 Task: Look for space in Güigüe, Venezuela from 12th July, 2023 to 16th July, 2023 for 8 adults in price range Rs.10000 to Rs.16000. Place can be private room with 8 bedrooms having 8 beds and 8 bathrooms. Property type can be house, flat, guest house. Amenities needed are: wifi, TV, free parkinig on premises, gym, breakfast. Booking option can be shelf check-in. Required host language is English.
Action: Mouse moved to (548, 122)
Screenshot: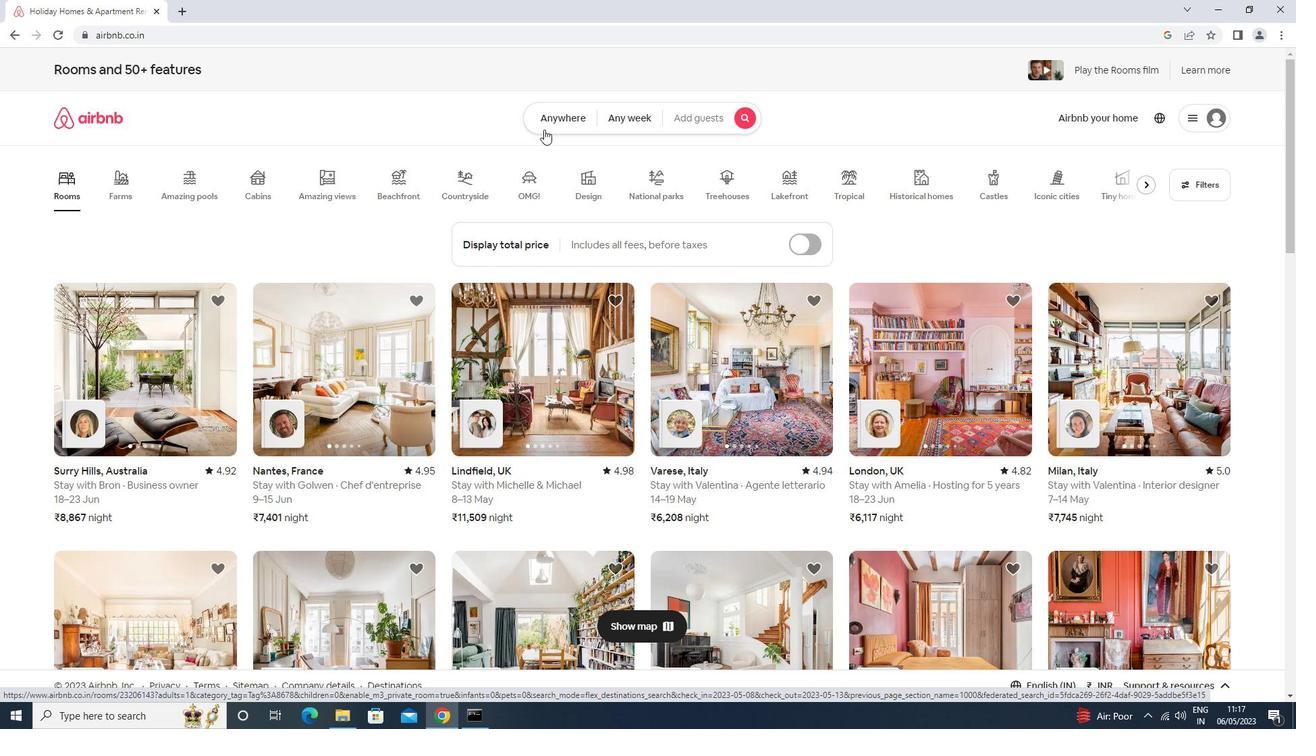 
Action: Mouse pressed left at (548, 122)
Screenshot: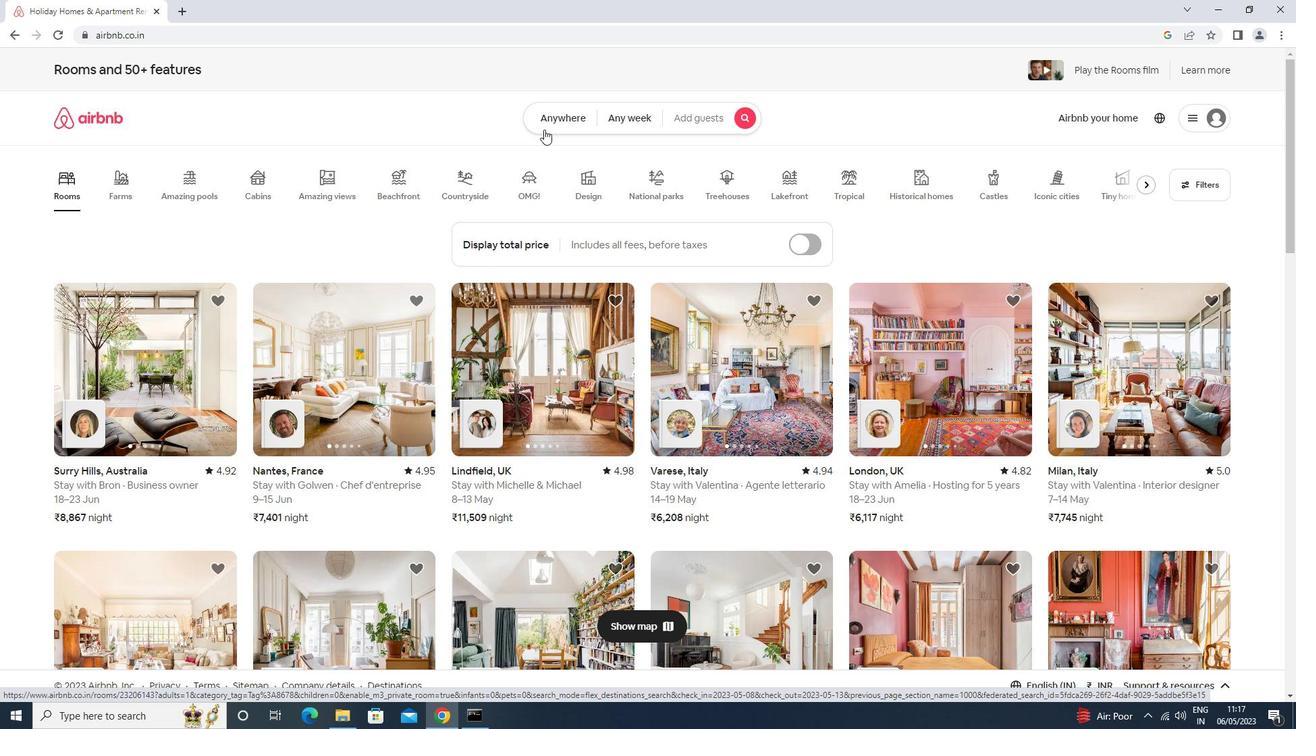 
Action: Mouse moved to (473, 170)
Screenshot: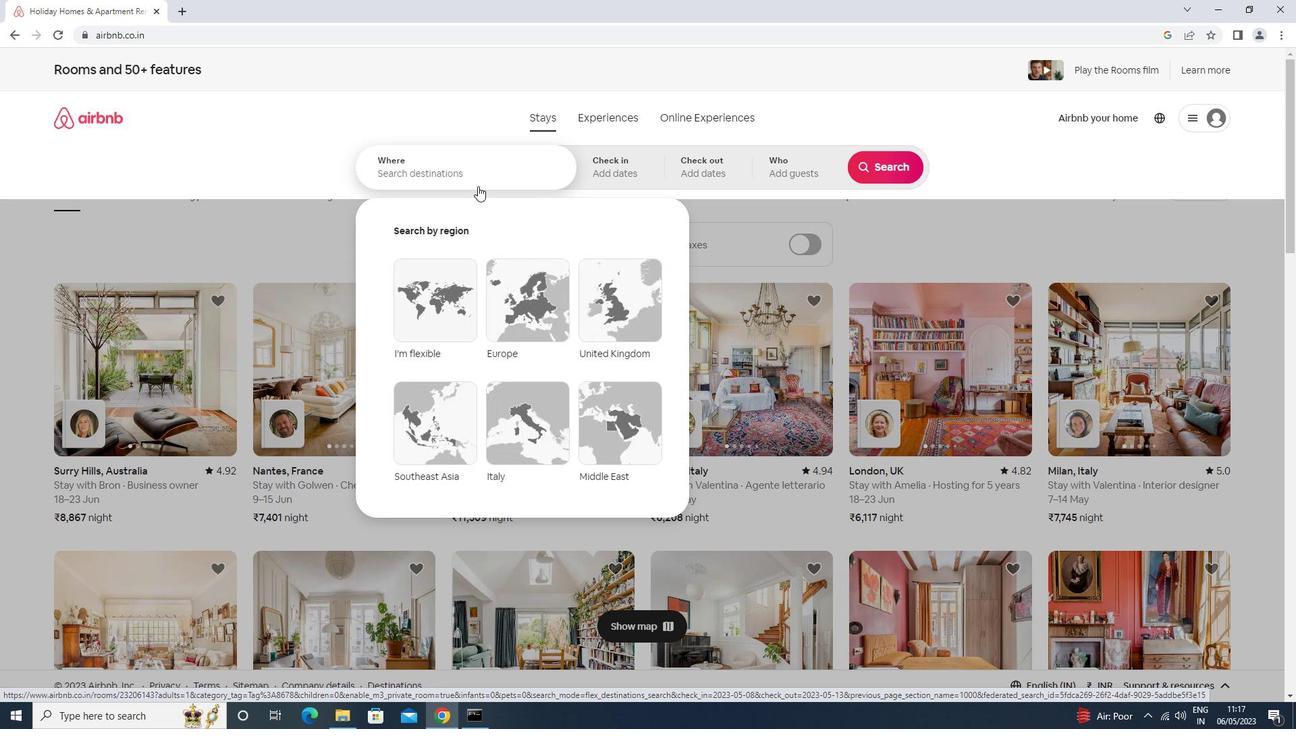 
Action: Mouse pressed left at (473, 170)
Screenshot: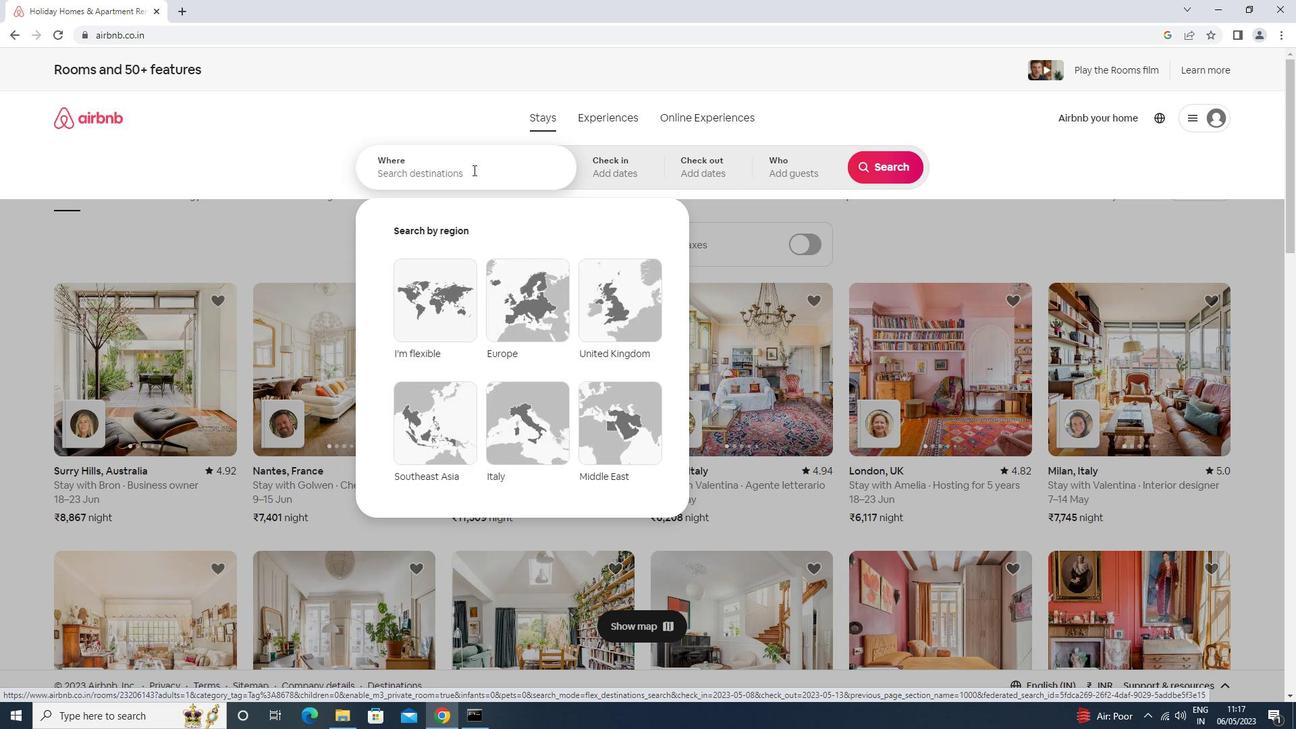 
Action: Mouse moved to (473, 170)
Screenshot: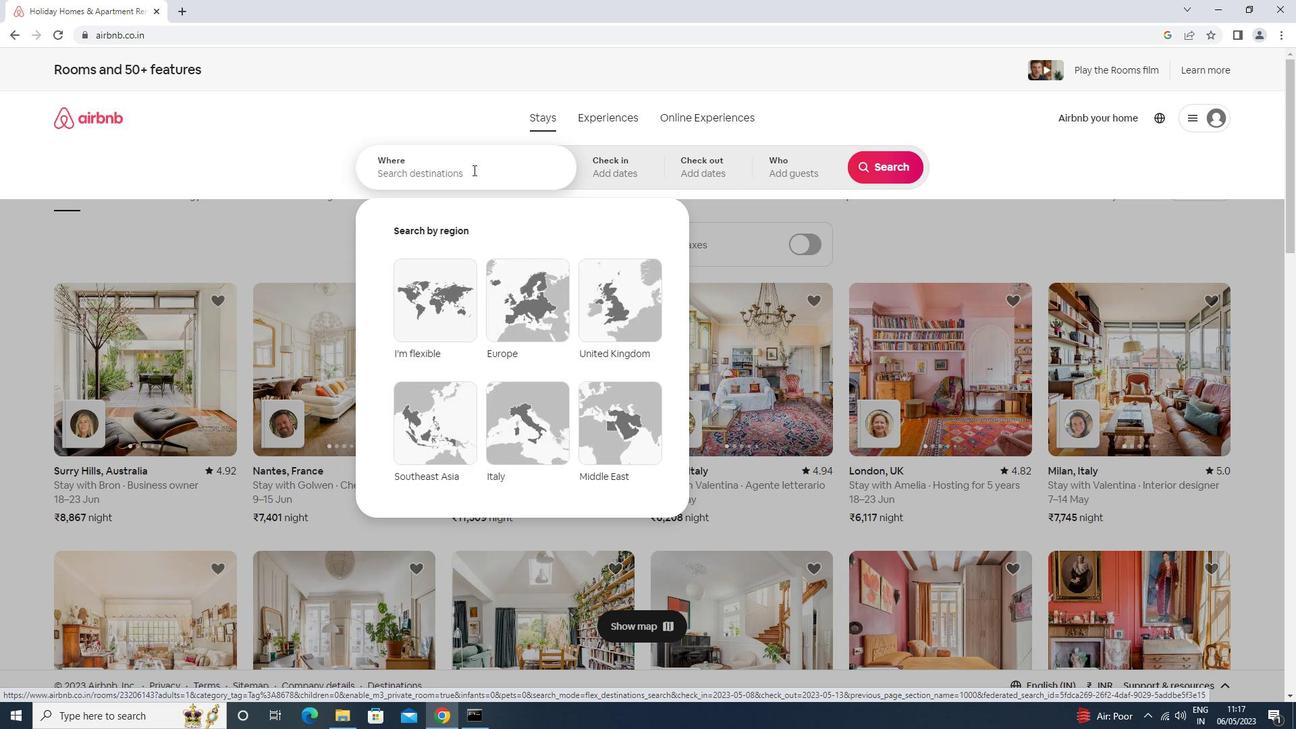 
Action: Key pressed <Key.shift><Key.shift><Key.shift><Key.shift><Key.shift><Key.shift><Key.shift><Key.shift><Key.shift>GUIGUE<Key.space>V<Key.backspace><Key.shift>B<Key.backspace>B<Key.backspace>VENEZUELA<Key.enter>
Screenshot: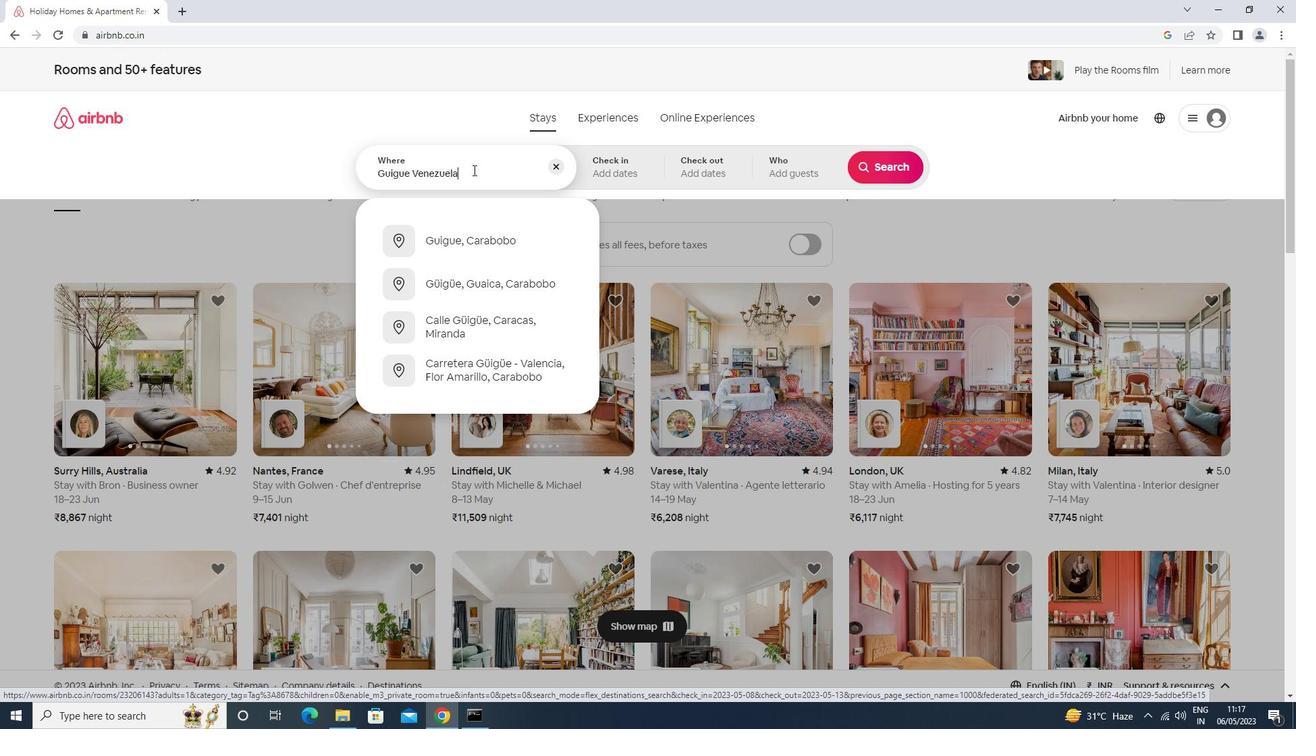
Action: Mouse moved to (883, 274)
Screenshot: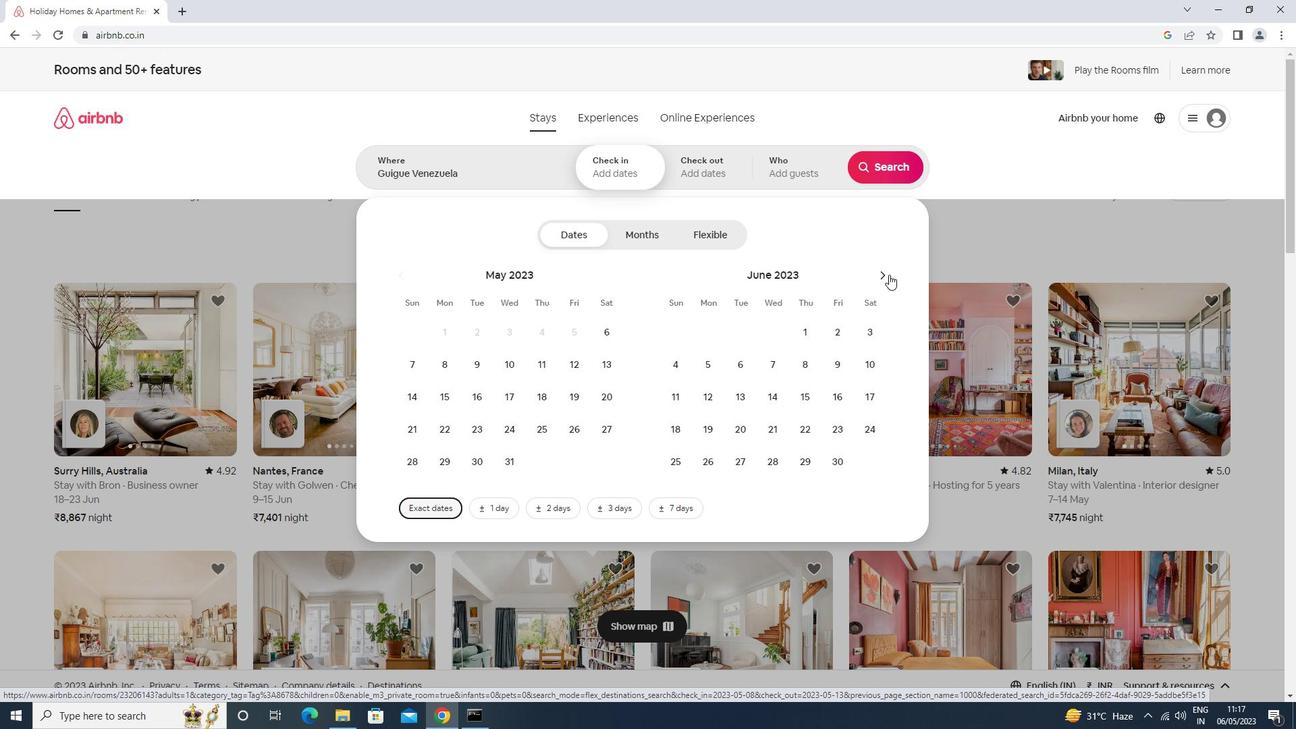 
Action: Mouse pressed left at (883, 274)
Screenshot: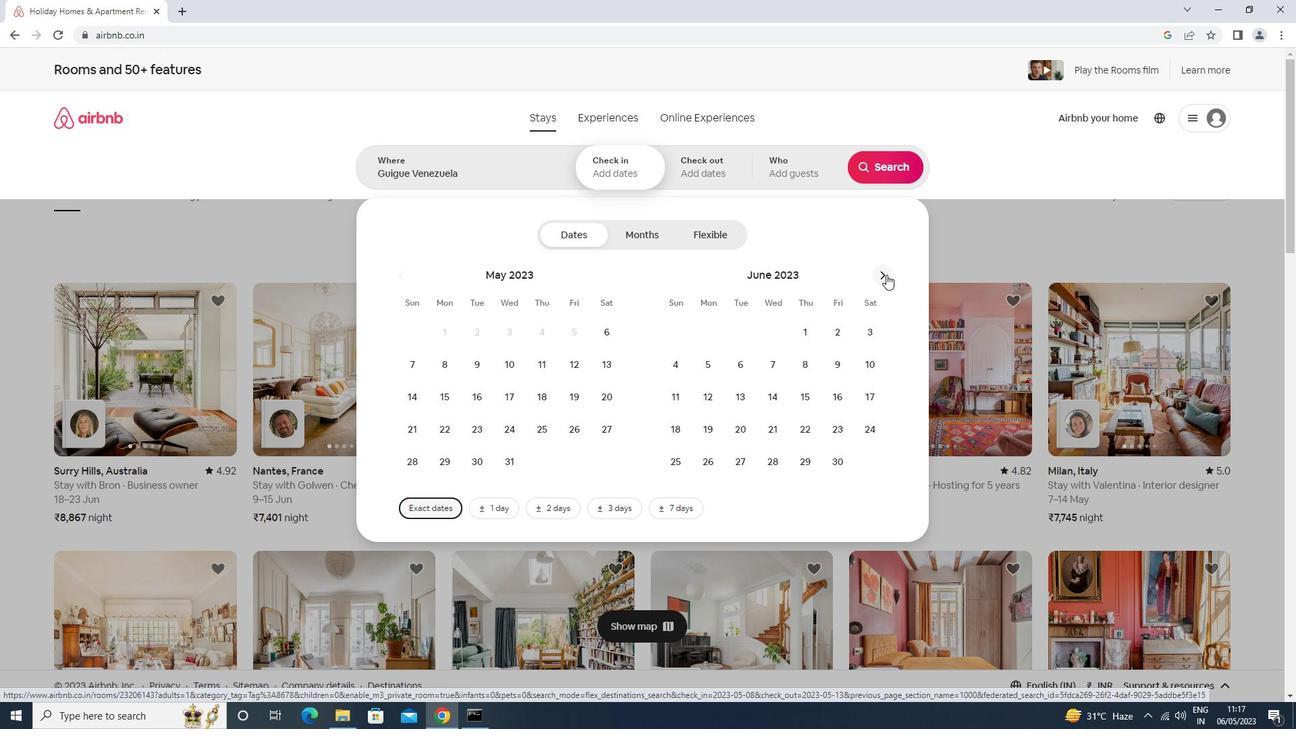 
Action: Mouse moved to (772, 393)
Screenshot: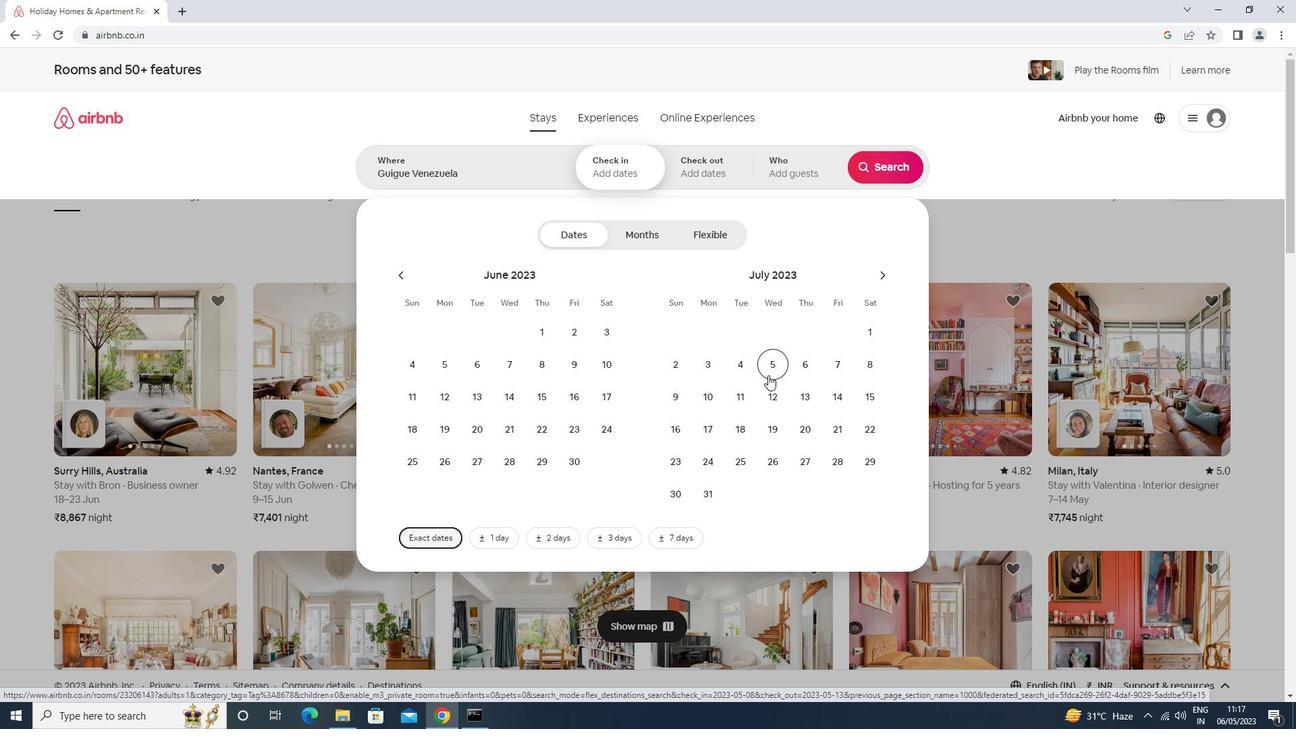 
Action: Mouse pressed left at (772, 393)
Screenshot: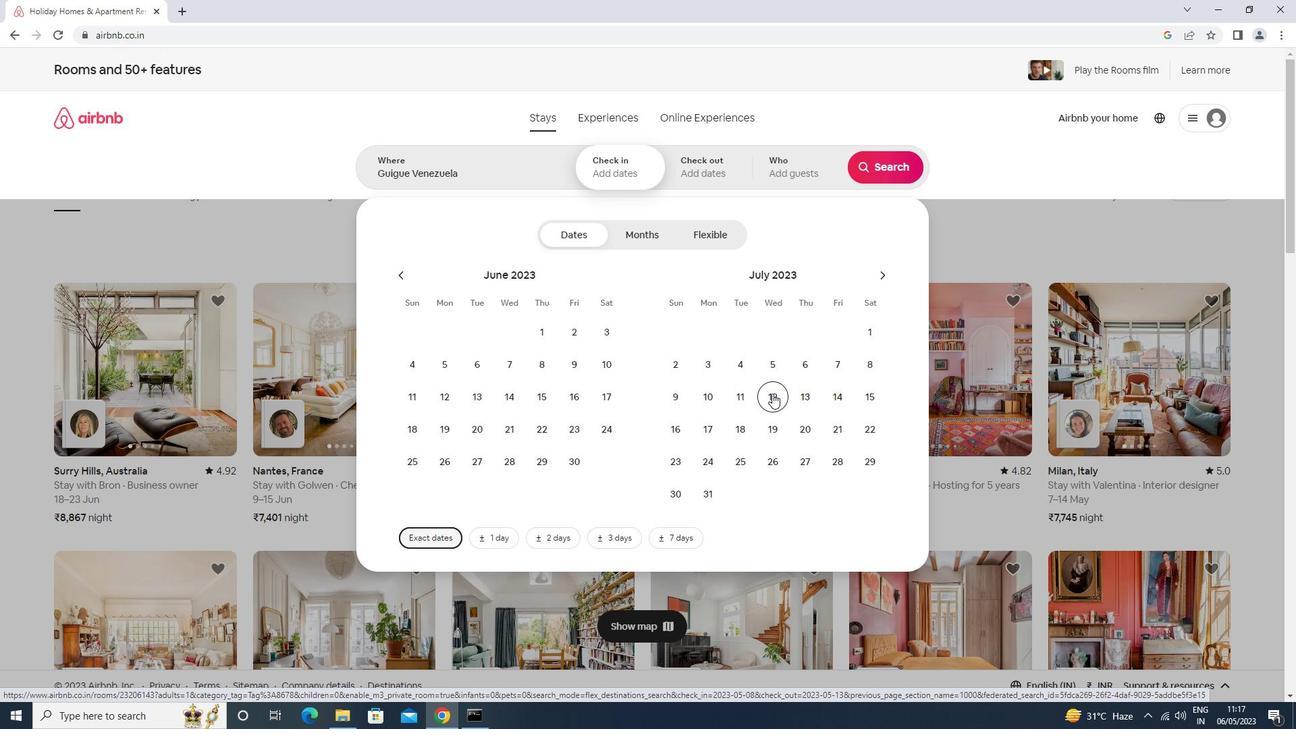 
Action: Mouse moved to (670, 415)
Screenshot: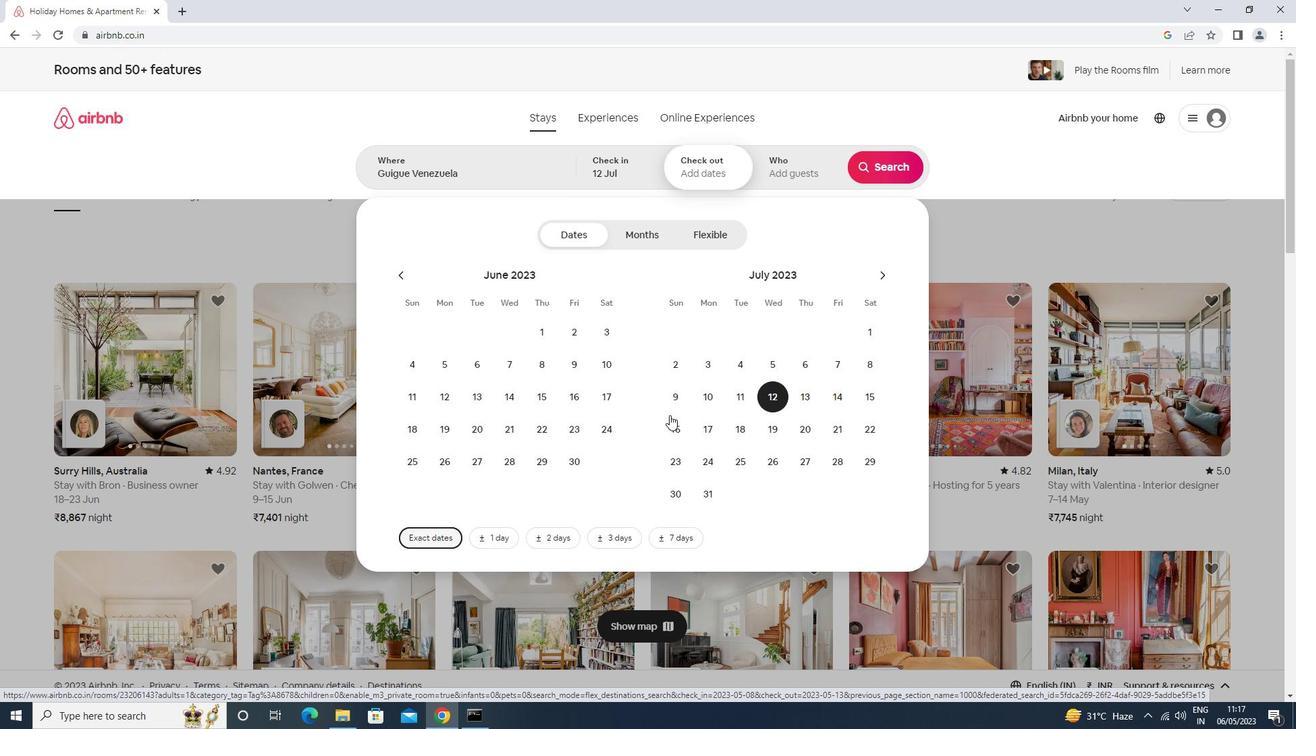 
Action: Mouse pressed left at (670, 415)
Screenshot: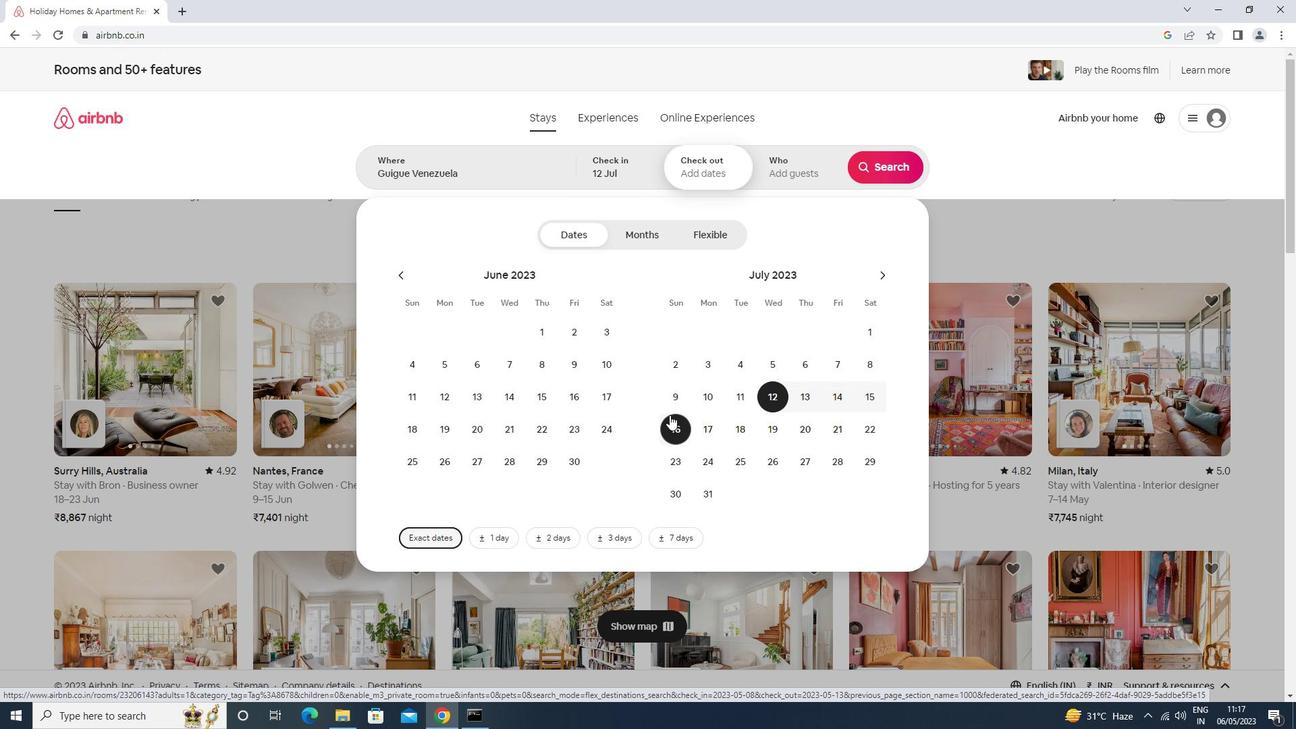 
Action: Mouse moved to (794, 167)
Screenshot: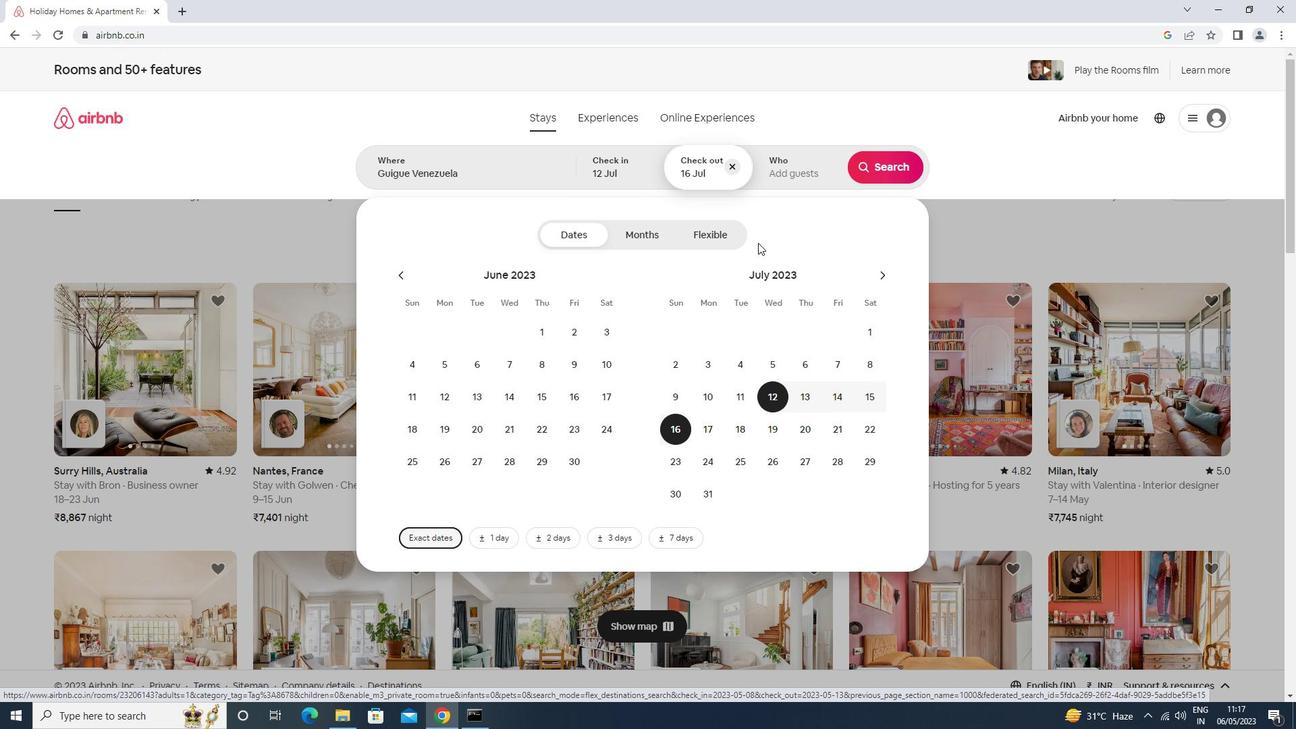 
Action: Mouse pressed left at (794, 167)
Screenshot: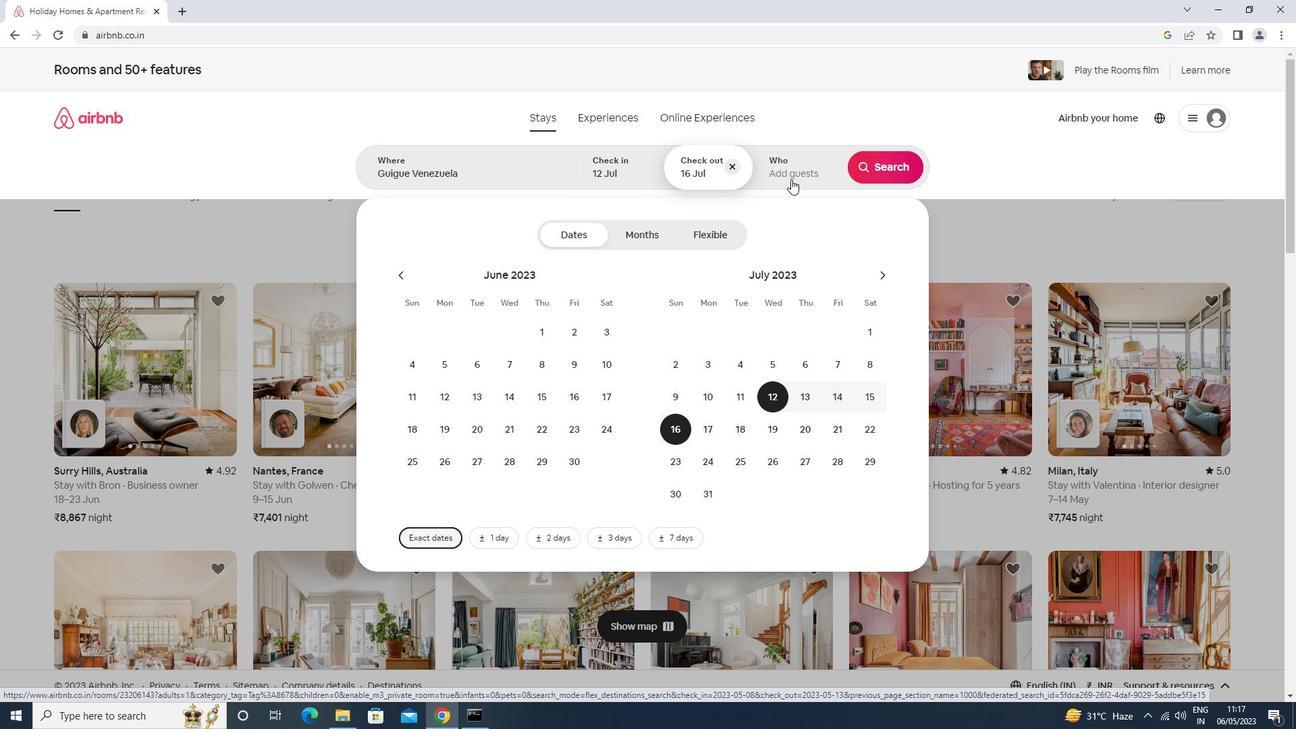 
Action: Mouse moved to (880, 237)
Screenshot: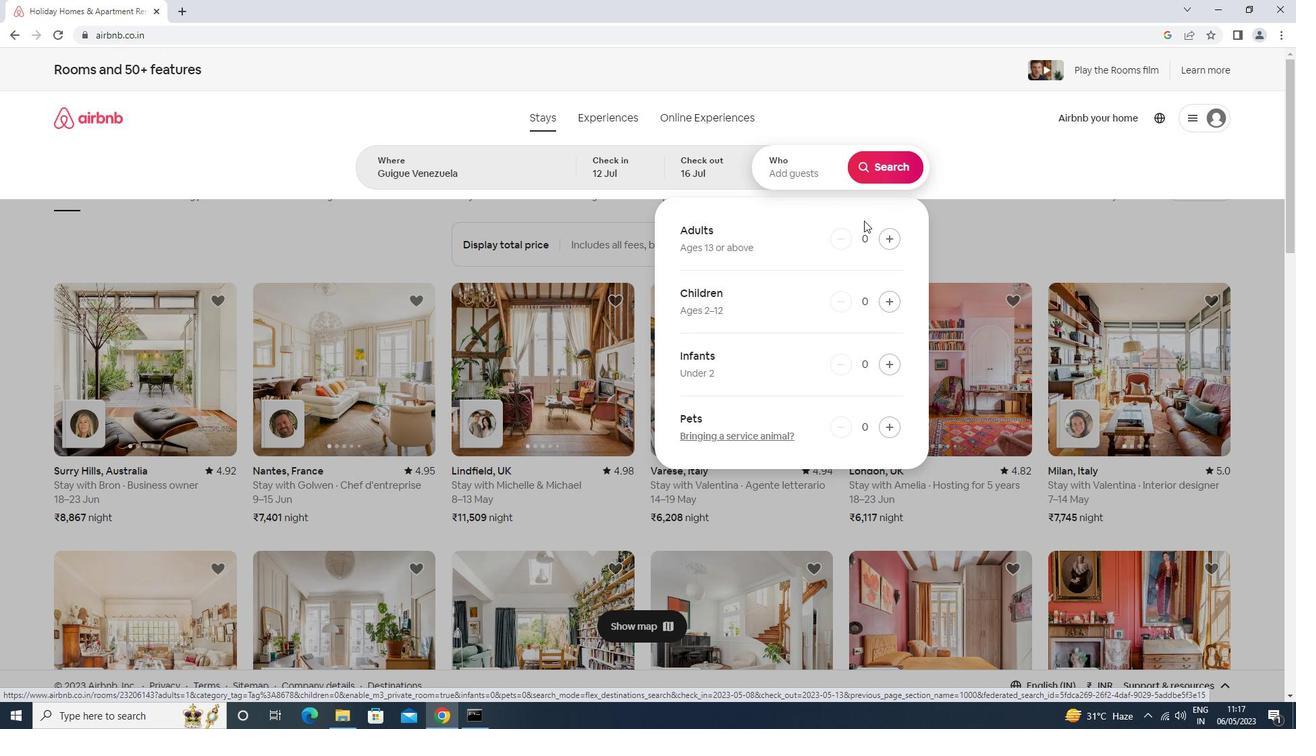 
Action: Mouse pressed left at (880, 237)
Screenshot: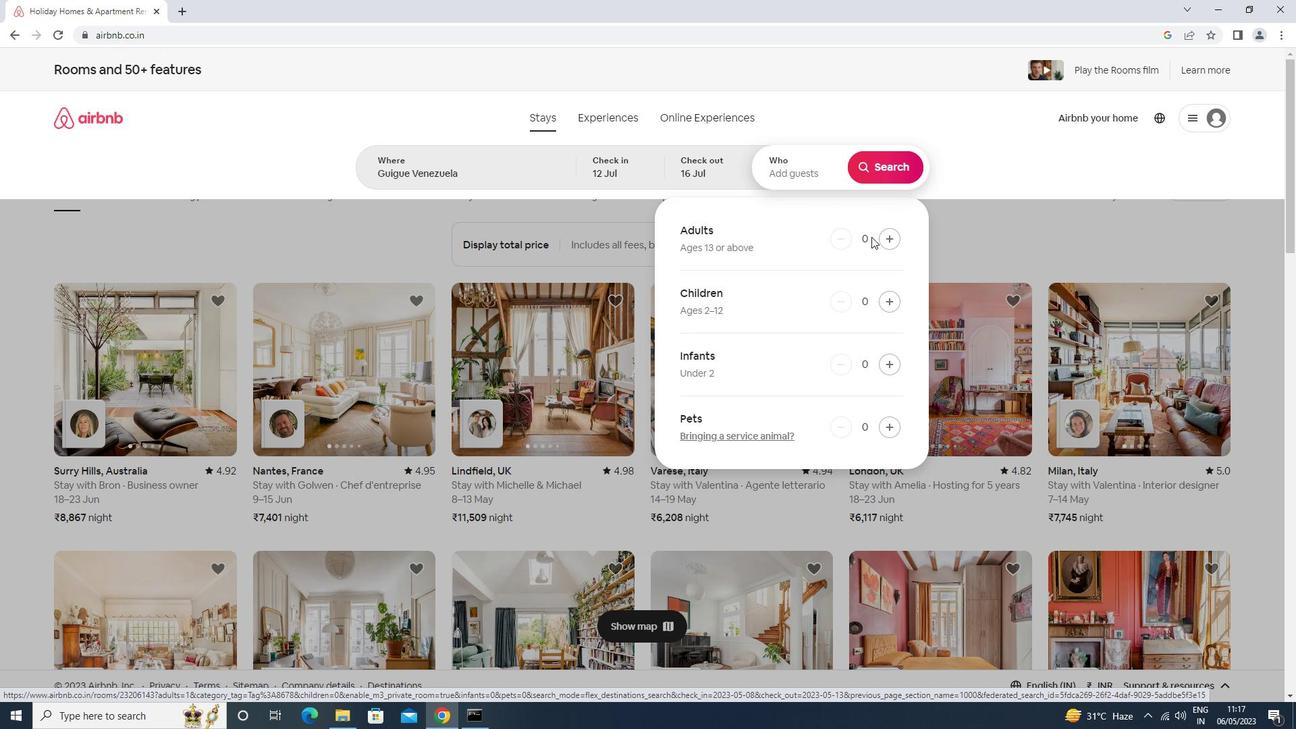 
Action: Mouse pressed left at (880, 237)
Screenshot: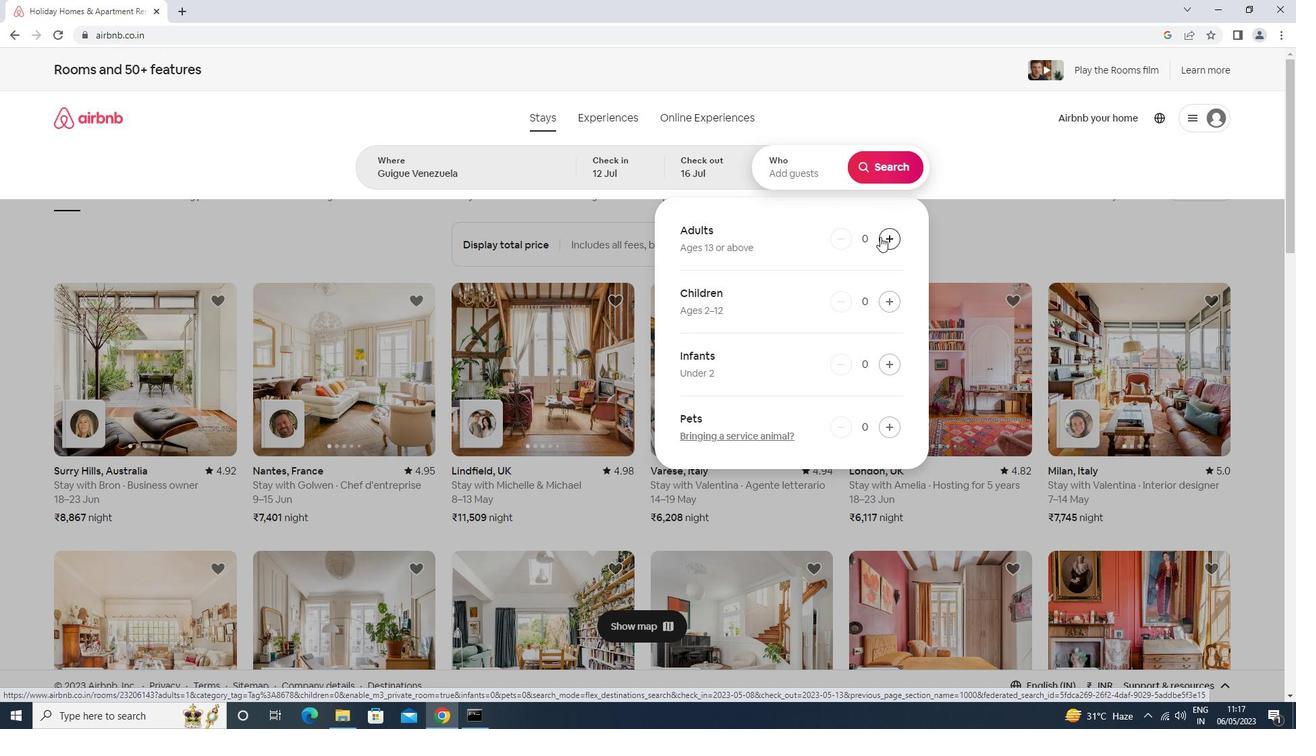 
Action: Mouse moved to (881, 237)
Screenshot: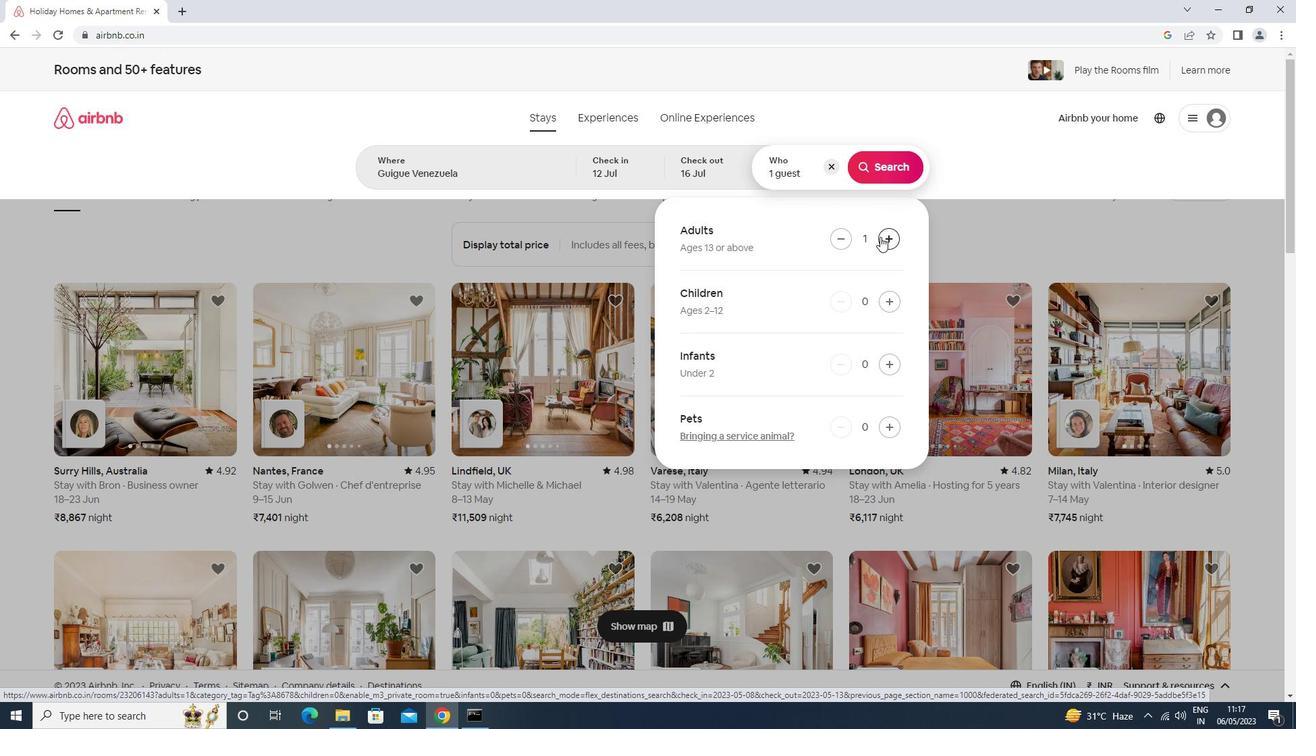 
Action: Mouse pressed left at (881, 237)
Screenshot: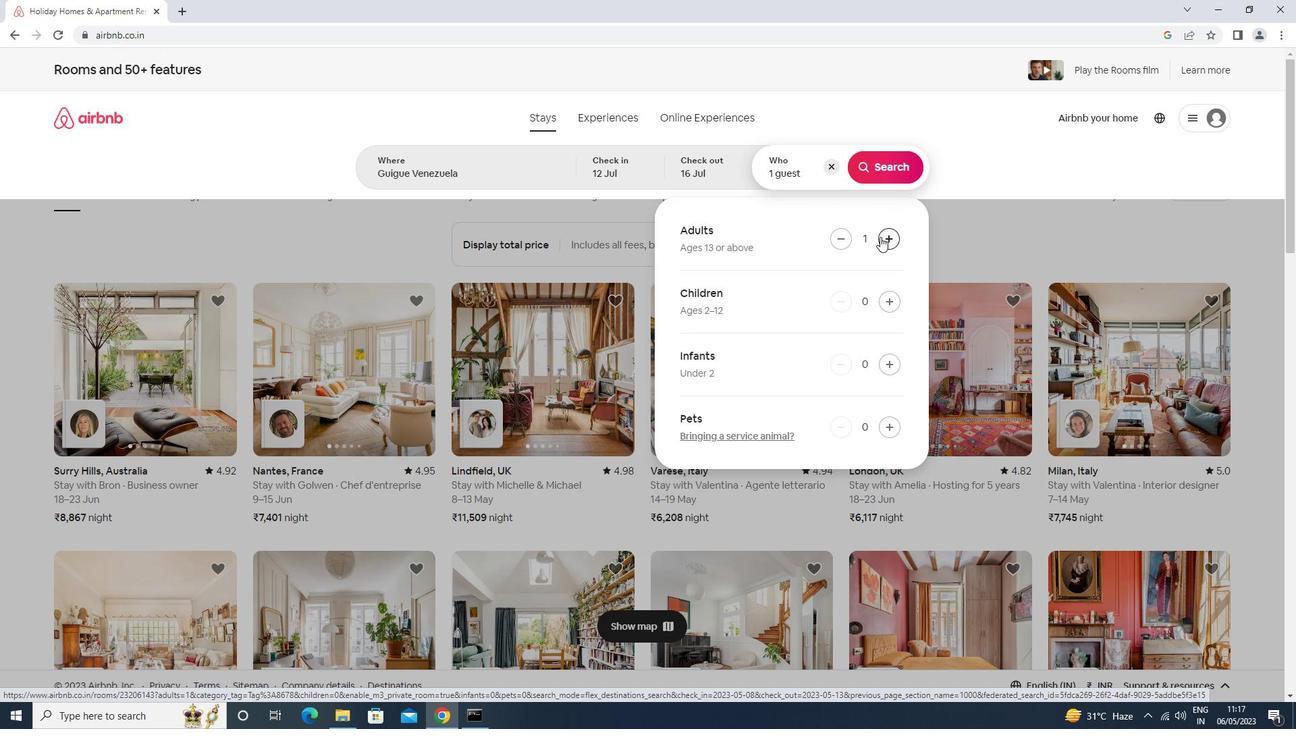 
Action: Mouse pressed left at (881, 237)
Screenshot: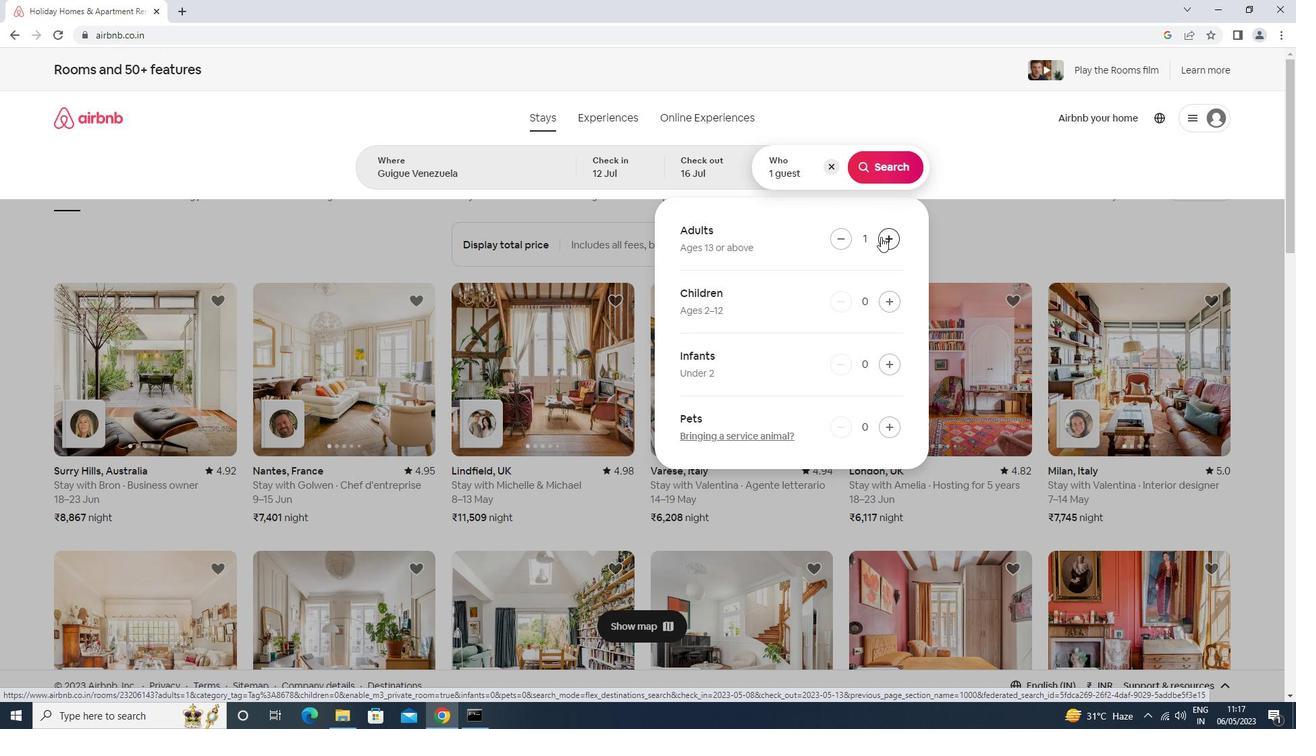 
Action: Mouse pressed left at (881, 237)
Screenshot: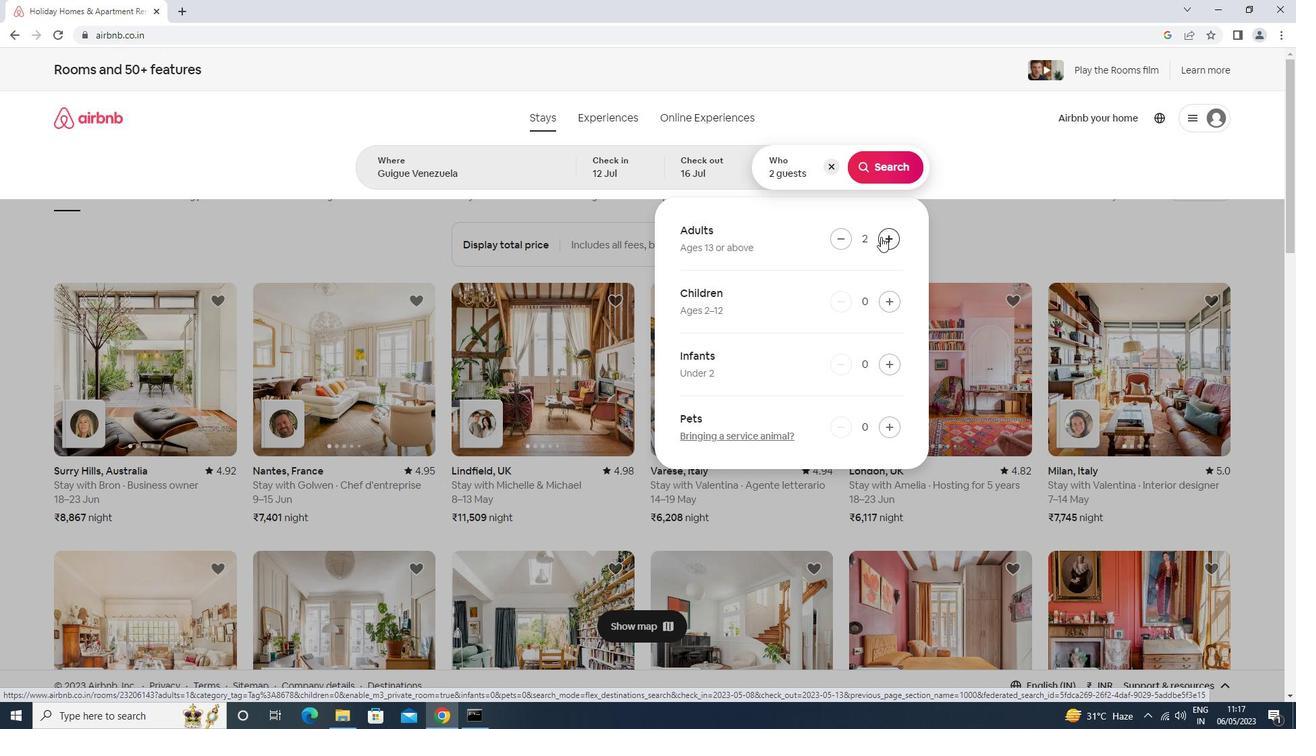 
Action: Mouse moved to (882, 237)
Screenshot: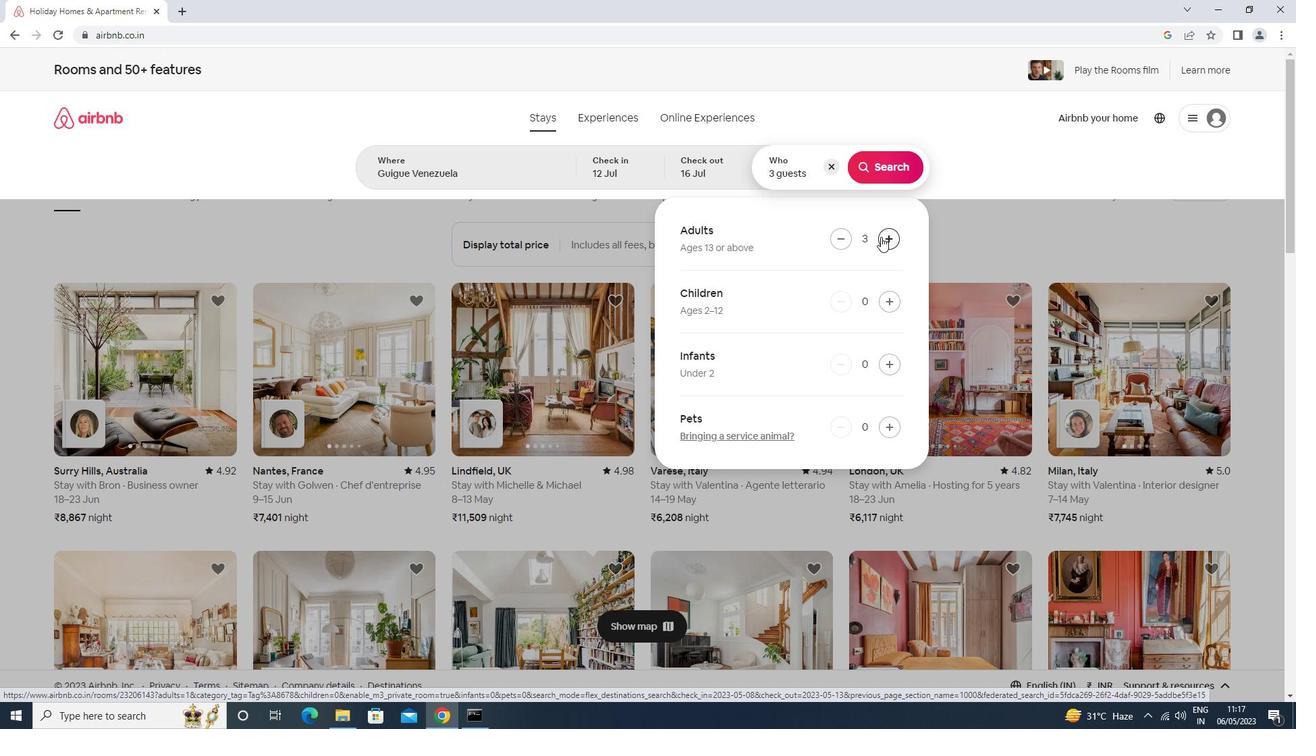 
Action: Mouse pressed left at (882, 237)
Screenshot: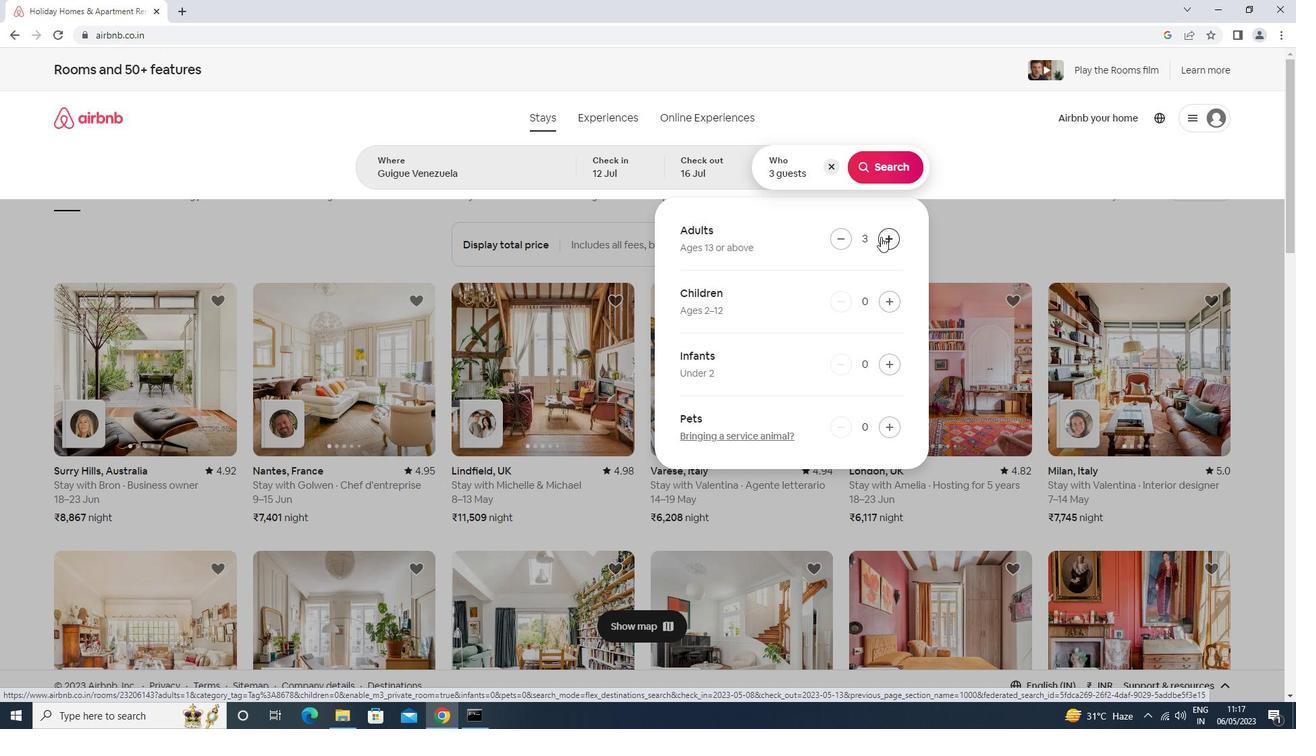 
Action: Mouse pressed left at (882, 237)
Screenshot: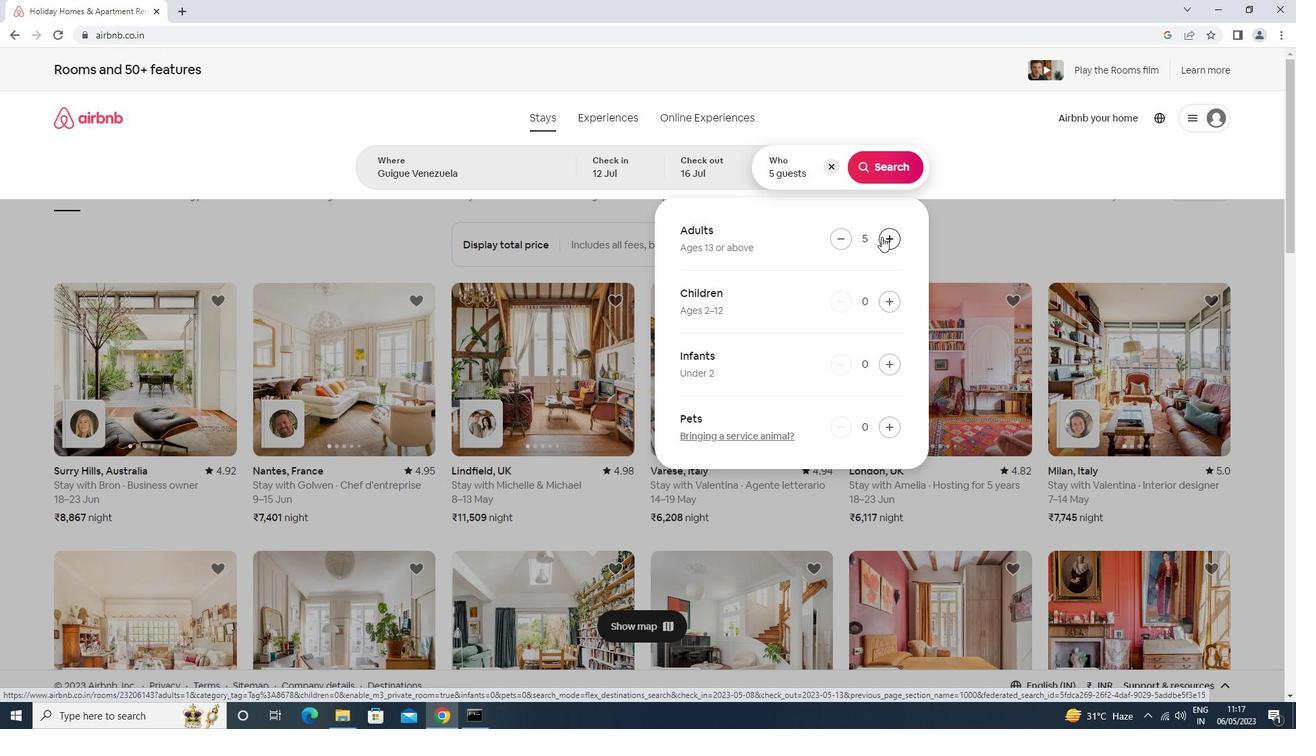 
Action: Mouse moved to (882, 235)
Screenshot: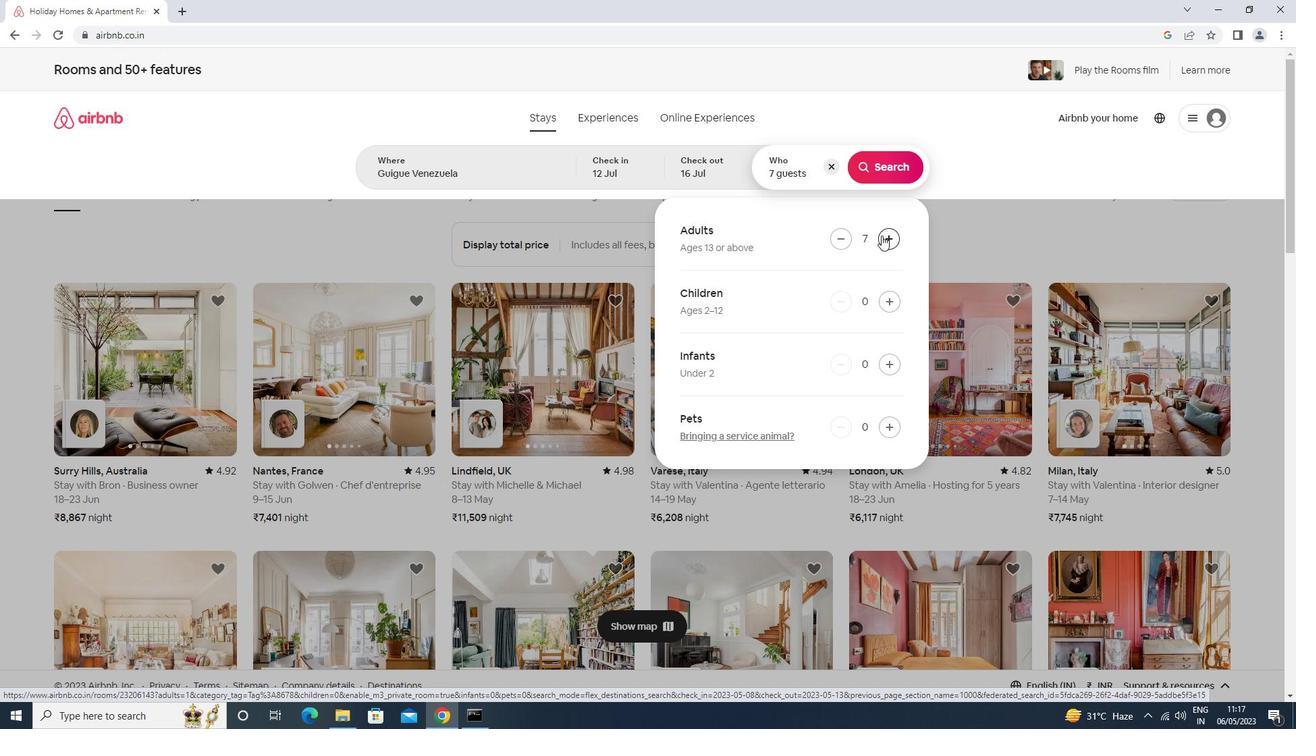 
Action: Mouse pressed left at (882, 235)
Screenshot: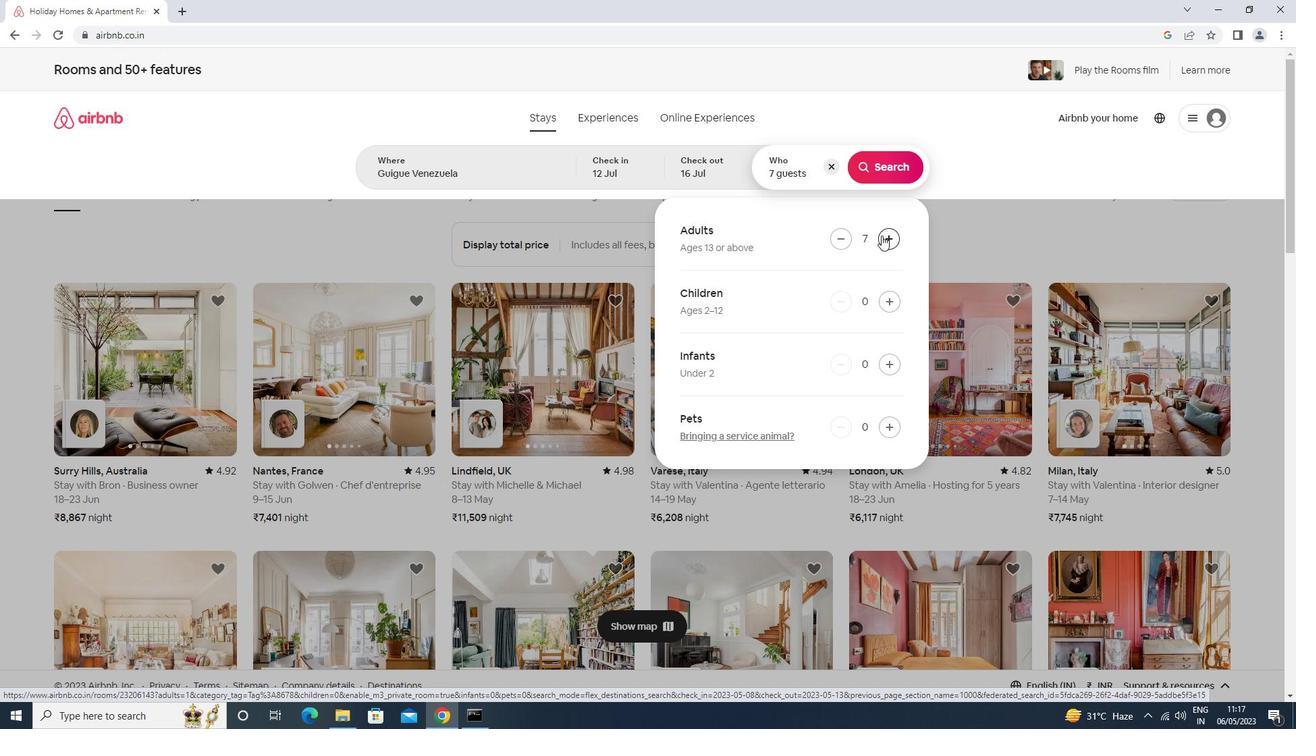 
Action: Mouse moved to (870, 168)
Screenshot: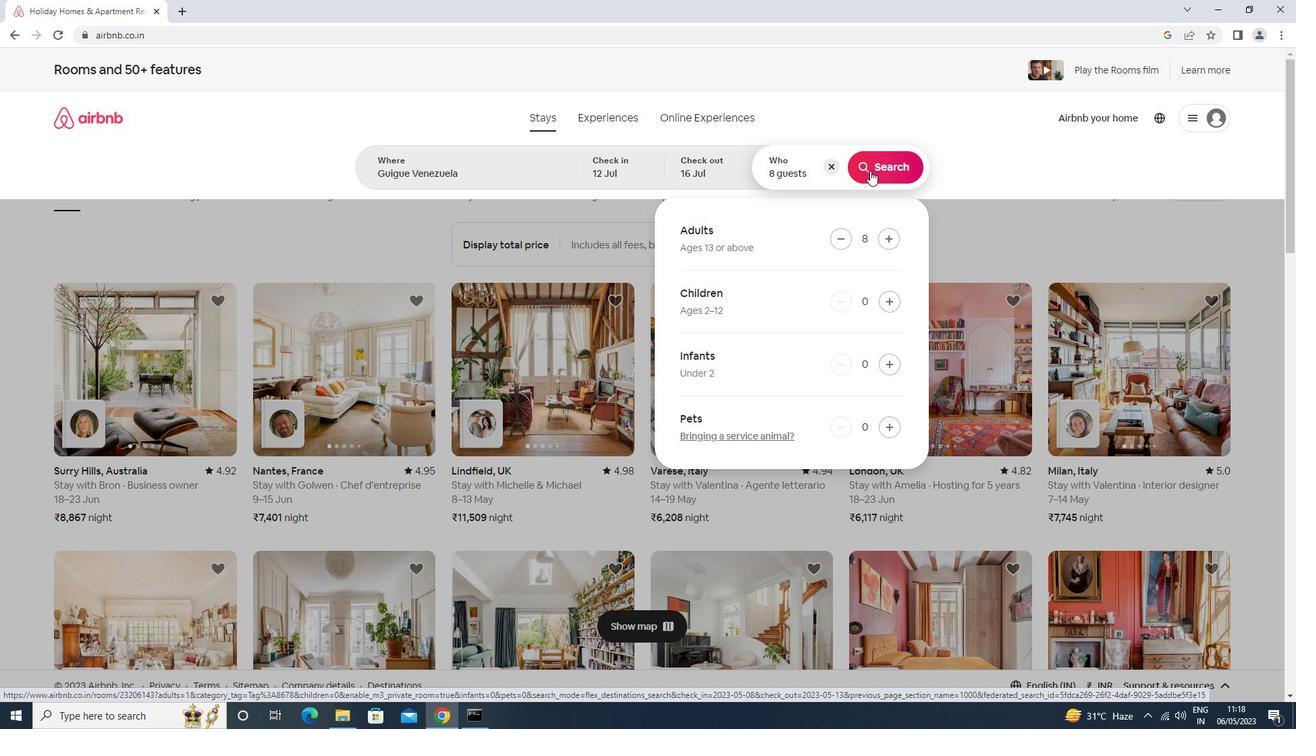 
Action: Mouse pressed left at (870, 168)
Screenshot: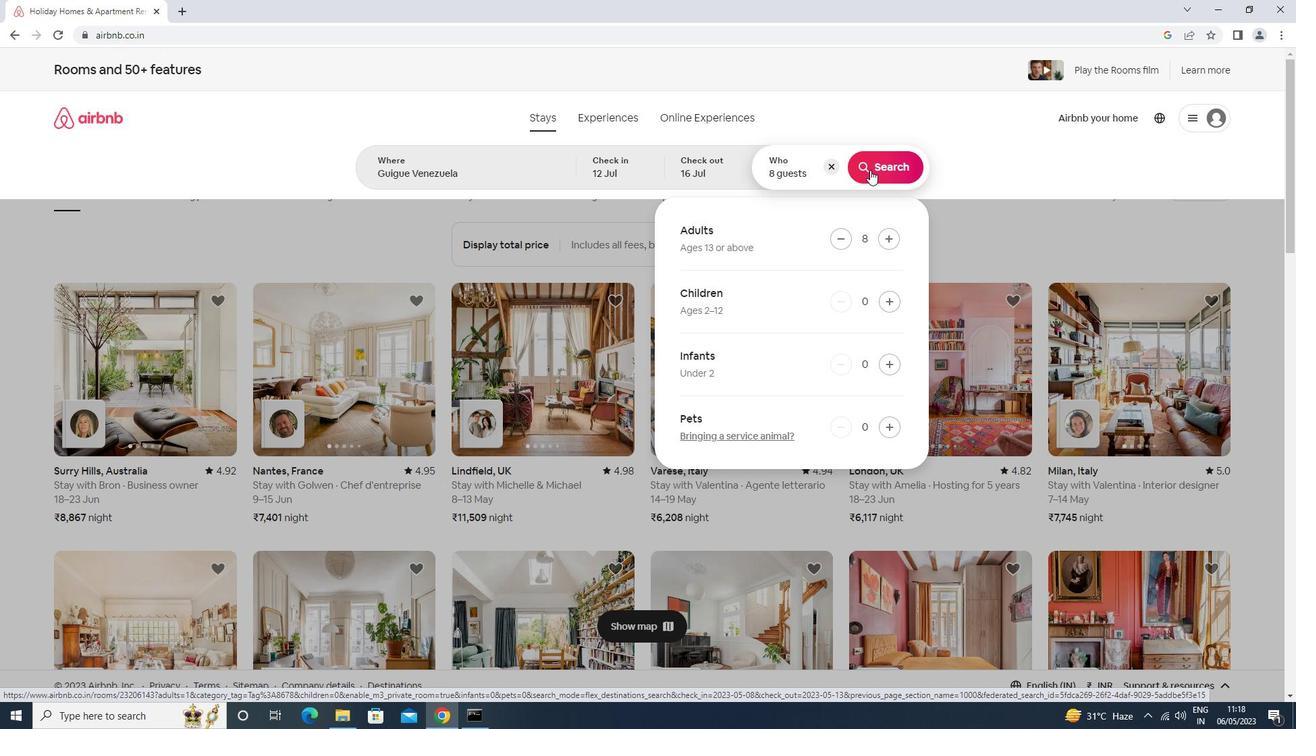 
Action: Mouse moved to (1250, 130)
Screenshot: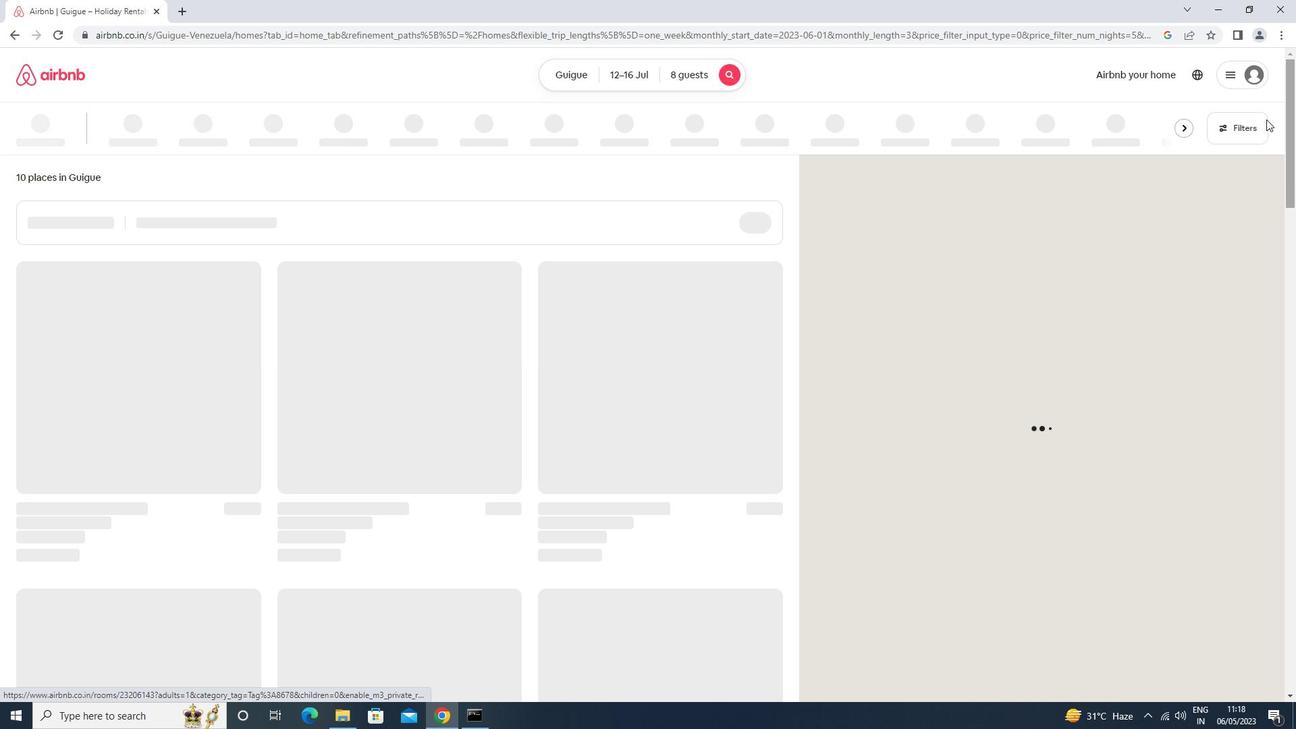 
Action: Mouse pressed left at (1250, 130)
Screenshot: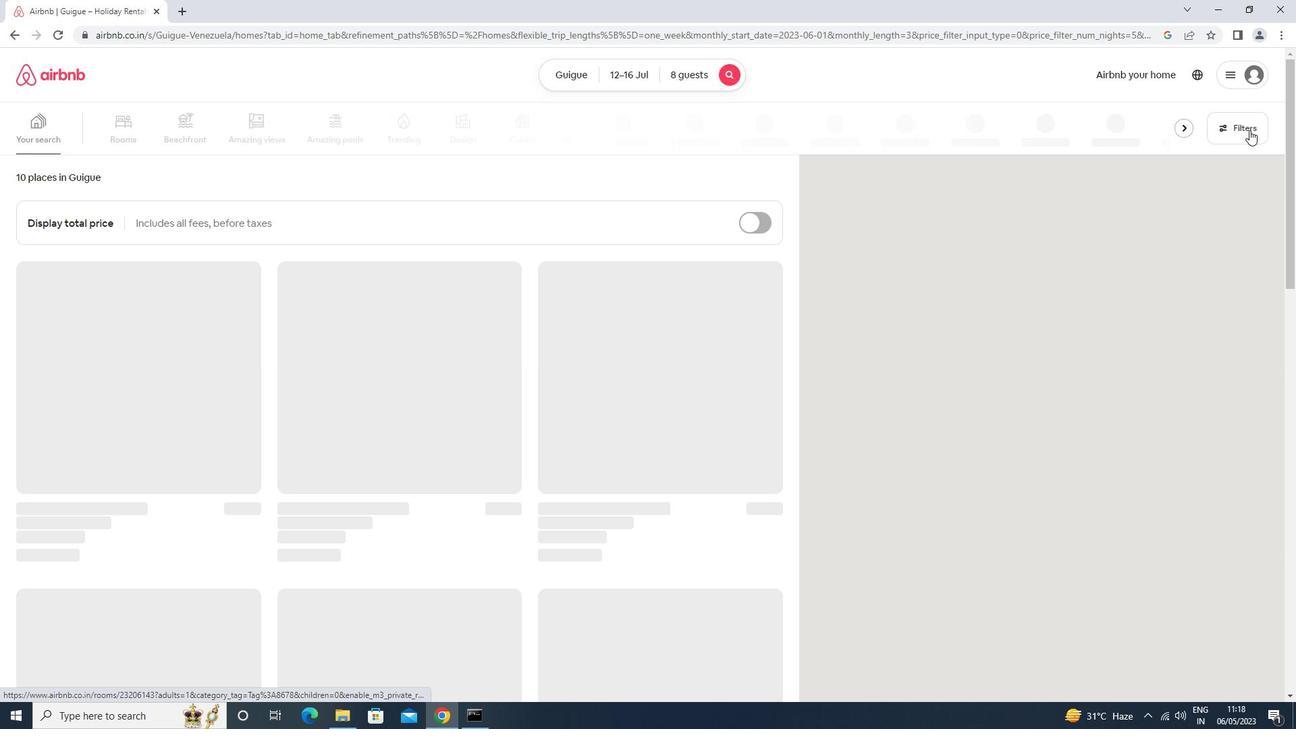 
Action: Mouse moved to (495, 453)
Screenshot: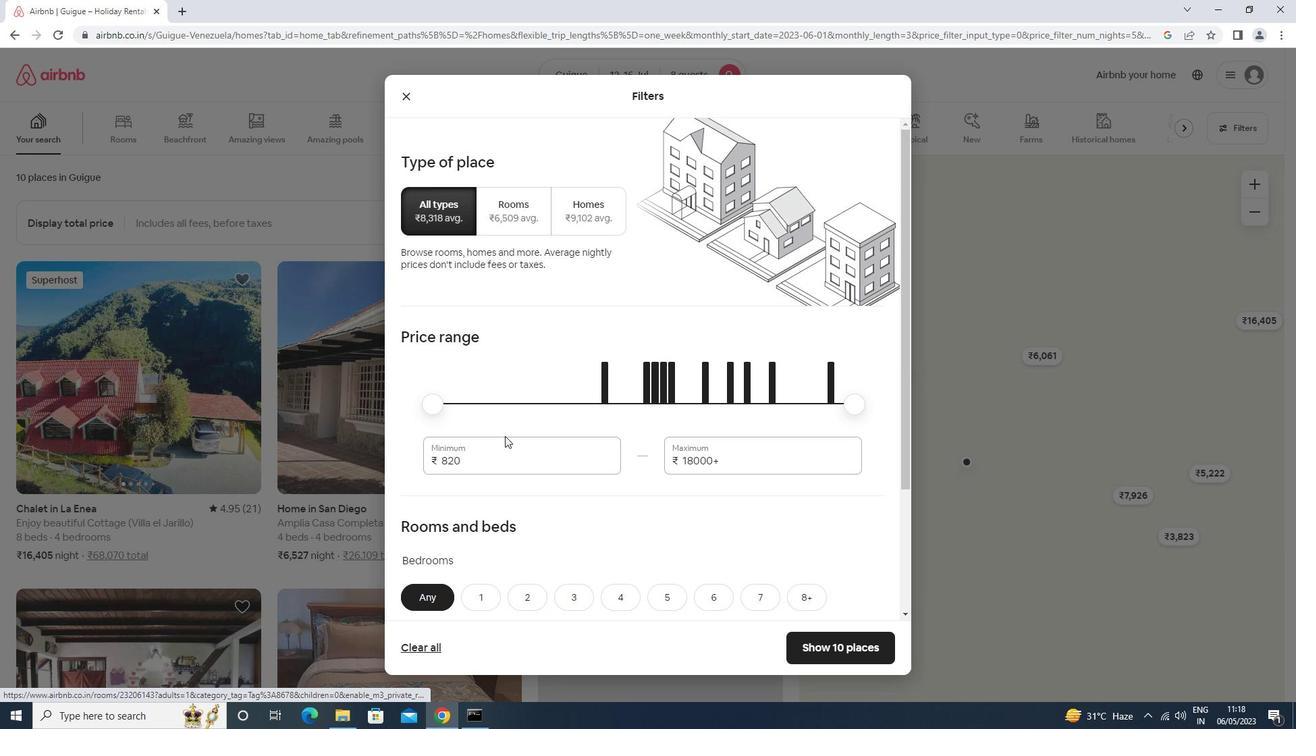 
Action: Mouse pressed left at (495, 453)
Screenshot: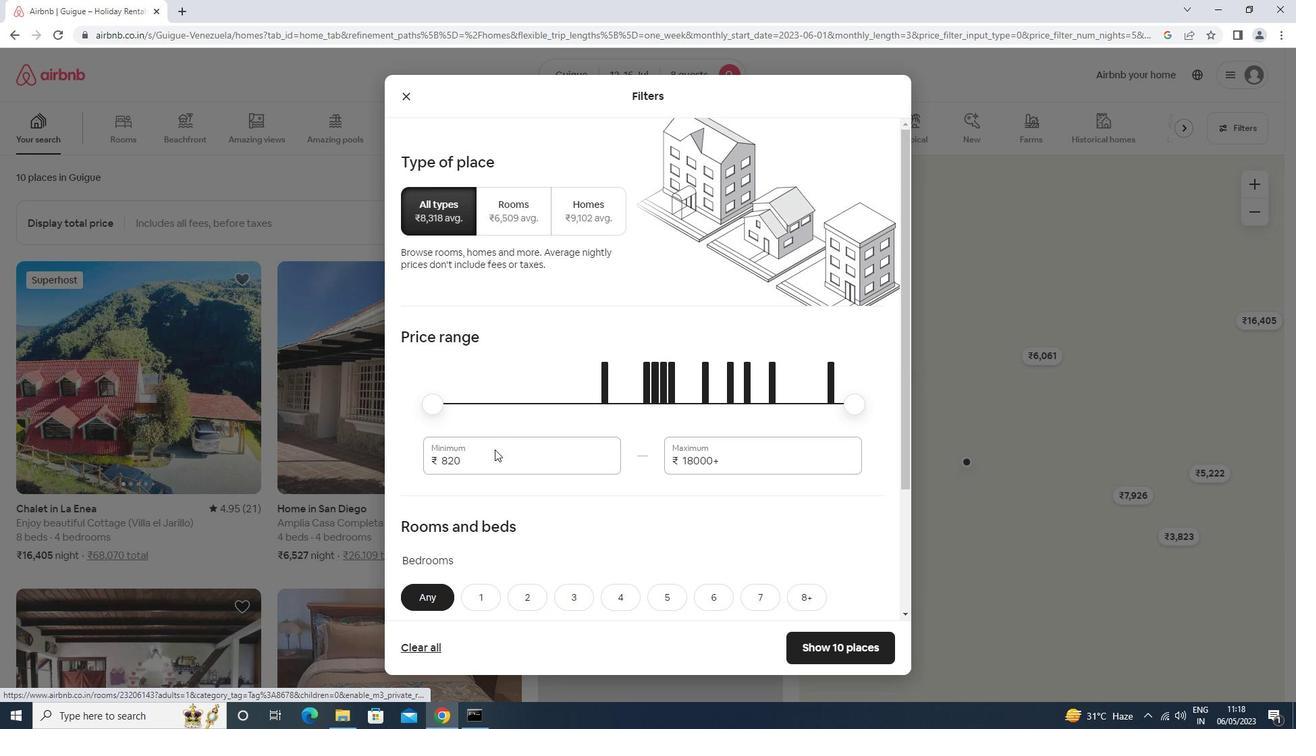 
Action: Mouse moved to (497, 449)
Screenshot: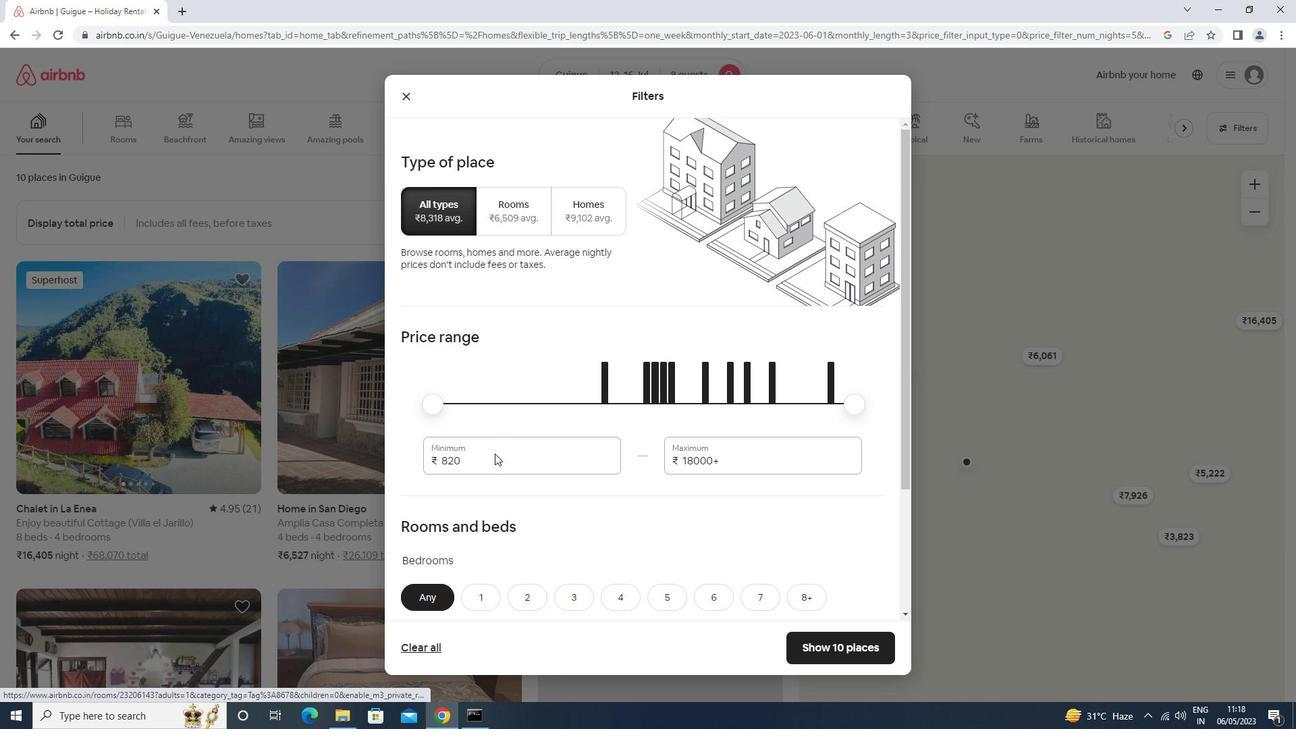 
Action: Key pressed <Key.backspace><Key.backspace><Key.backspace><Key.backspace><Key.backspace><Key.backspace>10000<Key.tab>16000
Screenshot: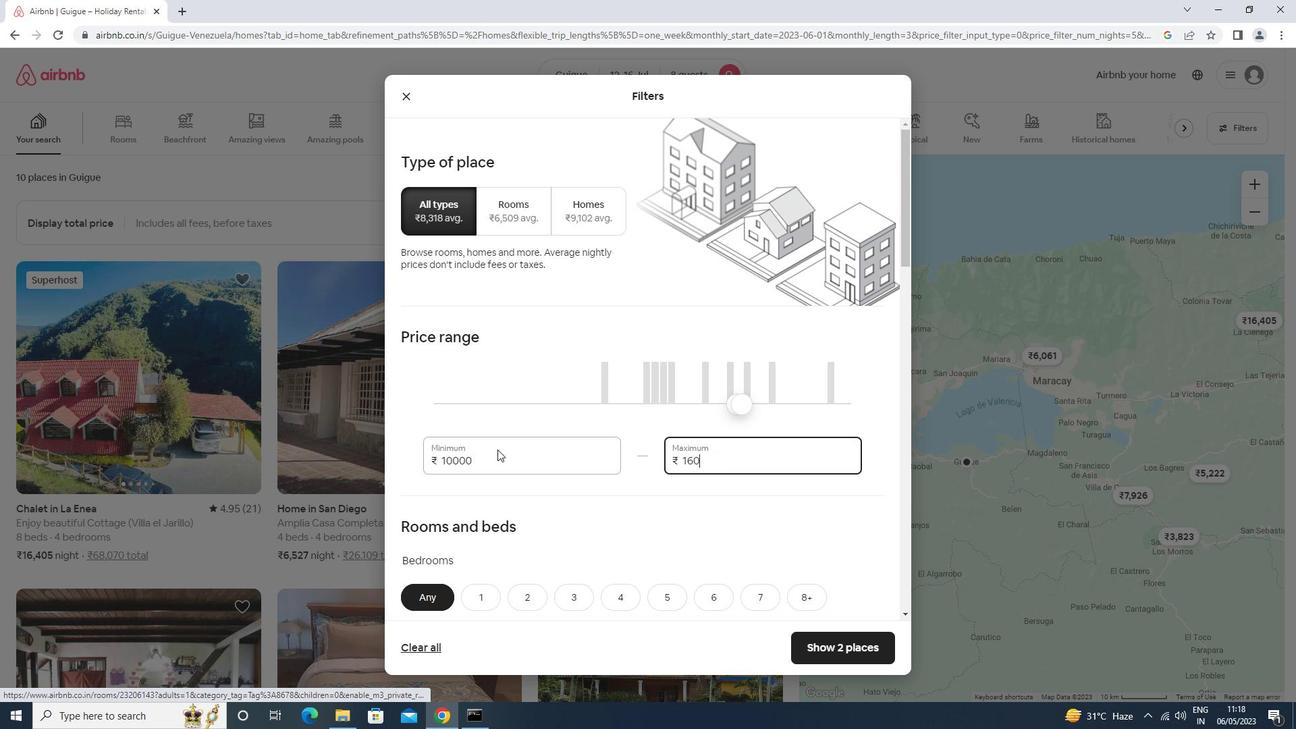 
Action: Mouse moved to (497, 449)
Screenshot: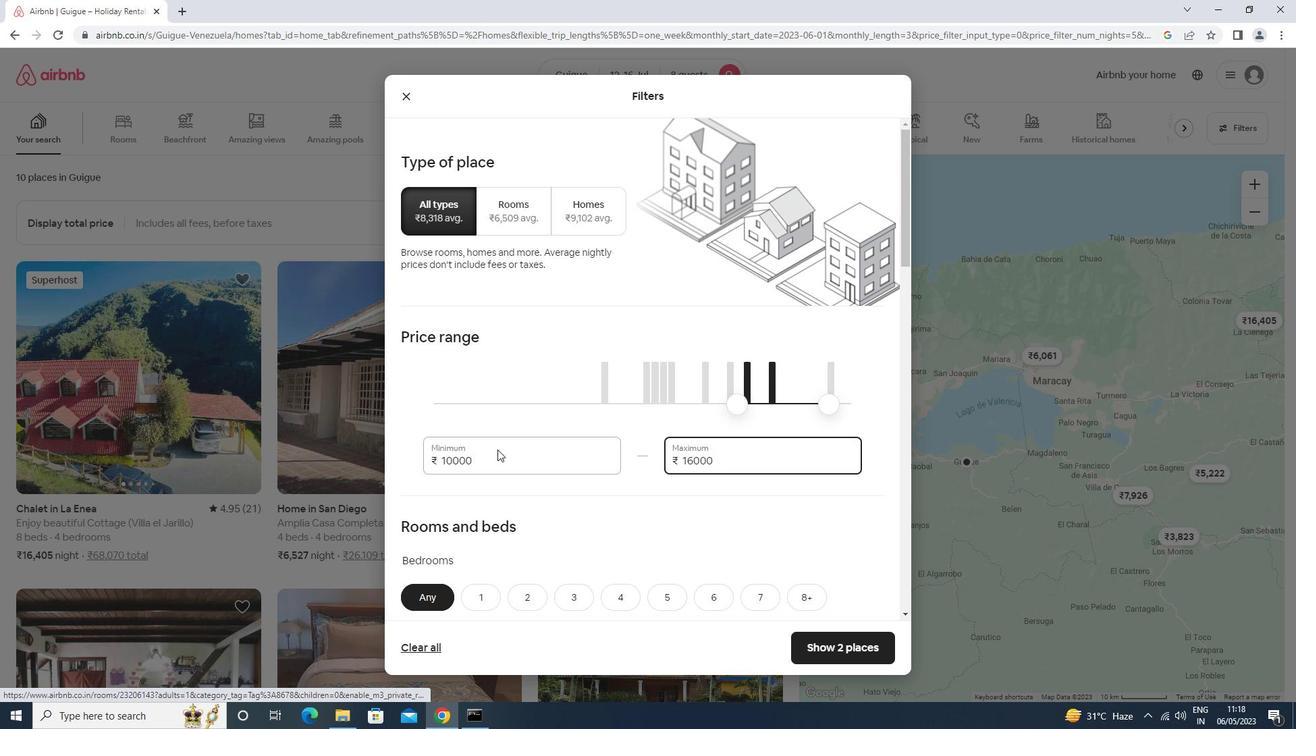 
Action: Mouse scrolled (497, 449) with delta (0, 0)
Screenshot: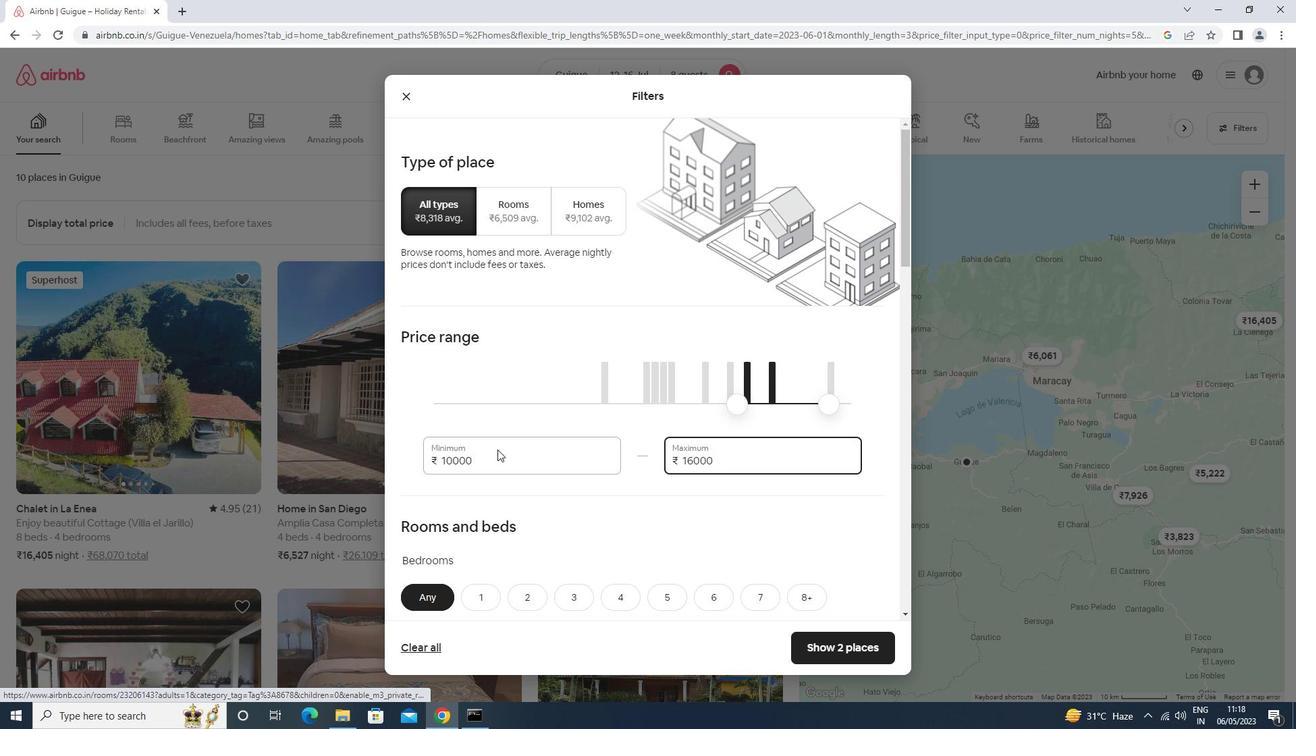 
Action: Mouse scrolled (497, 449) with delta (0, 0)
Screenshot: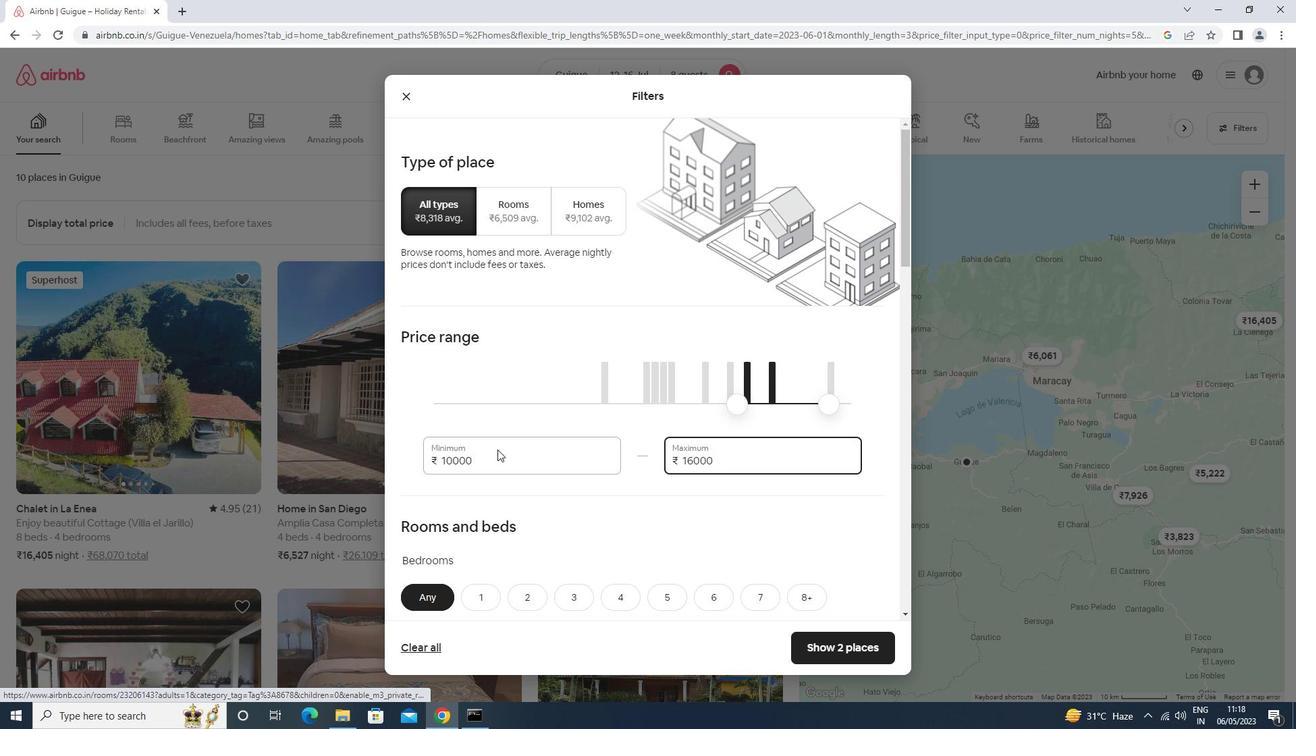 
Action: Mouse scrolled (497, 449) with delta (0, 0)
Screenshot: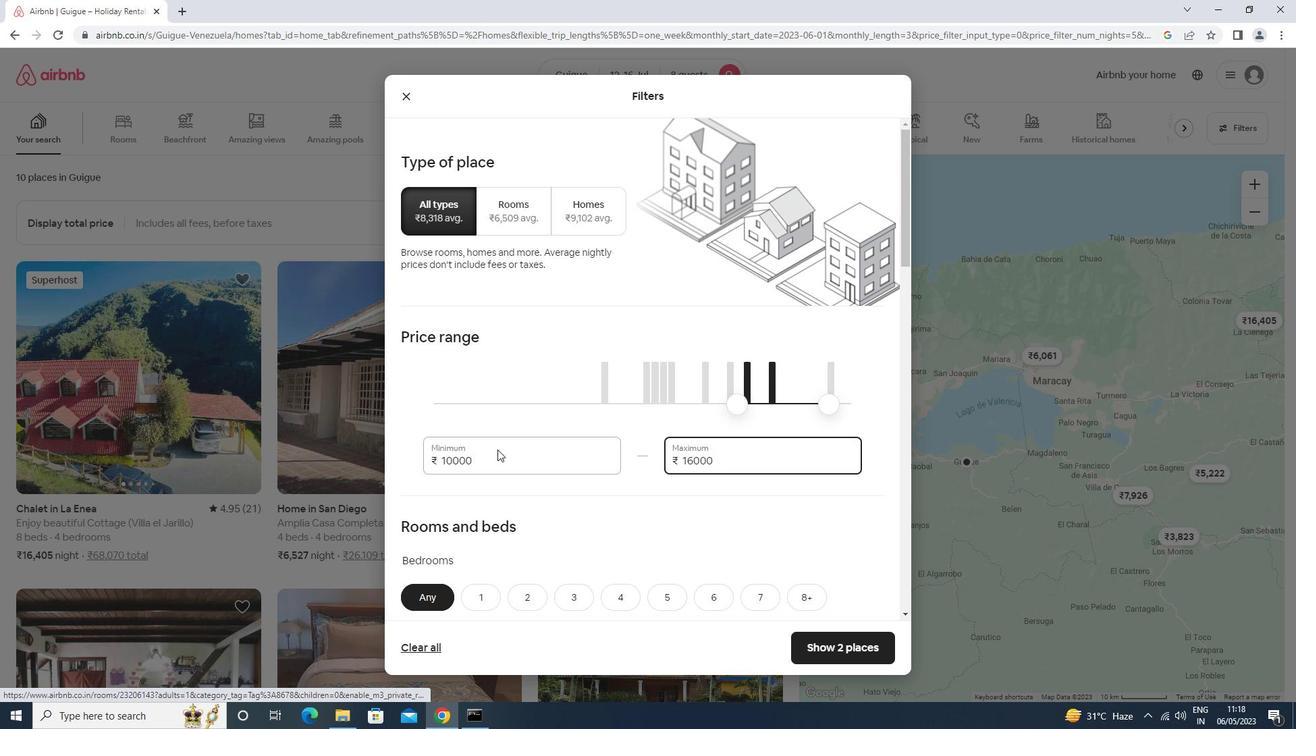 
Action: Mouse scrolled (497, 449) with delta (0, 0)
Screenshot: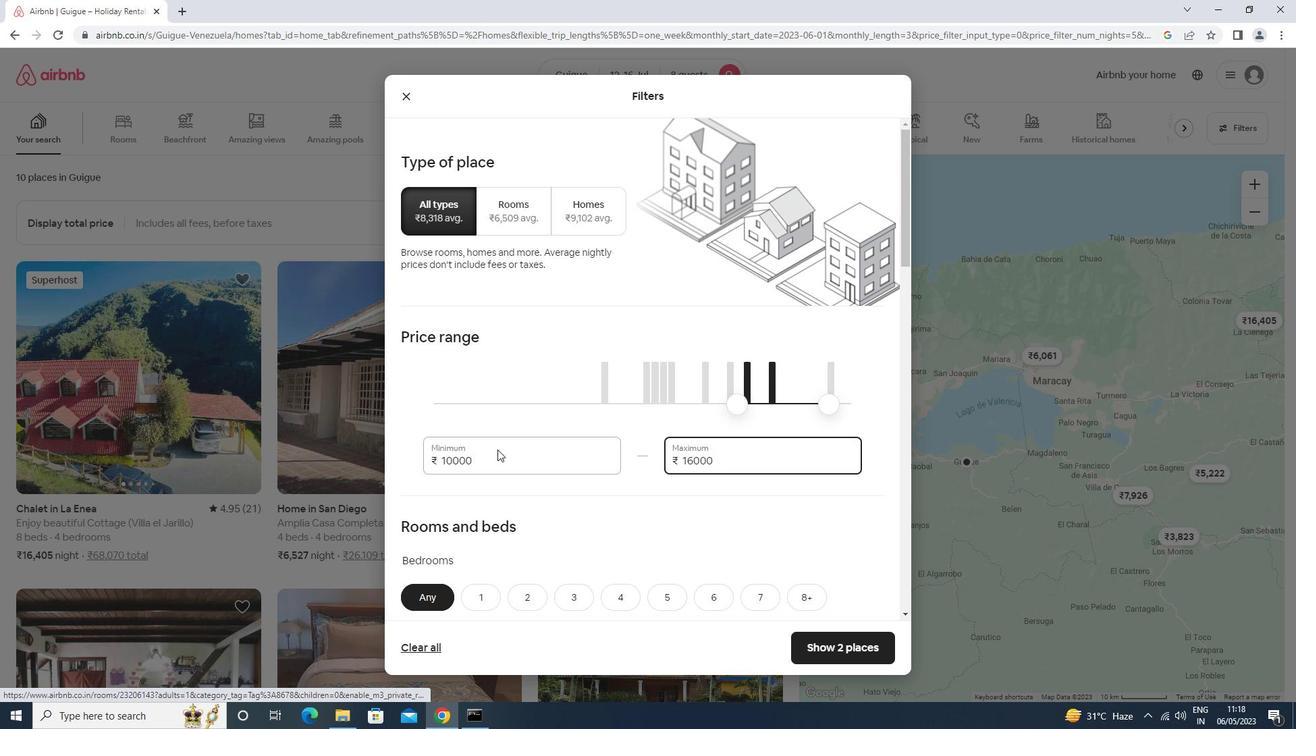 
Action: Mouse moved to (802, 322)
Screenshot: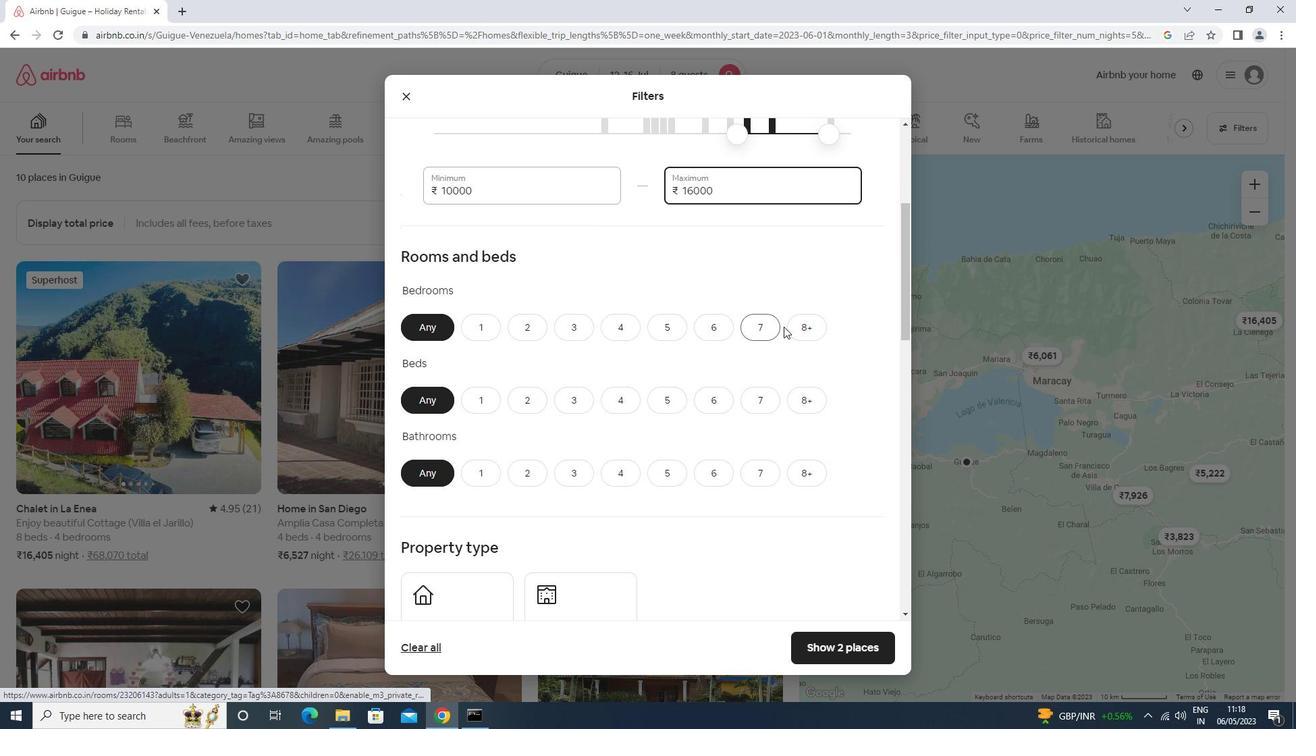 
Action: Mouse pressed left at (802, 322)
Screenshot: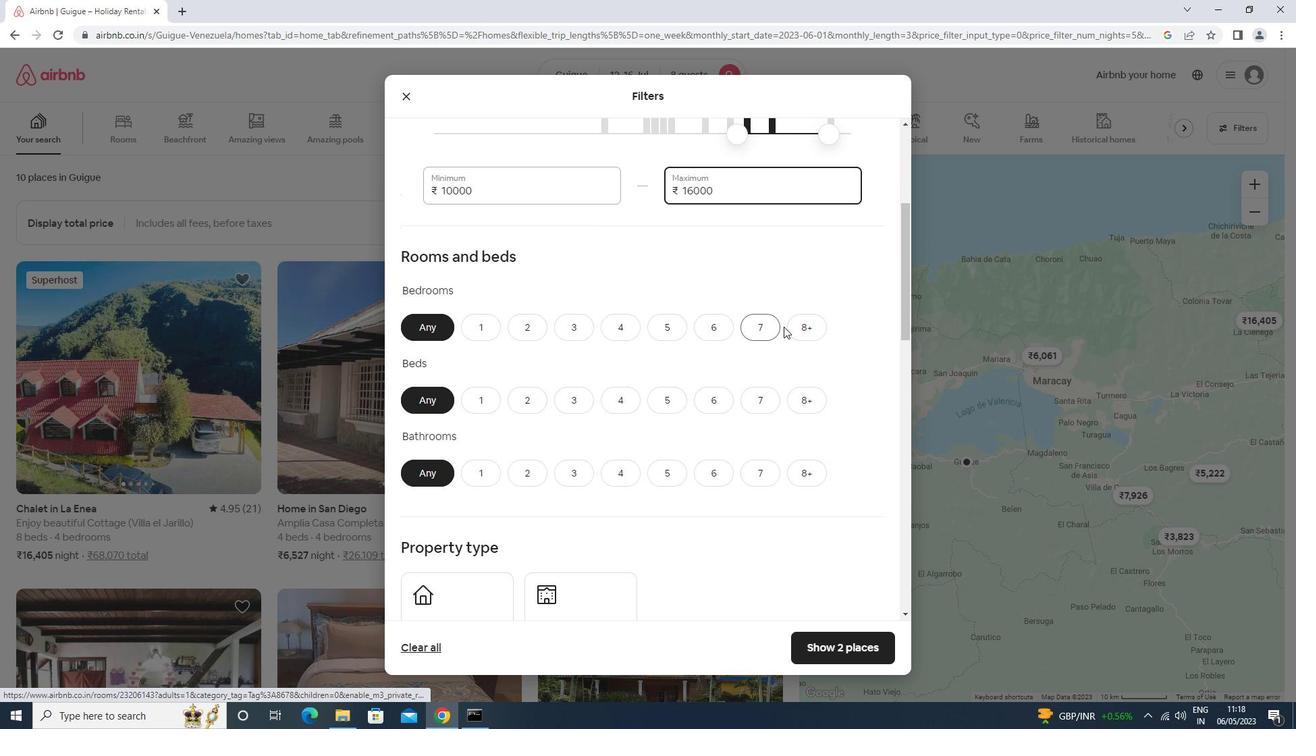 
Action: Mouse moved to (807, 404)
Screenshot: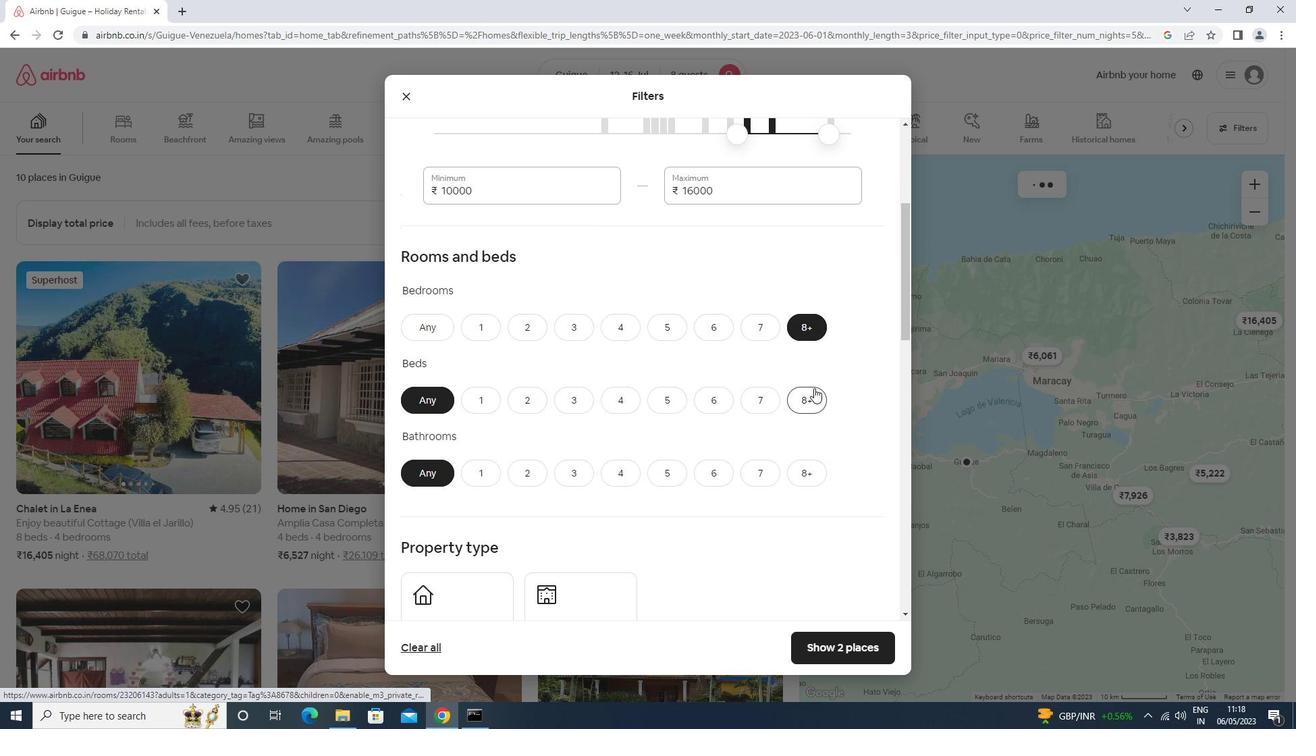 
Action: Mouse pressed left at (807, 404)
Screenshot: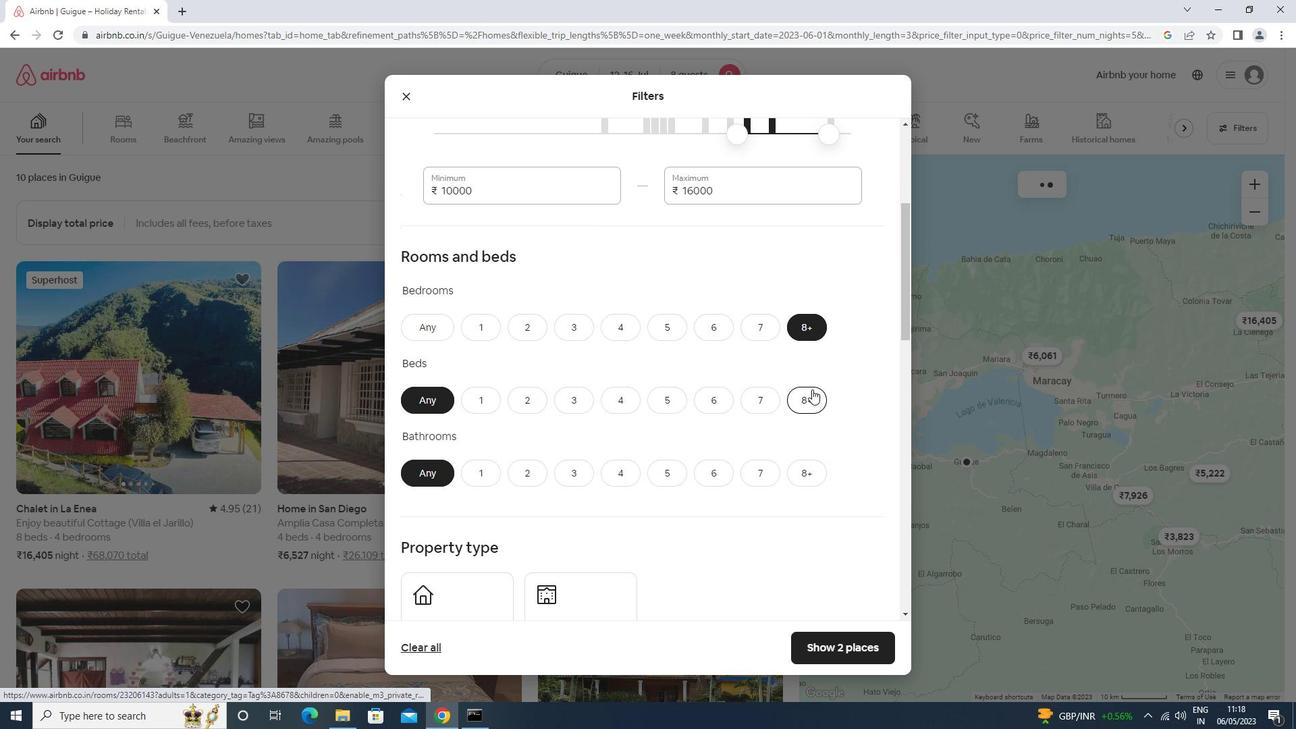 
Action: Mouse moved to (807, 476)
Screenshot: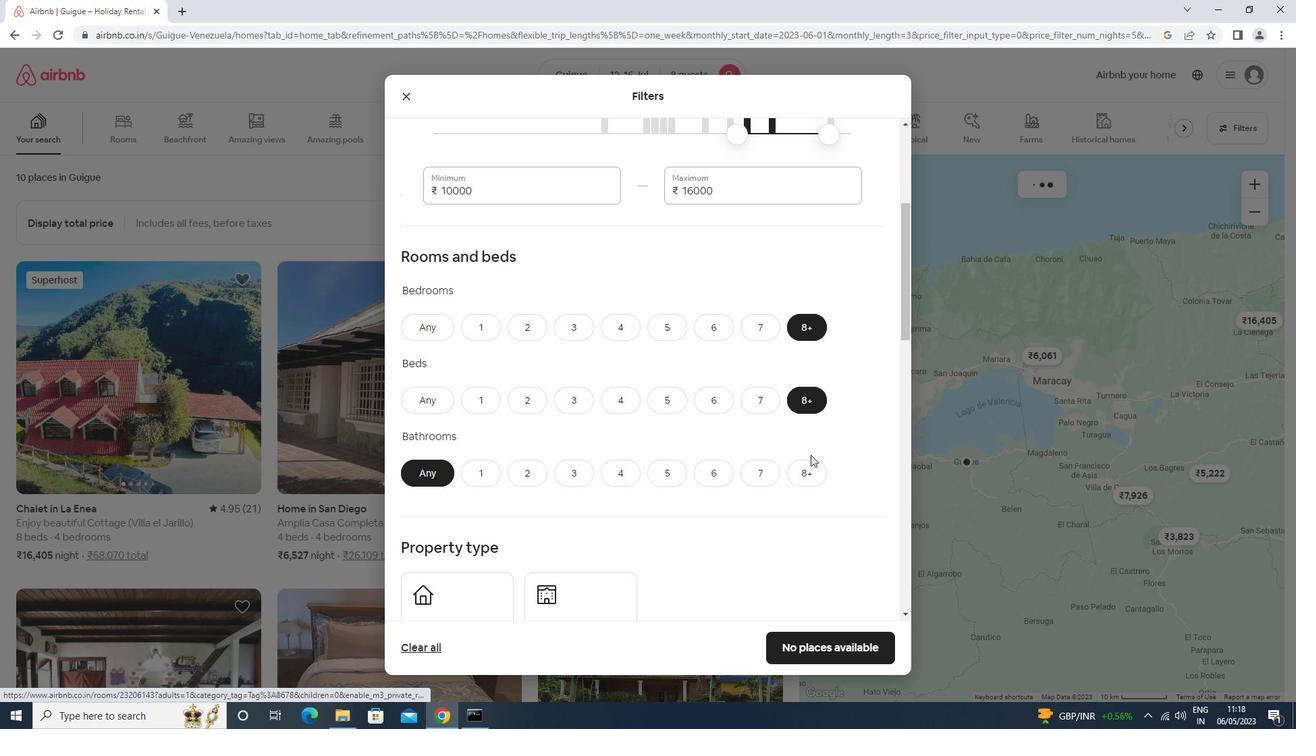 
Action: Mouse pressed left at (807, 476)
Screenshot: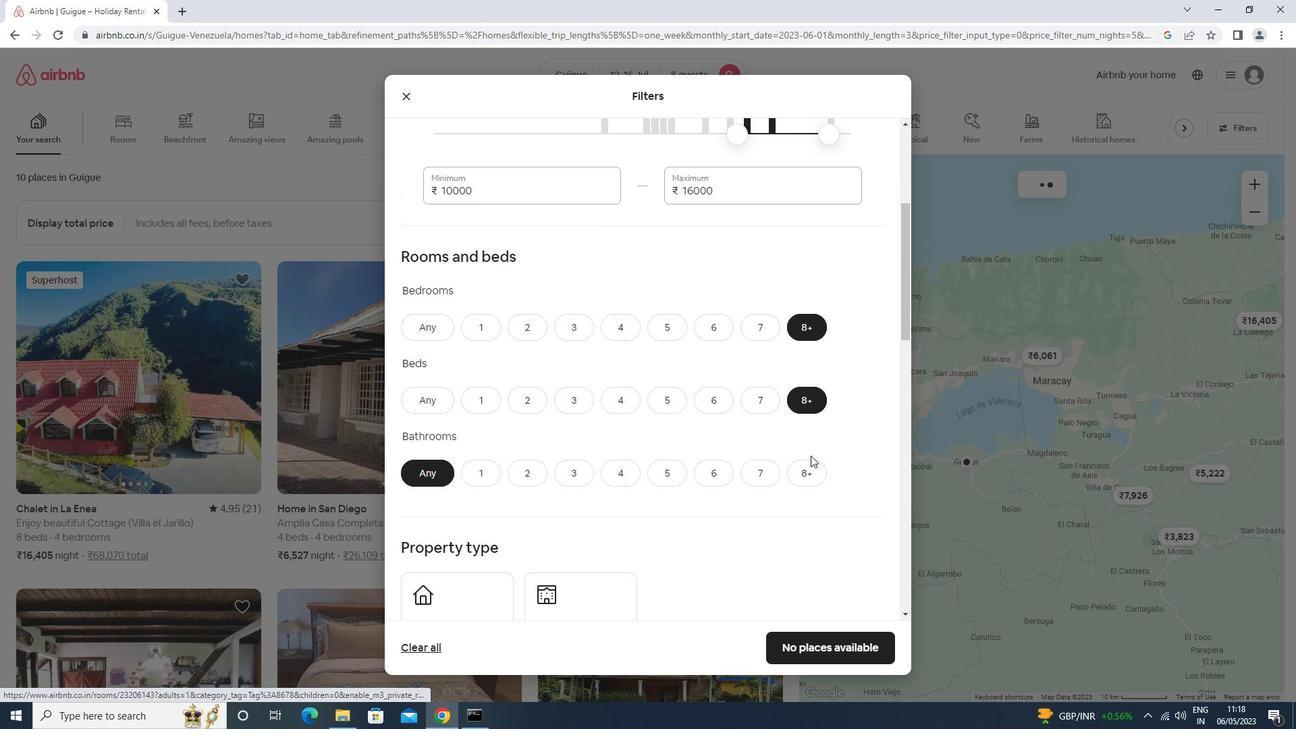 
Action: Mouse scrolled (807, 476) with delta (0, 0)
Screenshot: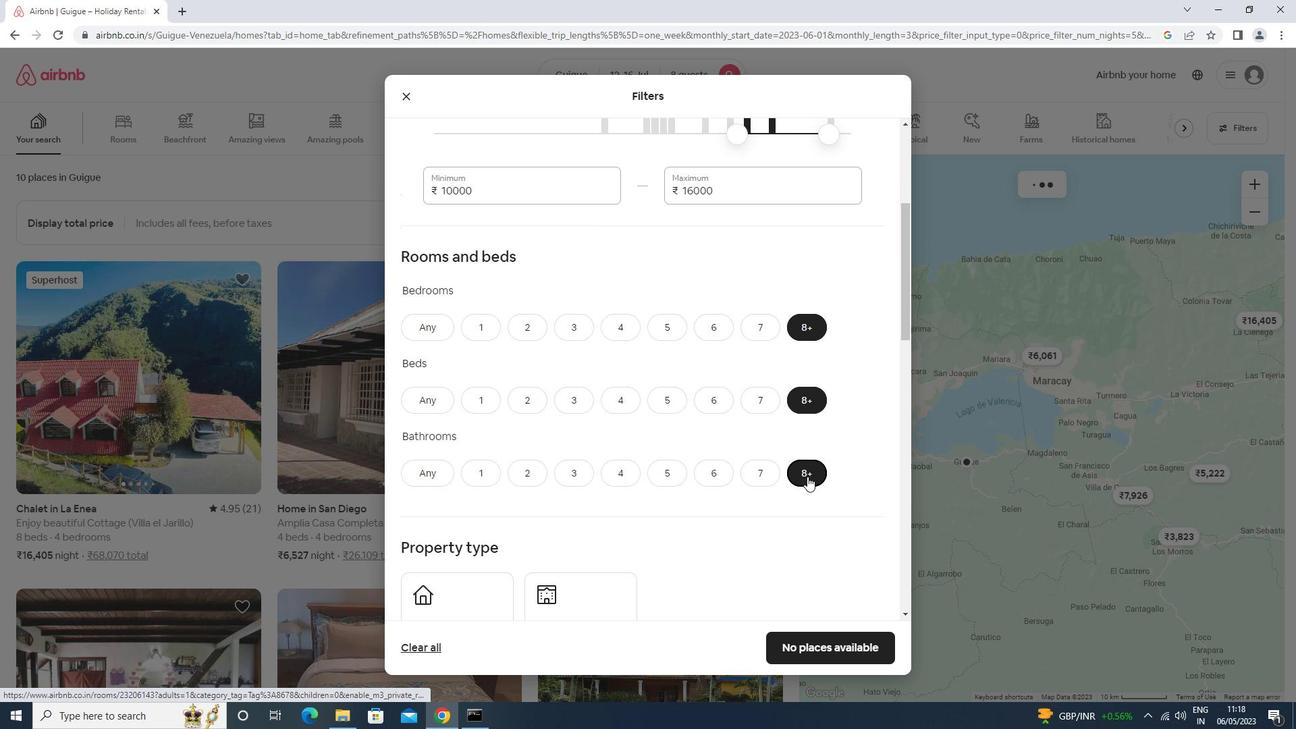 
Action: Mouse scrolled (807, 476) with delta (0, 0)
Screenshot: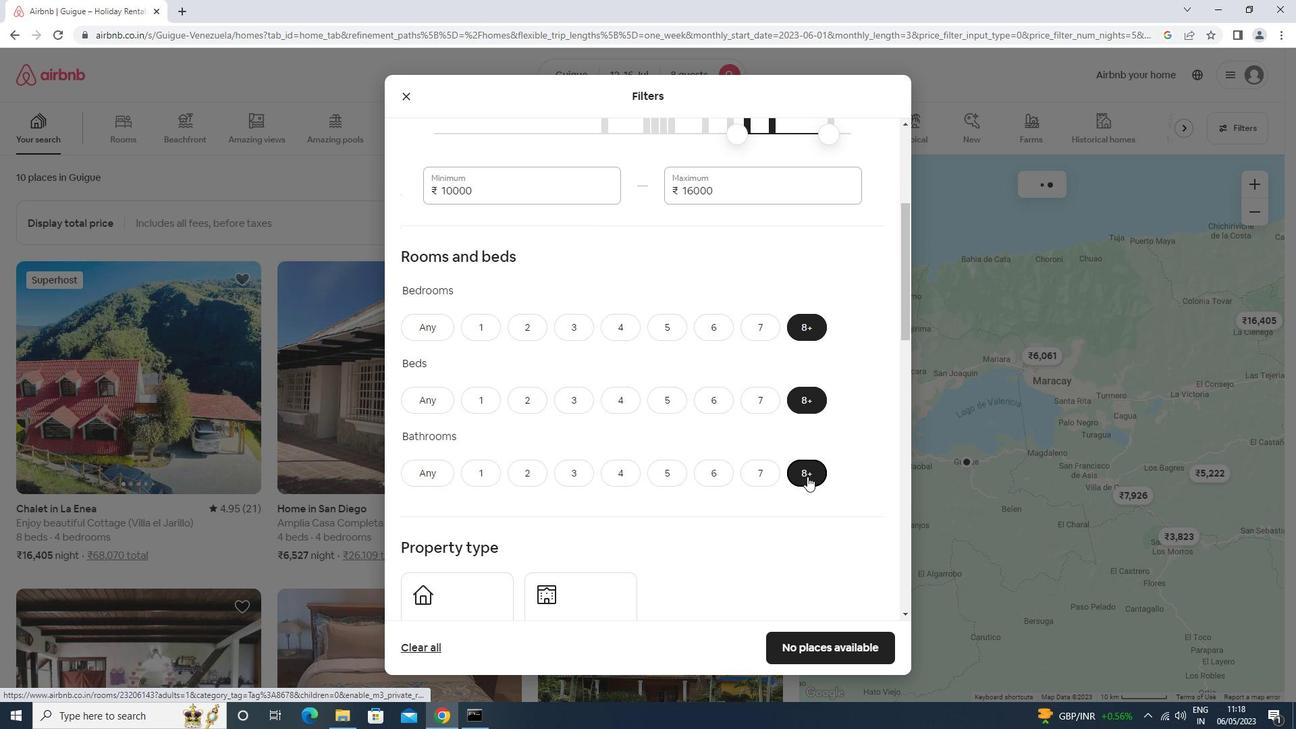 
Action: Mouse moved to (495, 482)
Screenshot: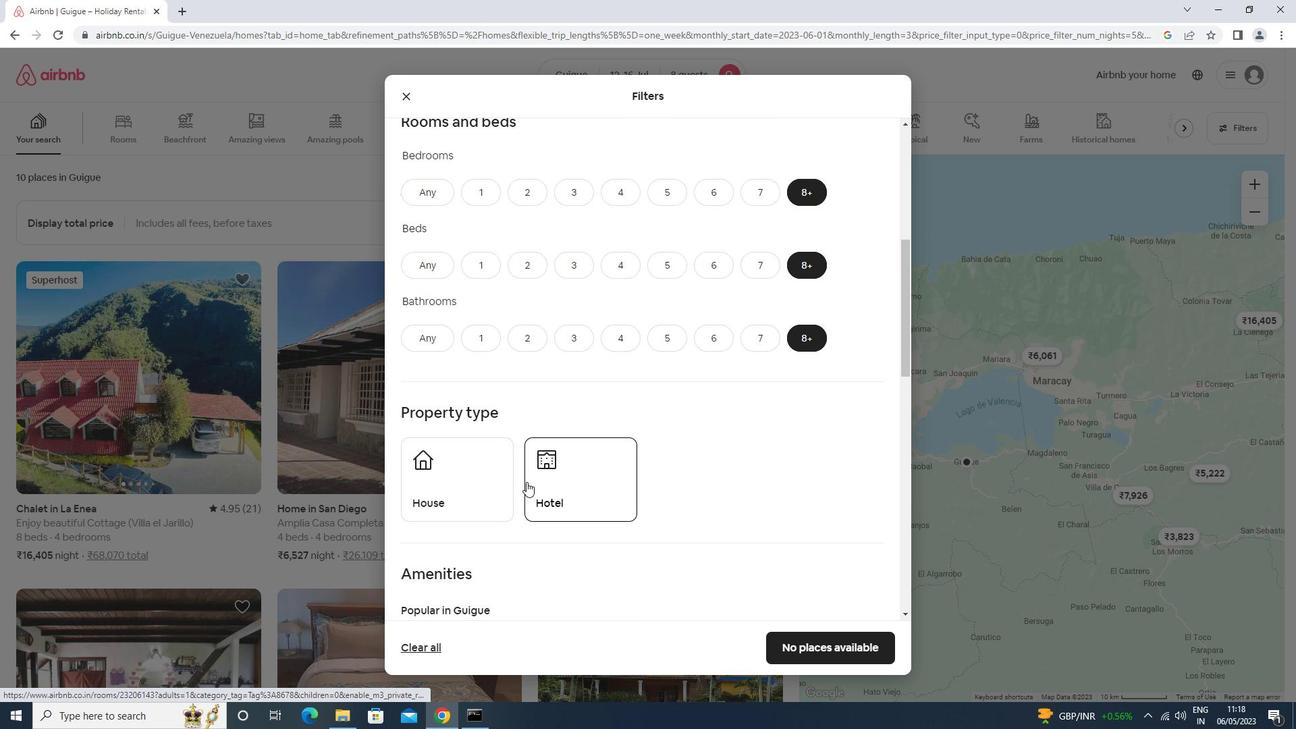 
Action: Mouse pressed left at (495, 482)
Screenshot: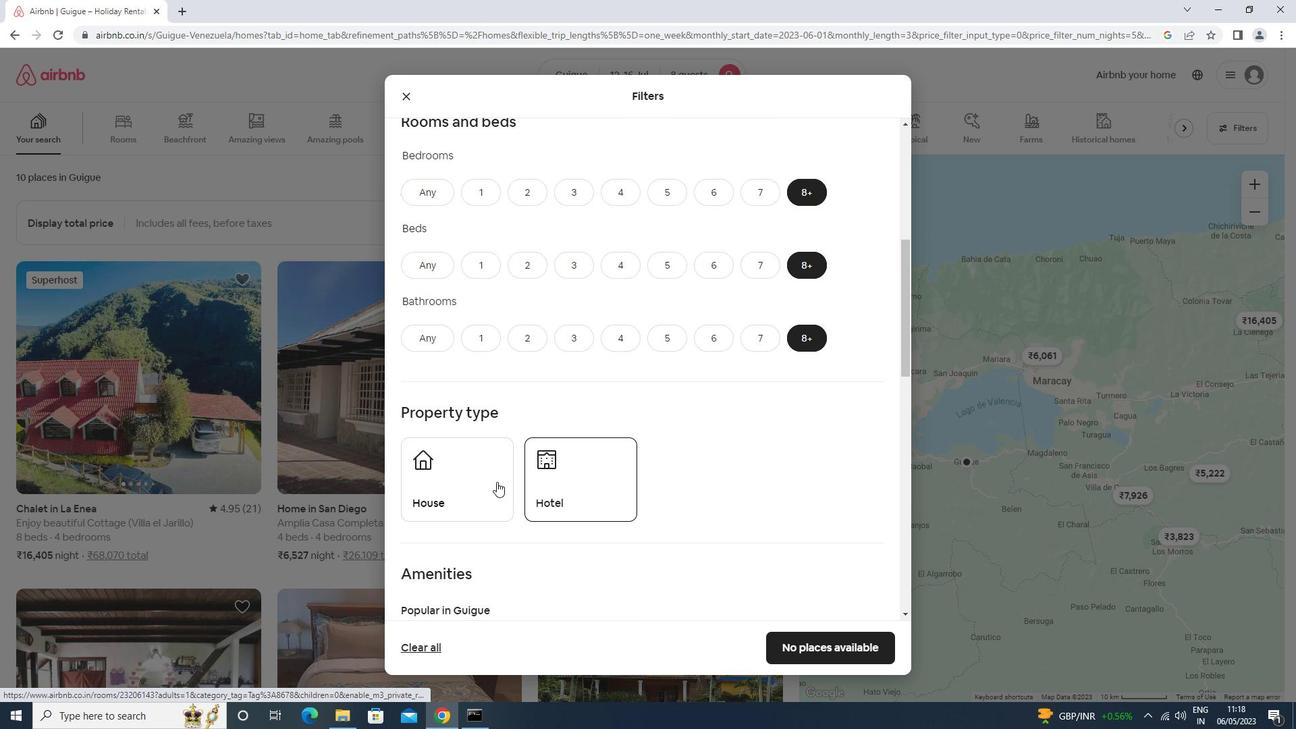 
Action: Mouse moved to (562, 475)
Screenshot: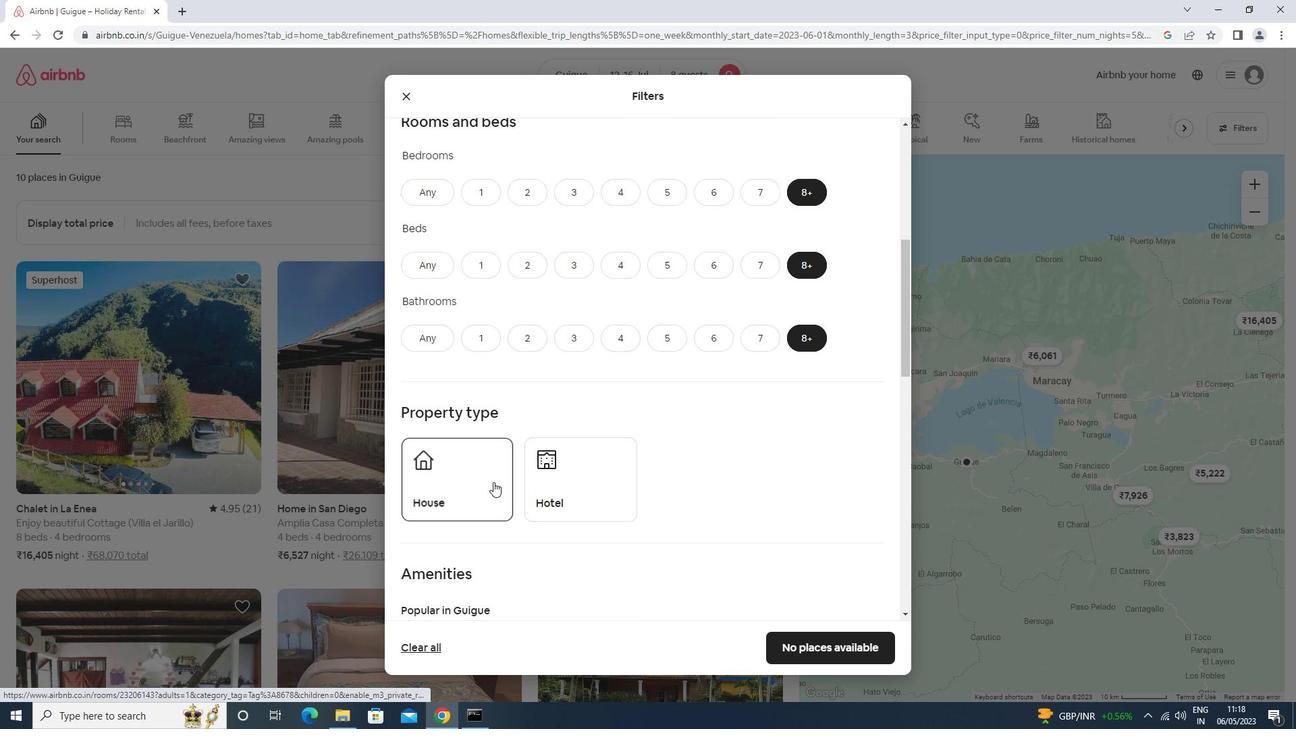 
Action: Mouse scrolled (562, 474) with delta (0, 0)
Screenshot: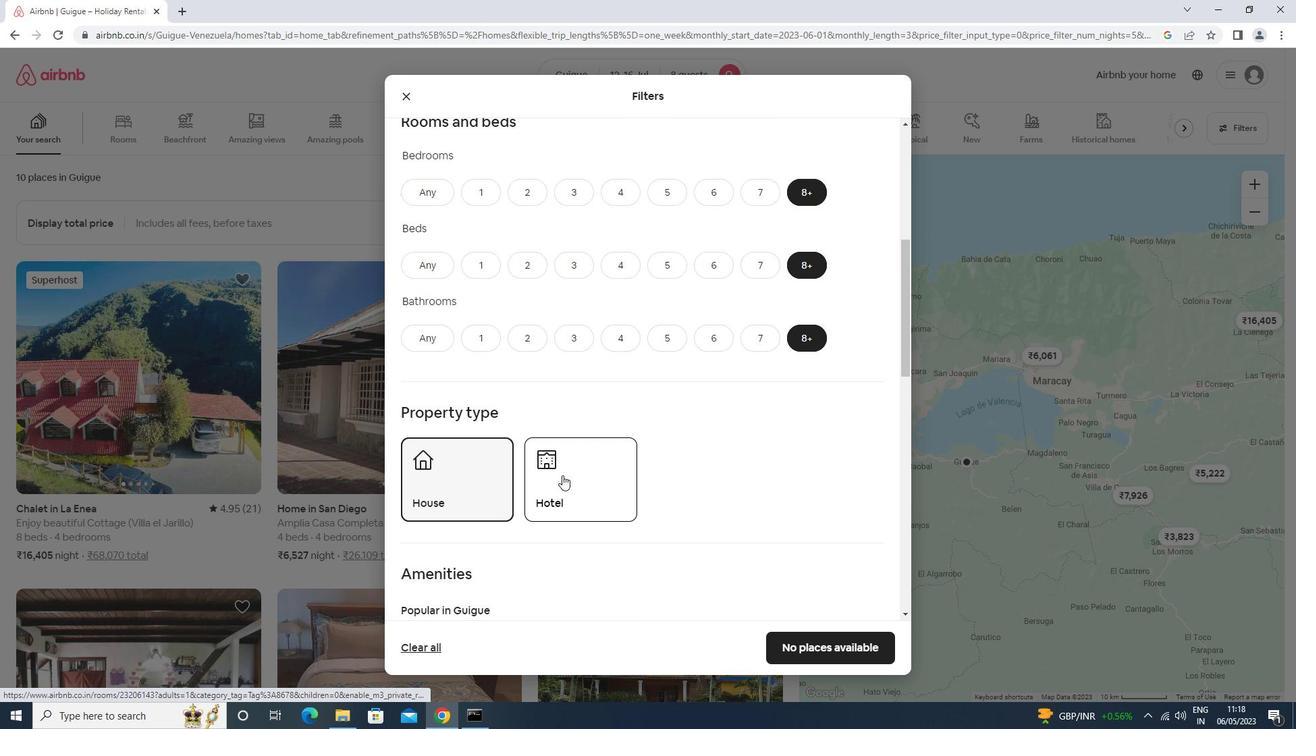 
Action: Mouse scrolled (562, 474) with delta (0, 0)
Screenshot: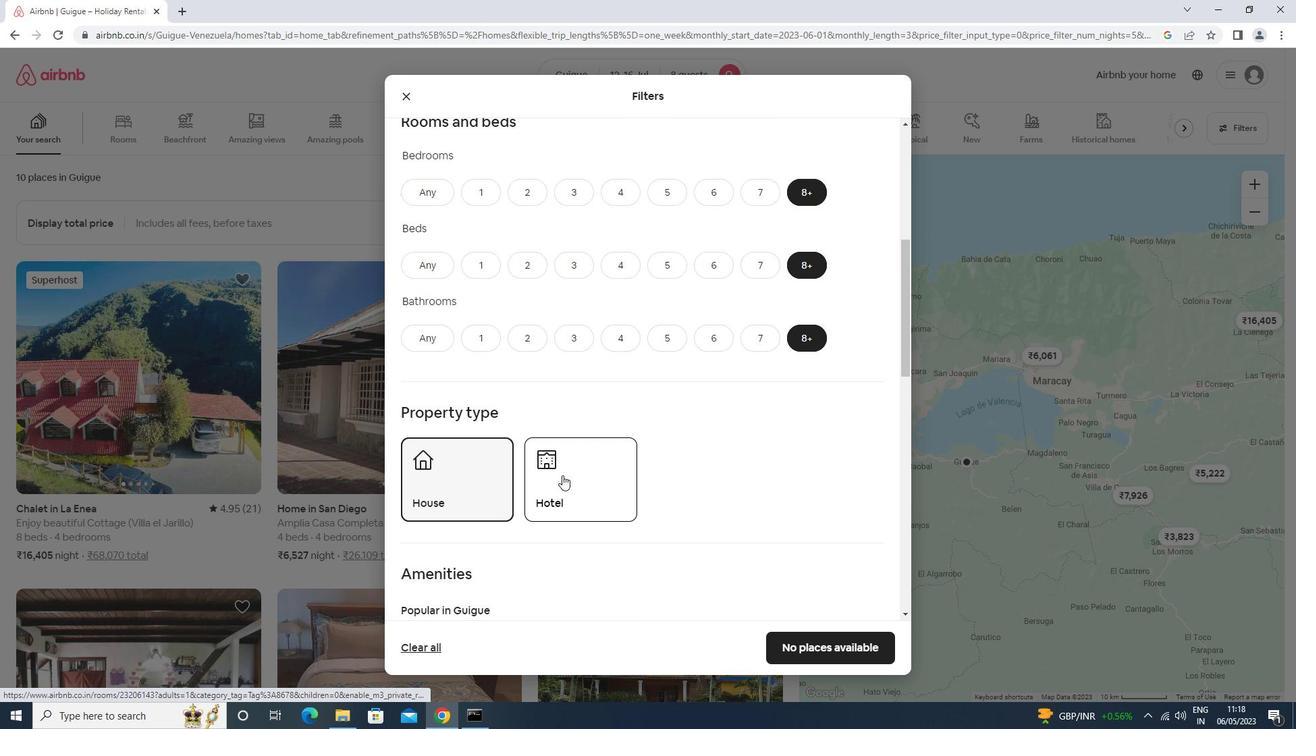 
Action: Mouse moved to (562, 475)
Screenshot: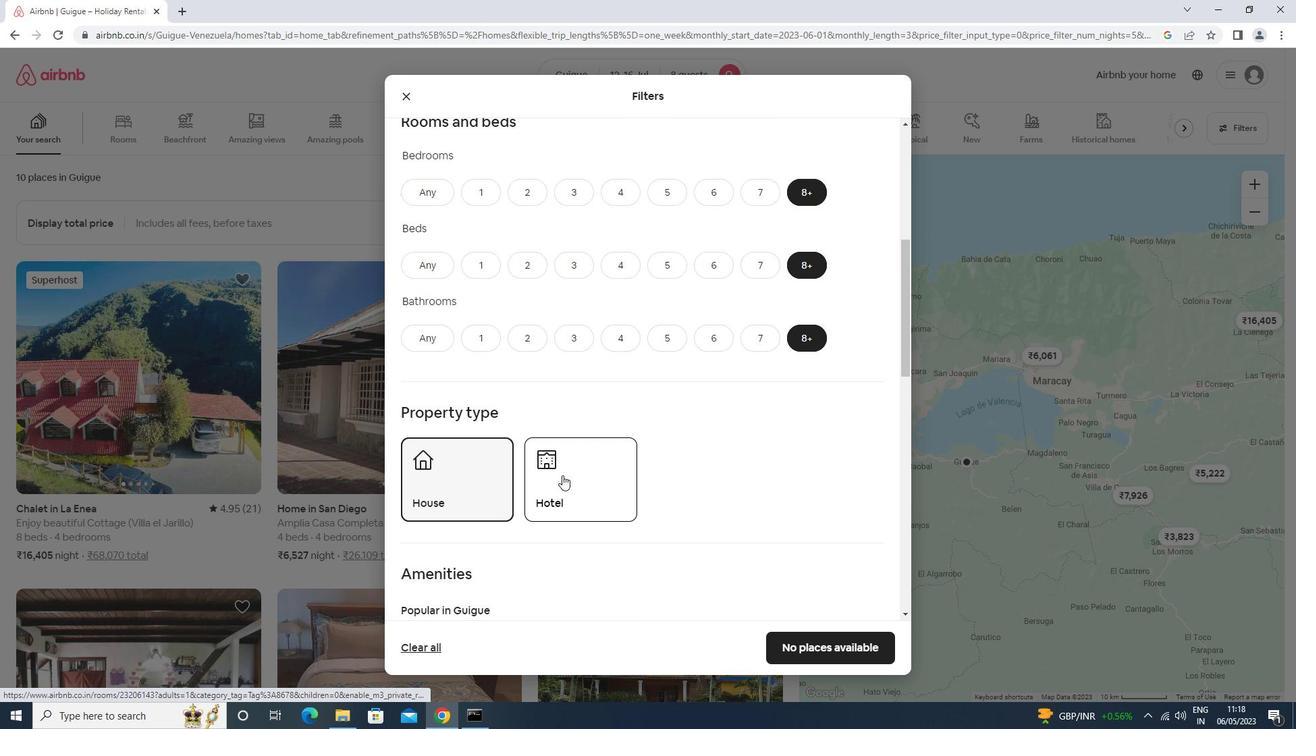 
Action: Mouse scrolled (562, 474) with delta (0, 0)
Screenshot: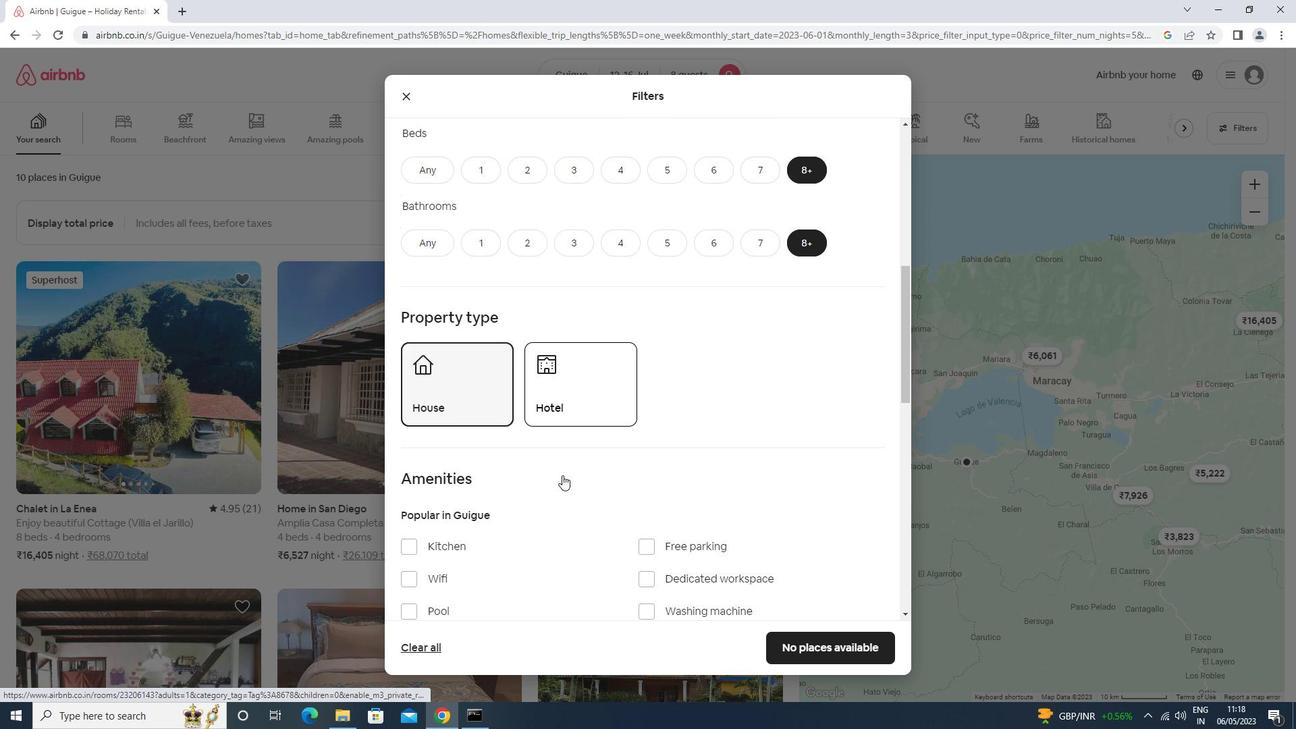 
Action: Mouse scrolled (562, 474) with delta (0, 0)
Screenshot: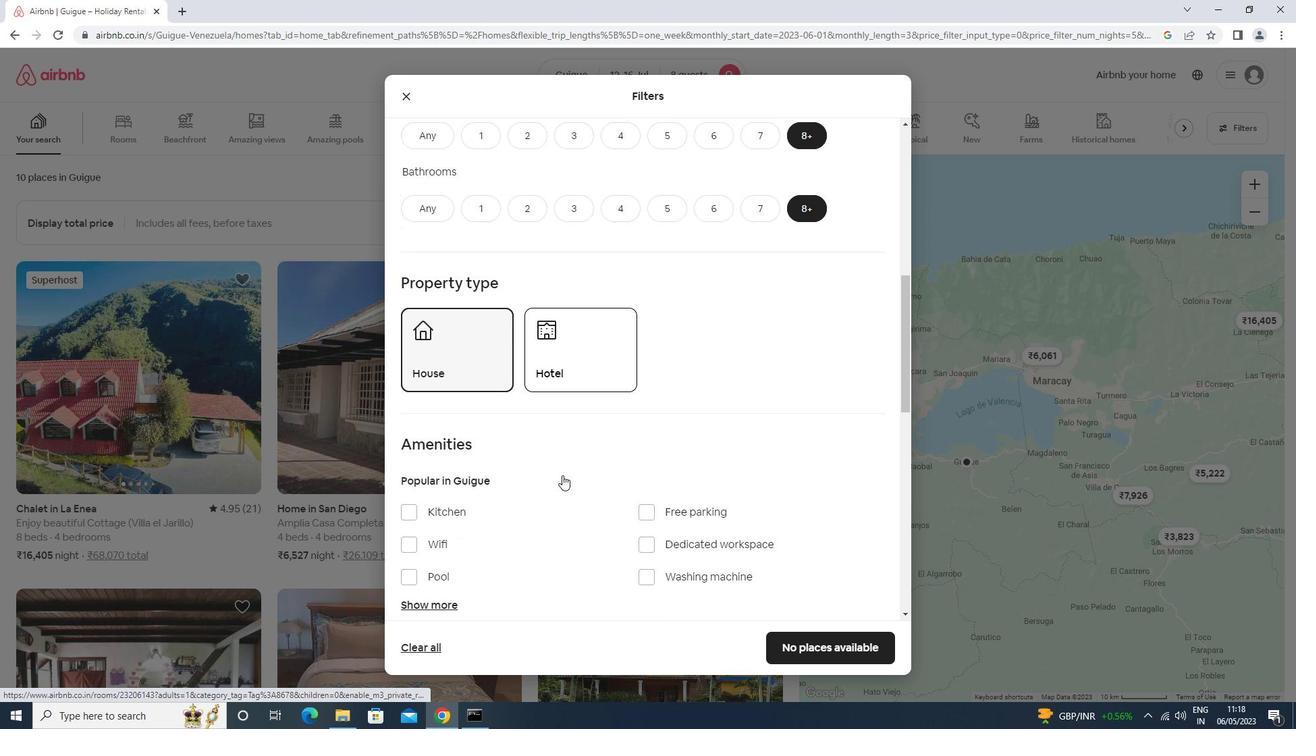 
Action: Mouse moved to (449, 399)
Screenshot: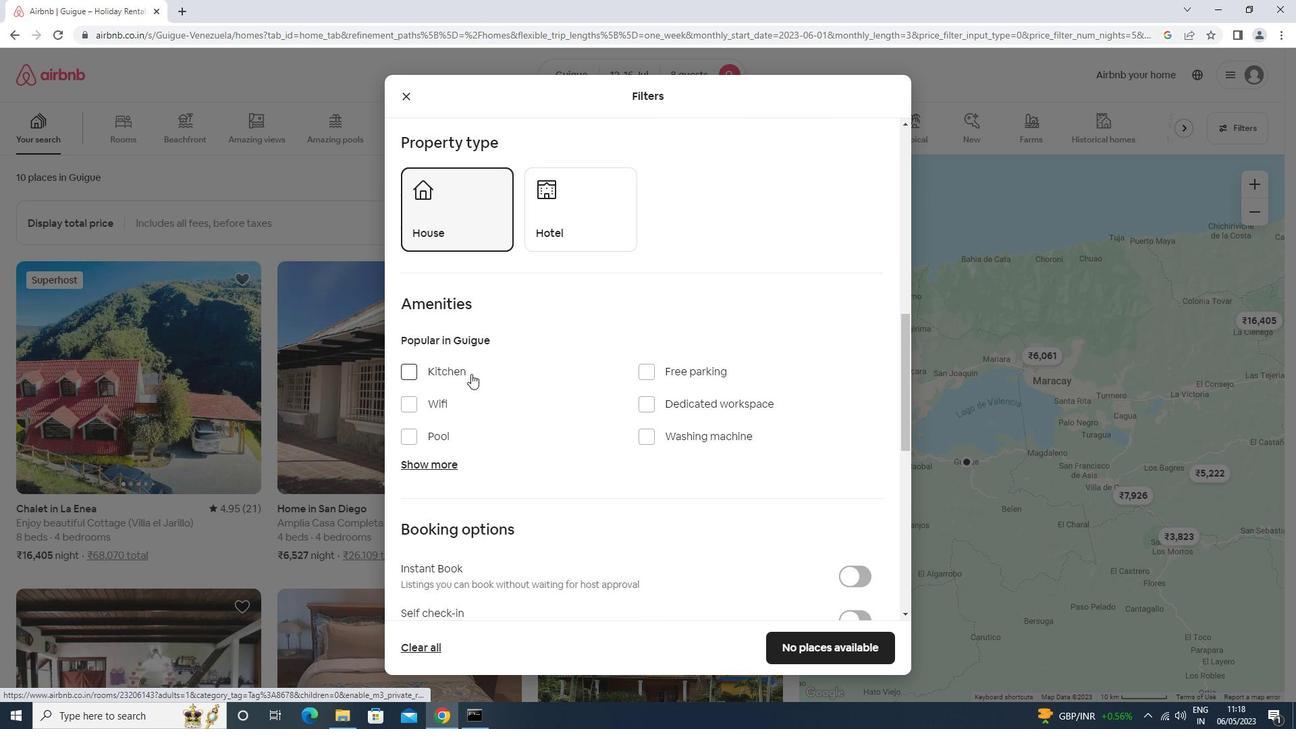 
Action: Mouse pressed left at (449, 399)
Screenshot: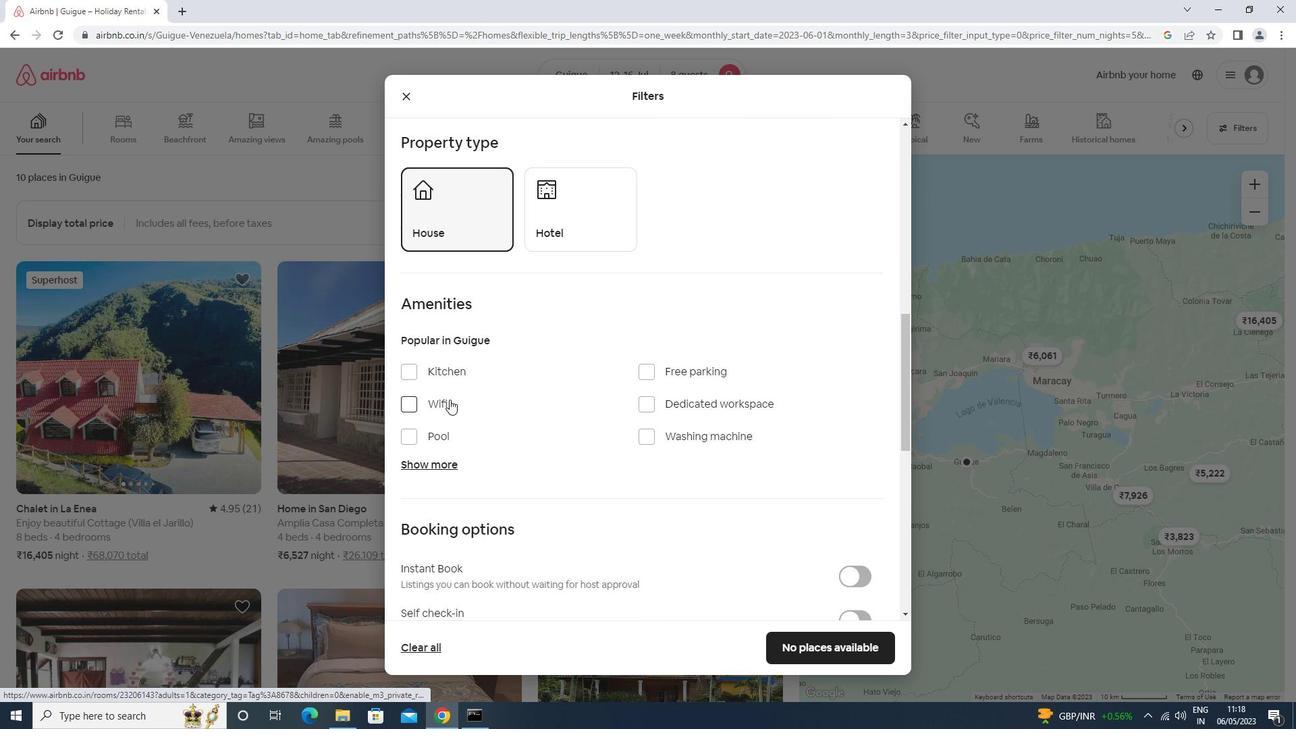 
Action: Mouse moved to (691, 376)
Screenshot: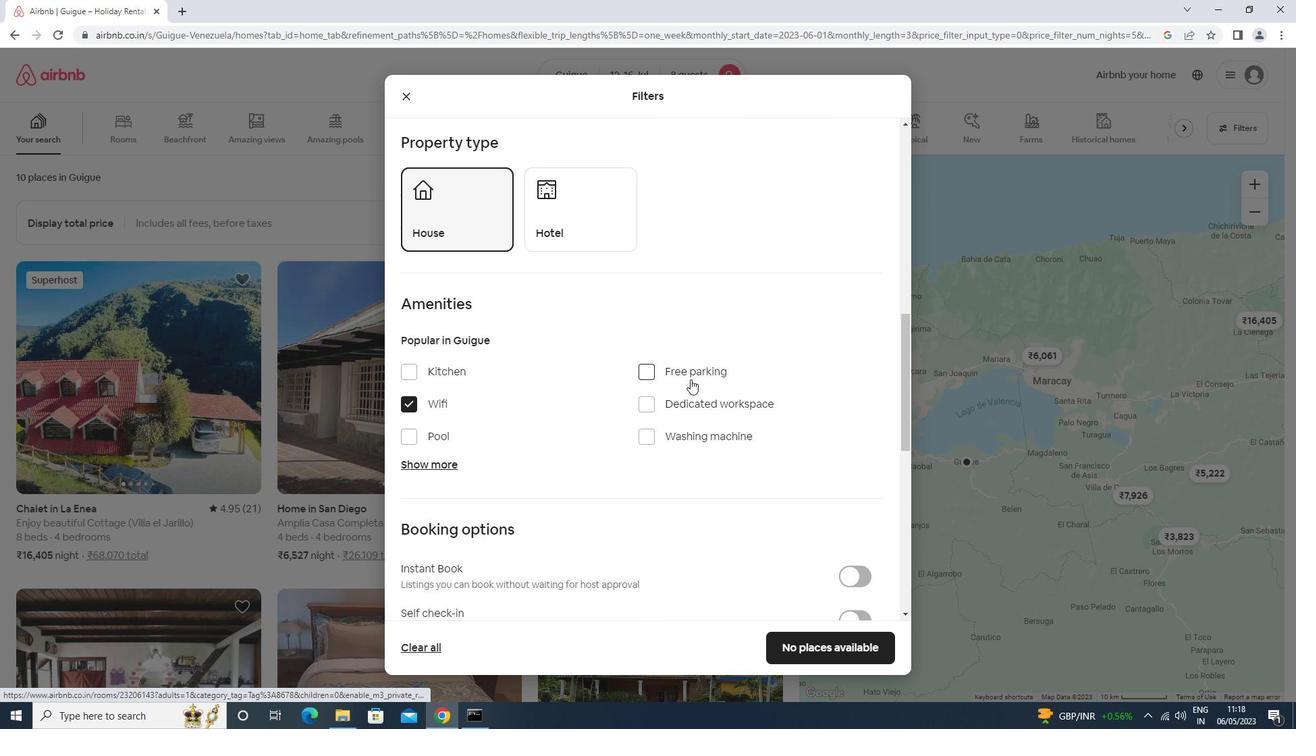 
Action: Mouse pressed left at (691, 376)
Screenshot: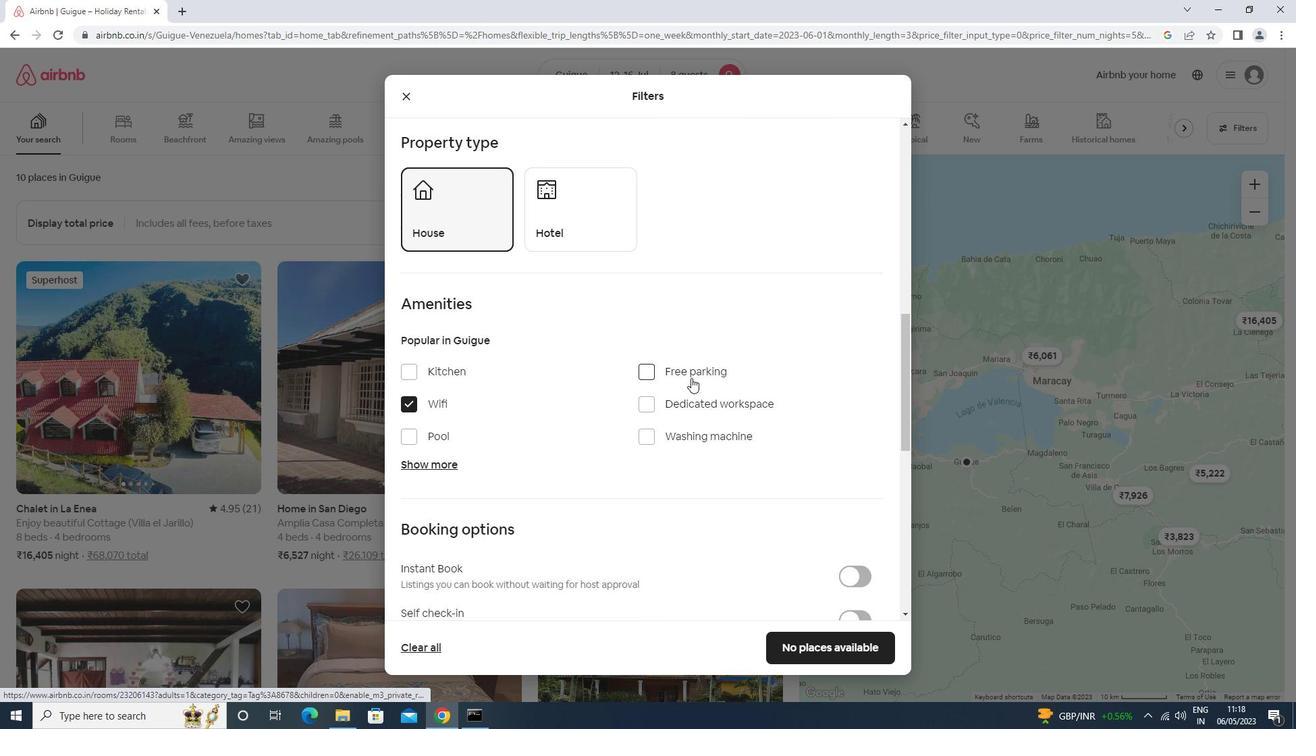 
Action: Mouse moved to (443, 460)
Screenshot: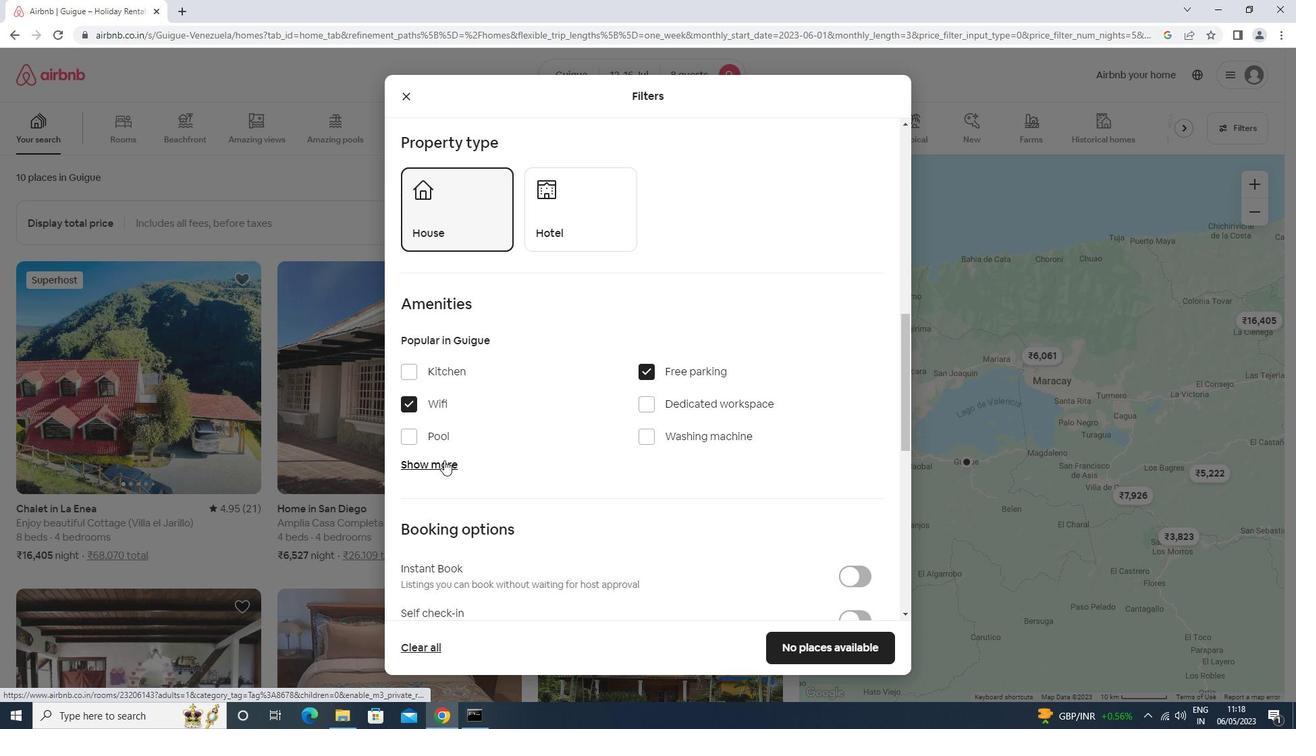 
Action: Mouse pressed left at (443, 460)
Screenshot: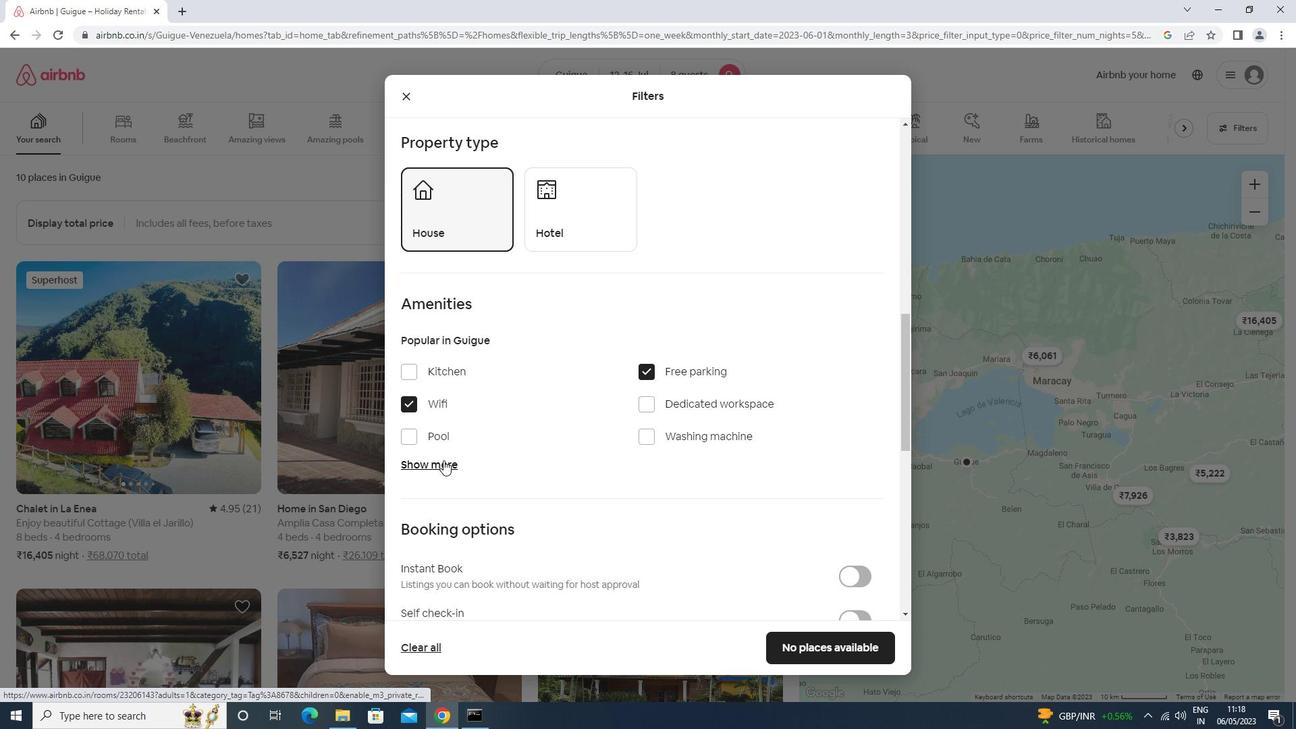 
Action: Mouse moved to (668, 543)
Screenshot: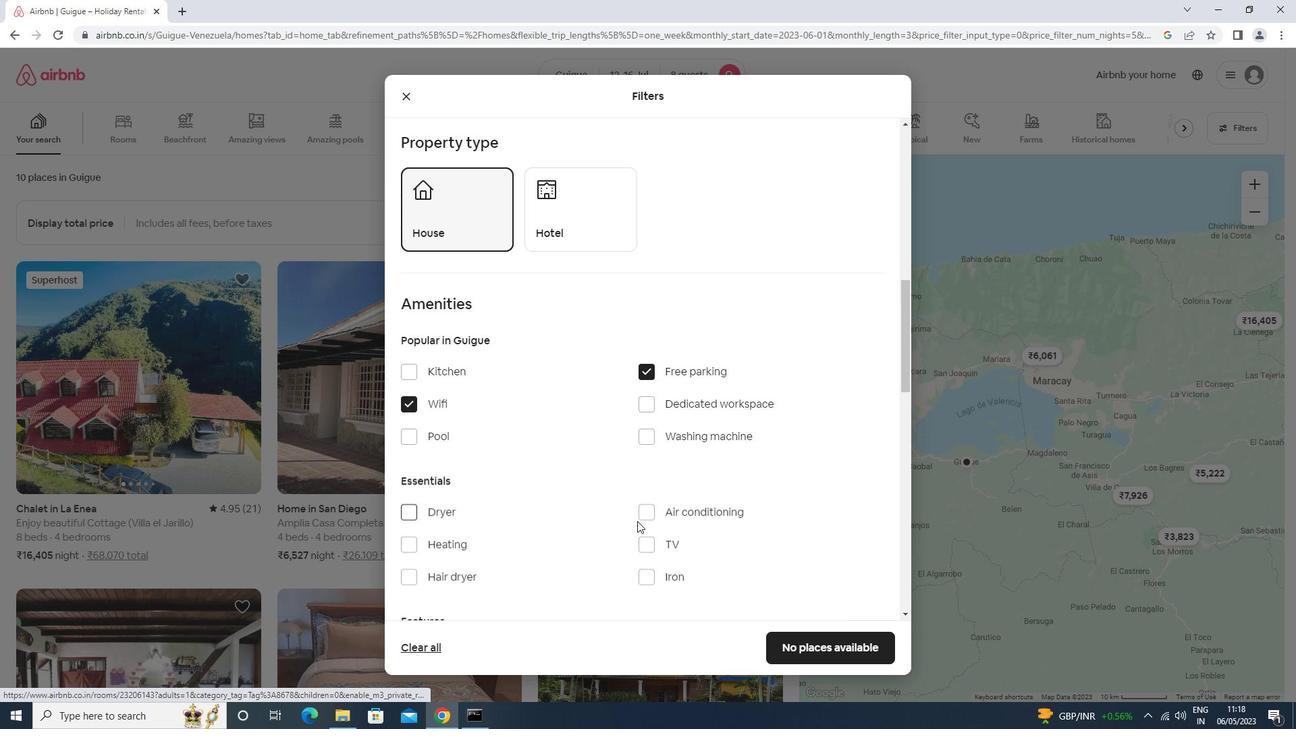 
Action: Mouse pressed left at (668, 543)
Screenshot: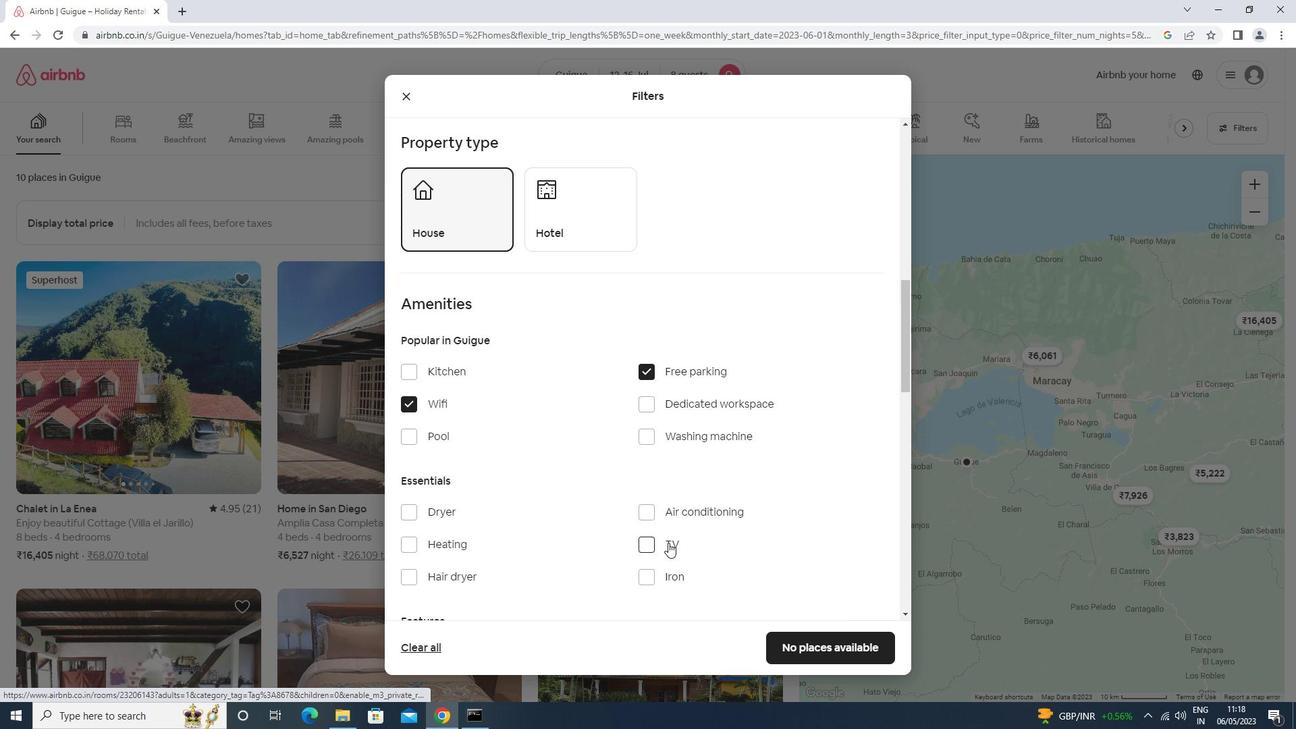 
Action: Mouse moved to (623, 480)
Screenshot: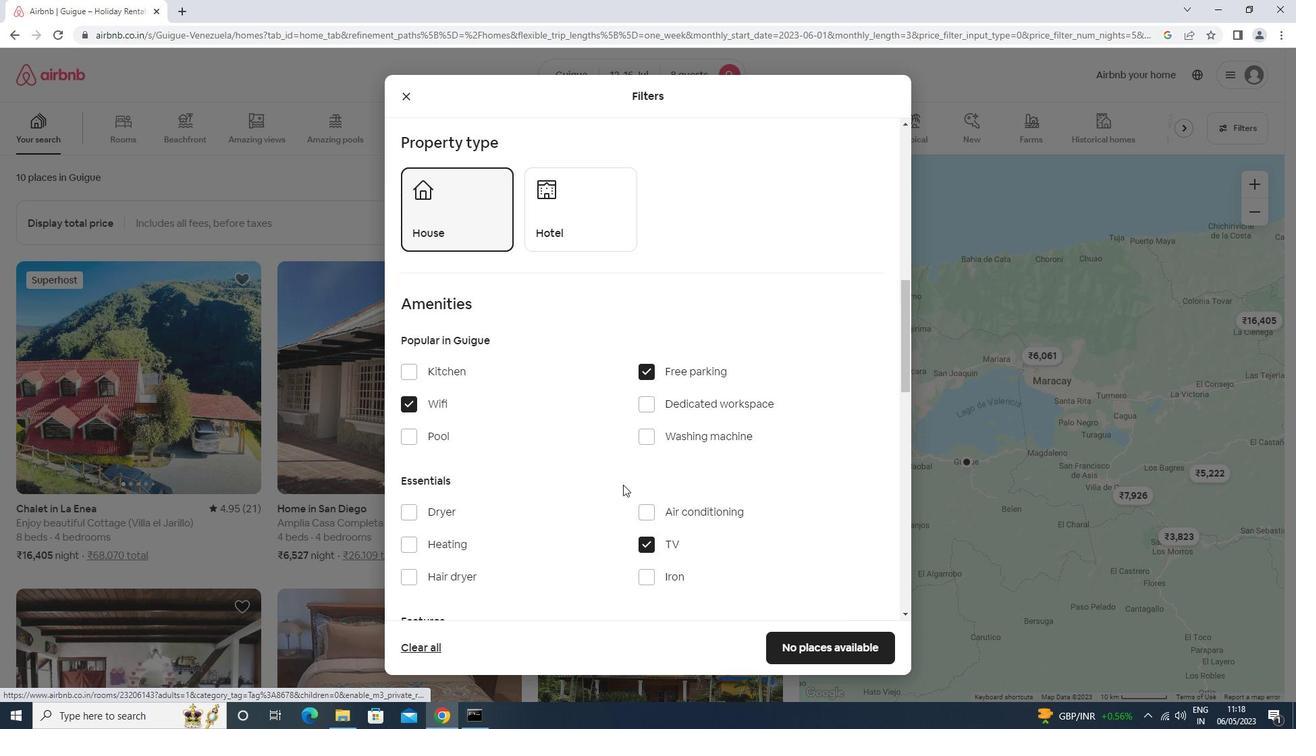 
Action: Mouse scrolled (623, 480) with delta (0, 0)
Screenshot: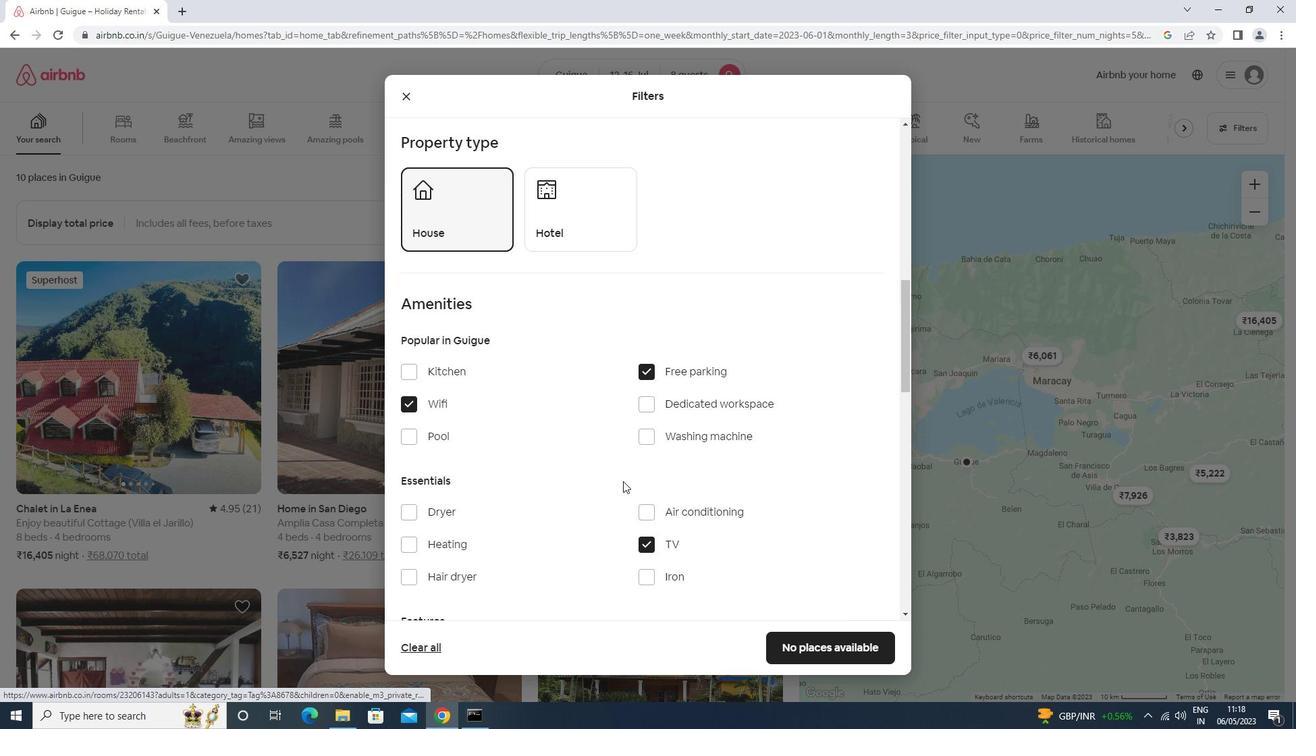 
Action: Mouse scrolled (623, 480) with delta (0, 0)
Screenshot: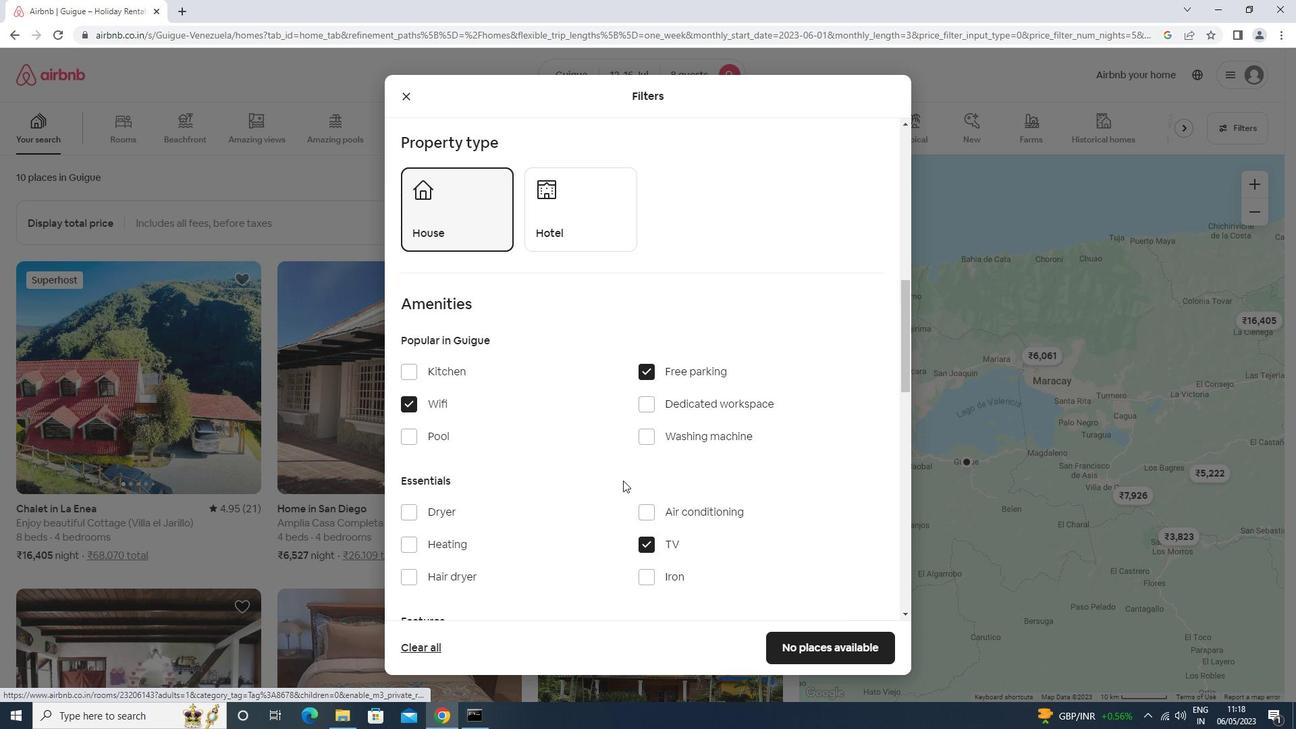 
Action: Mouse scrolled (623, 480) with delta (0, 0)
Screenshot: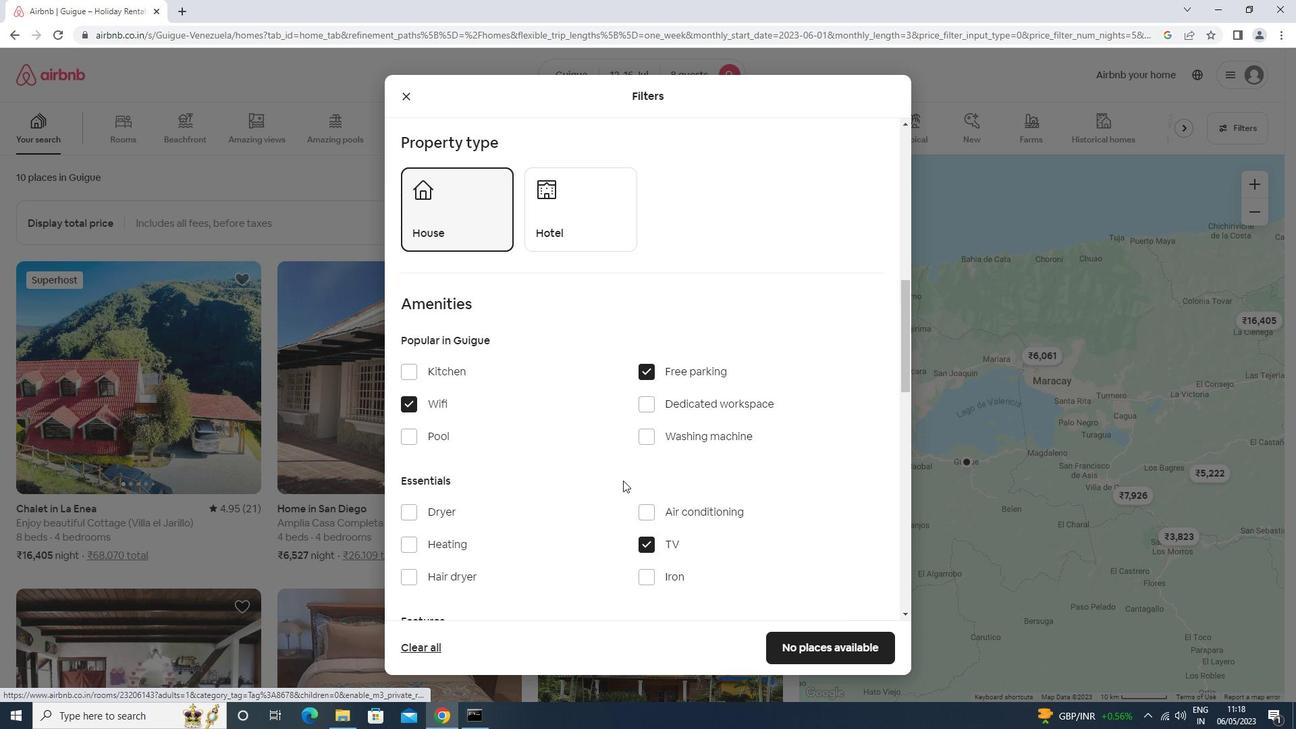 
Action: Mouse scrolled (623, 480) with delta (0, 0)
Screenshot: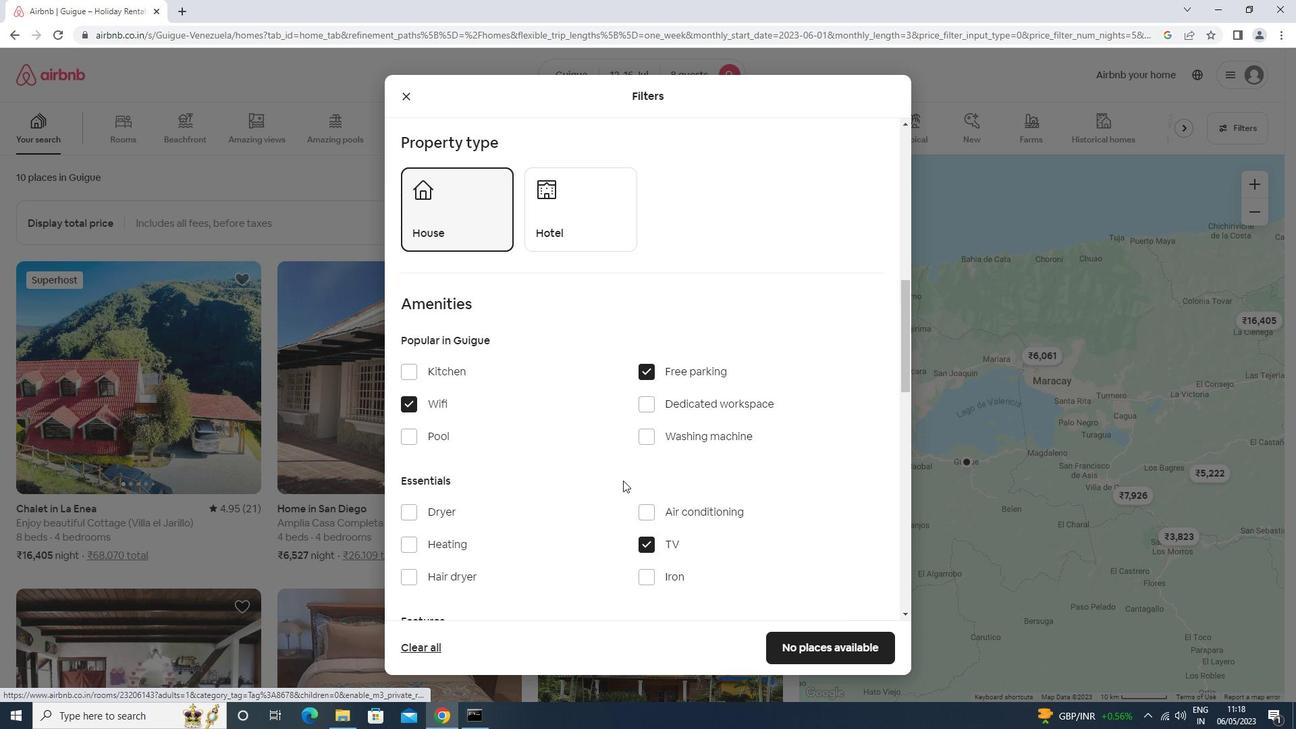
Action: Mouse scrolled (623, 480) with delta (0, 0)
Screenshot: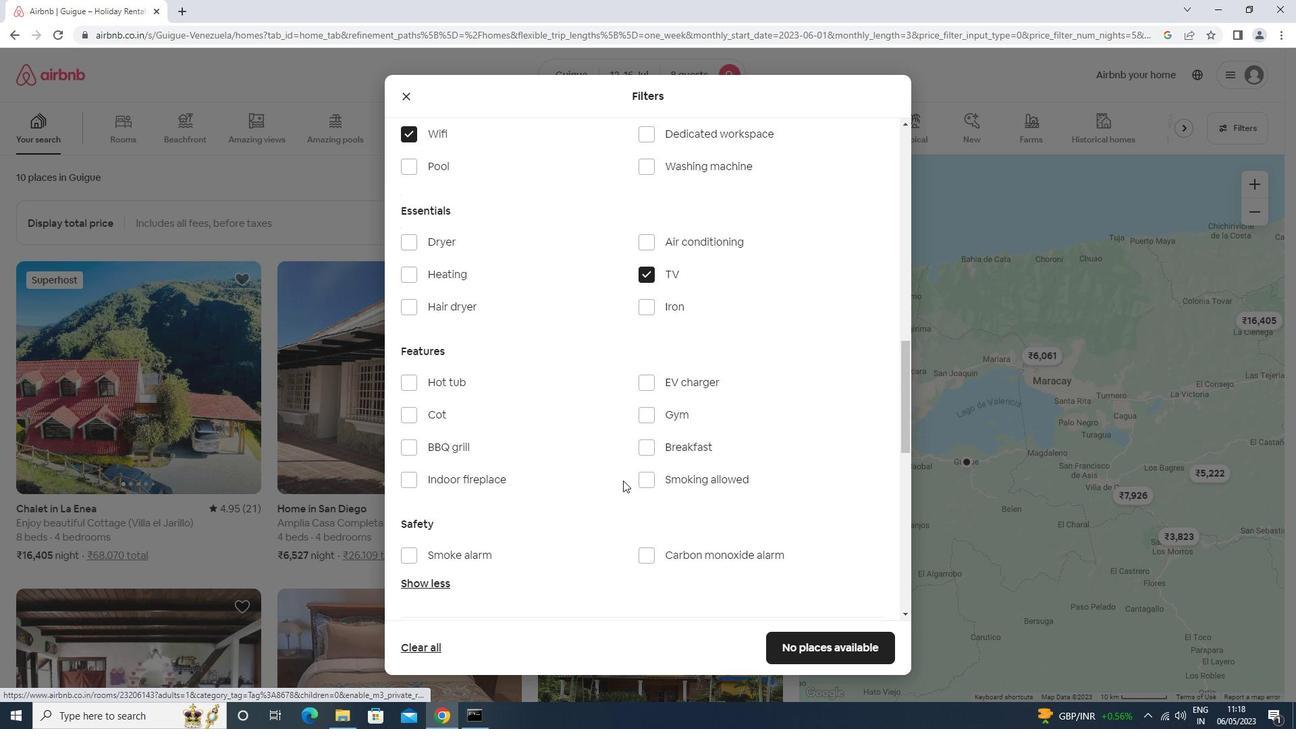 
Action: Mouse scrolled (623, 480) with delta (0, 0)
Screenshot: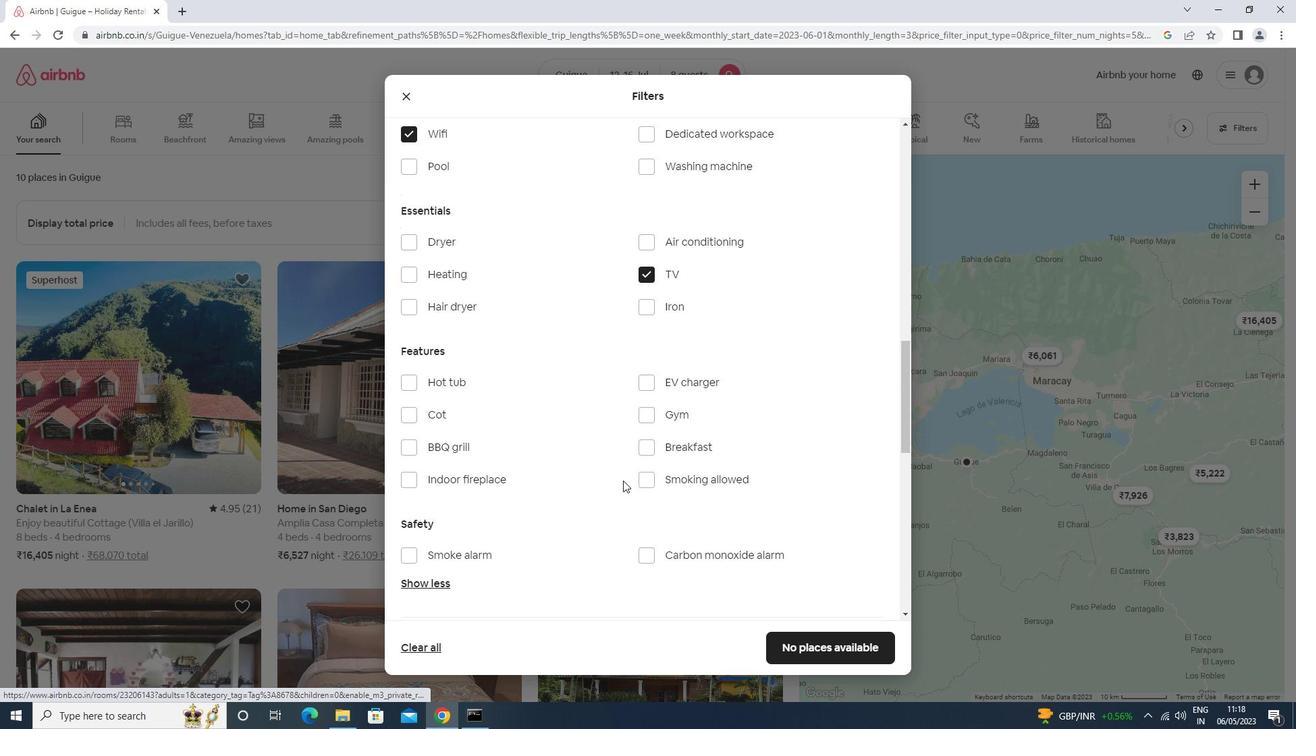 
Action: Mouse moved to (623, 480)
Screenshot: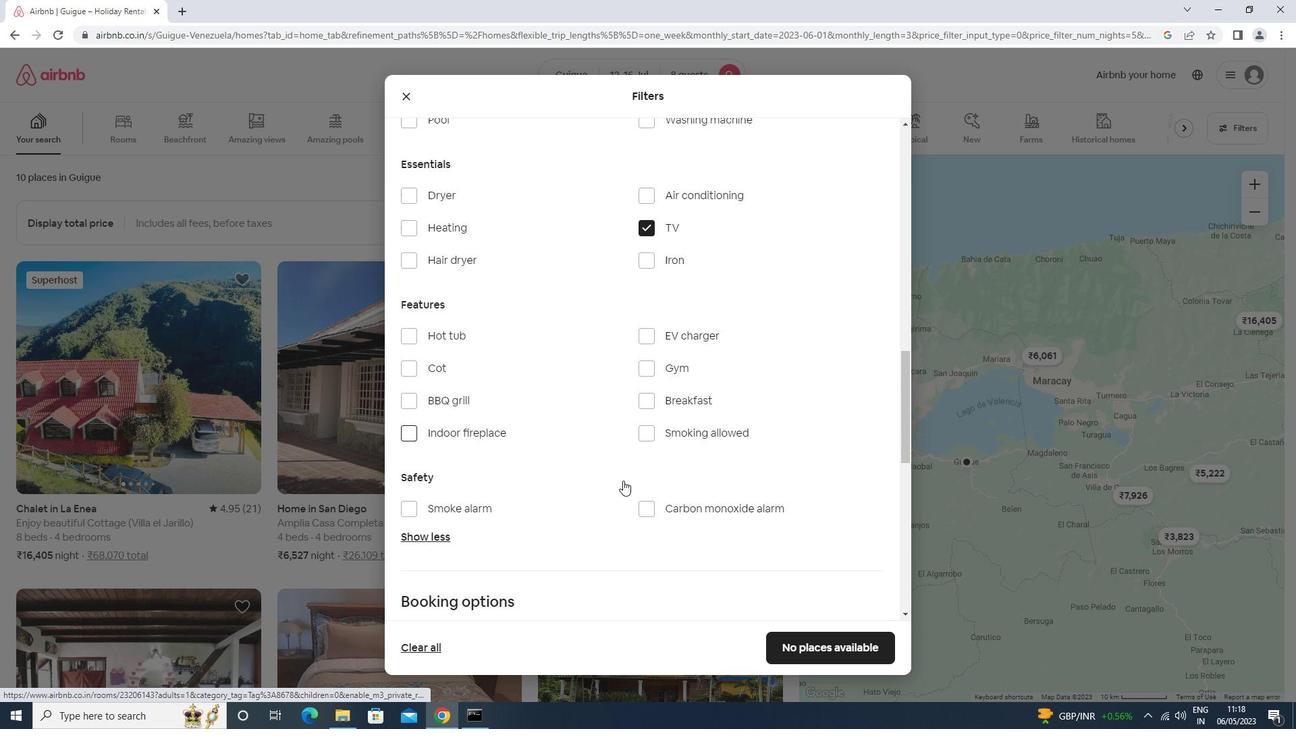 
Action: Mouse scrolled (623, 480) with delta (0, 0)
Screenshot: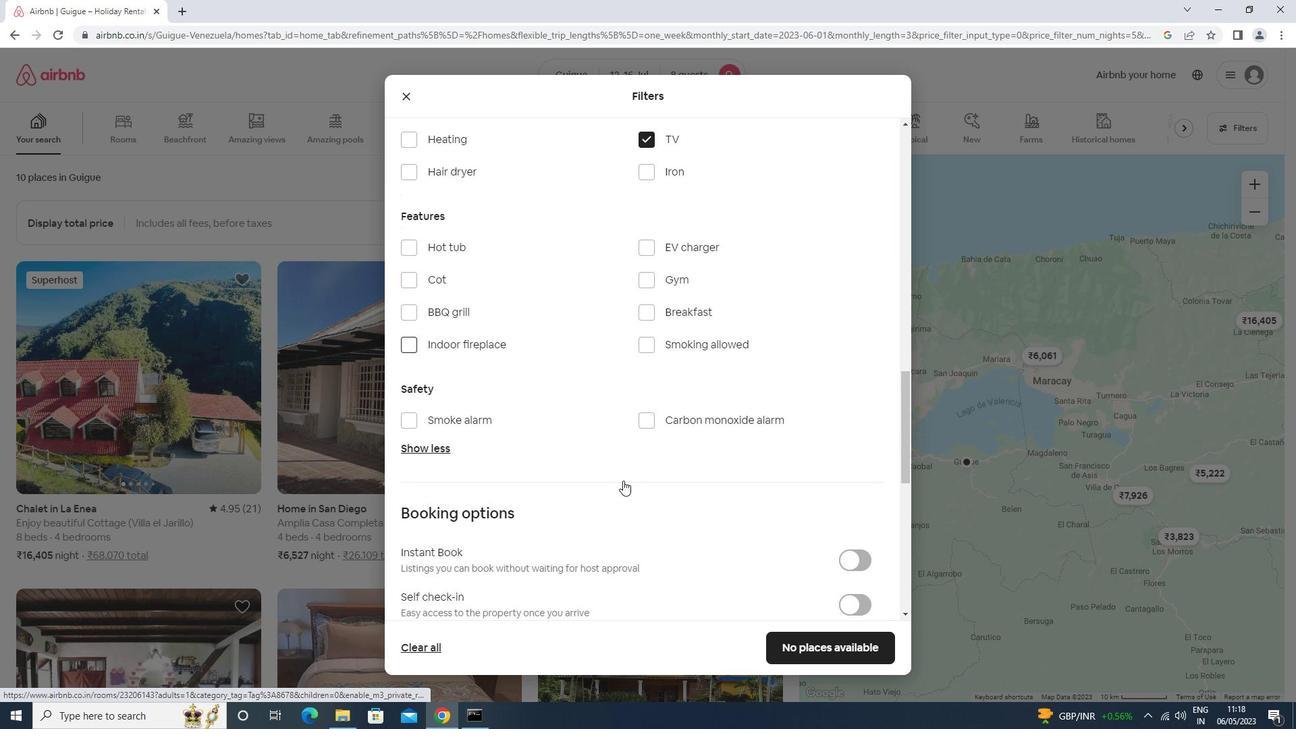 
Action: Mouse scrolled (623, 480) with delta (0, 0)
Screenshot: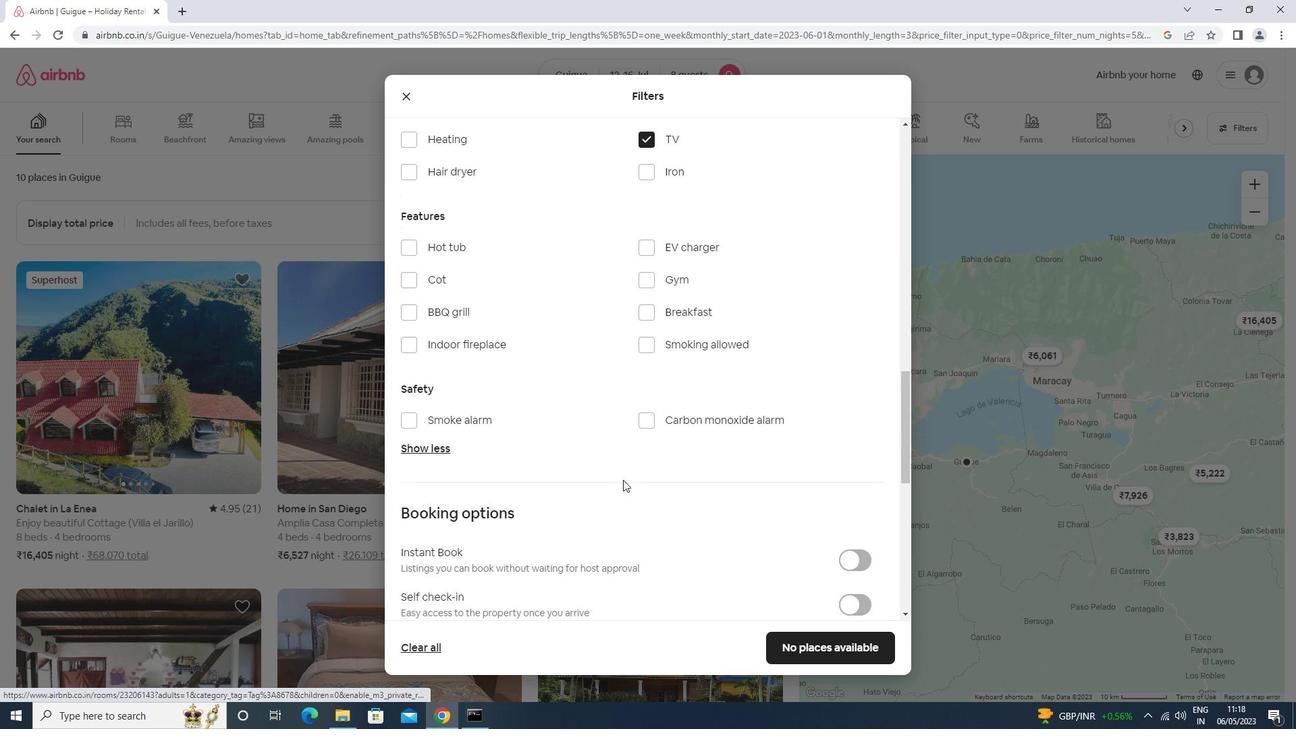 
Action: Mouse moved to (597, 450)
Screenshot: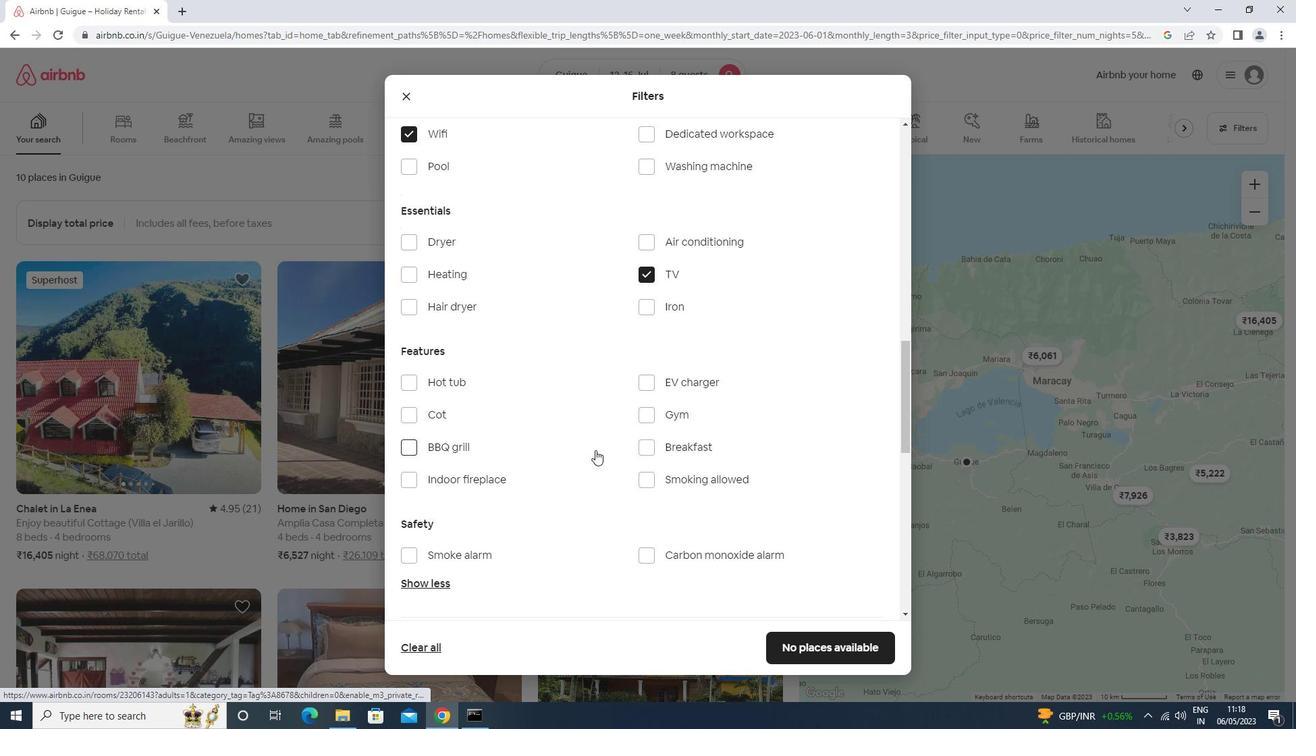 
Action: Mouse scrolled (597, 451) with delta (0, 0)
Screenshot: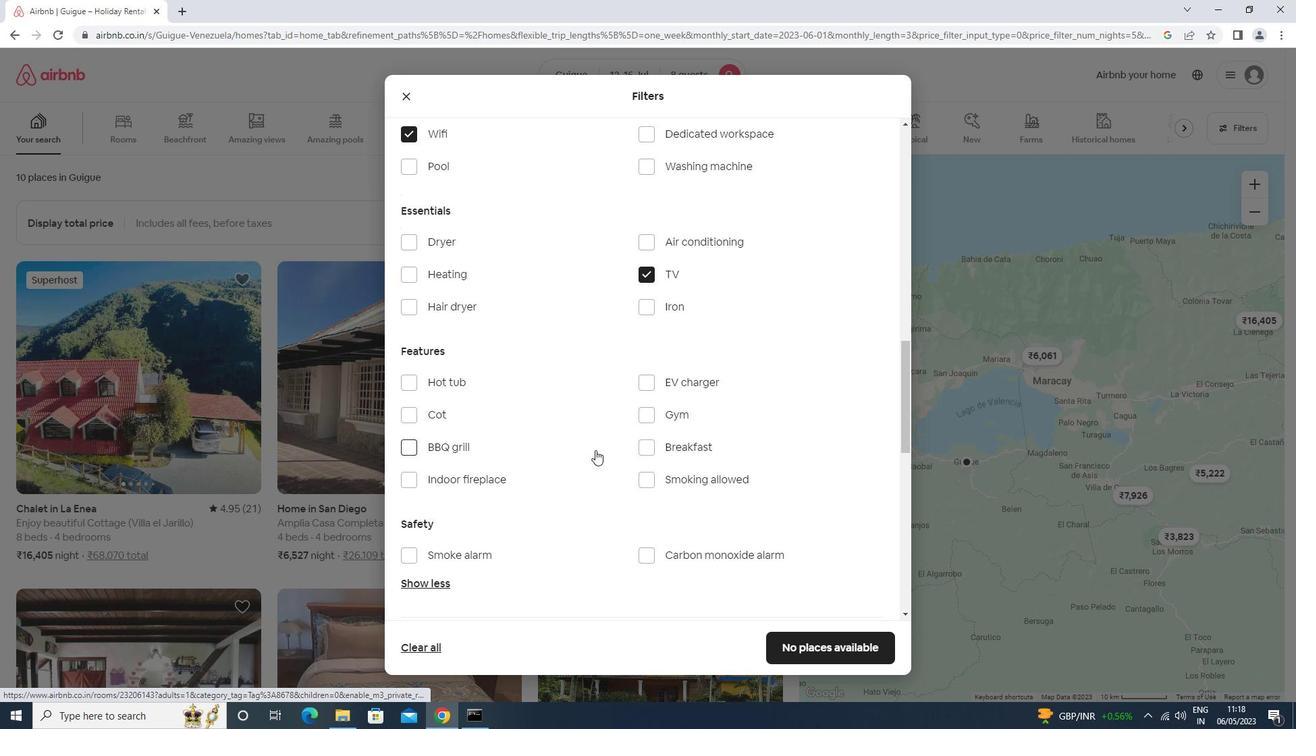 
Action: Mouse moved to (597, 450)
Screenshot: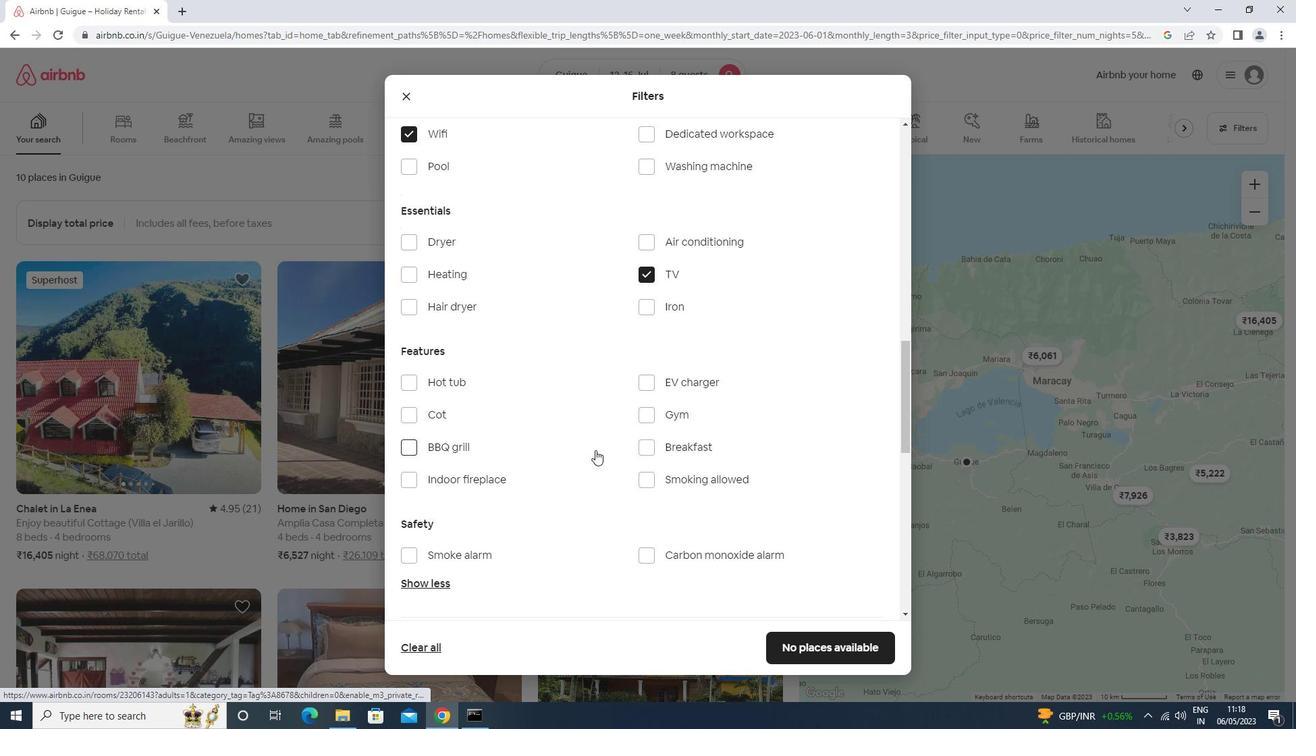 
Action: Mouse scrolled (597, 451) with delta (0, 0)
Screenshot: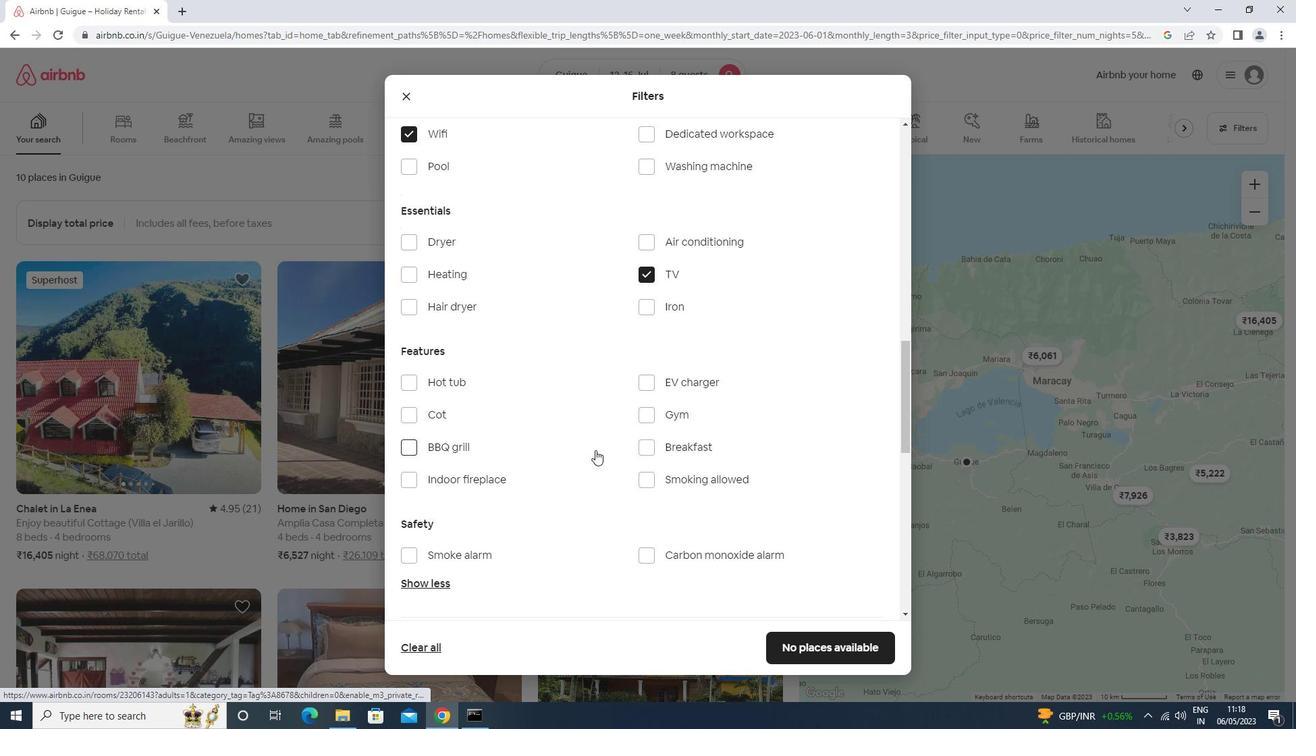 
Action: Mouse moved to (598, 450)
Screenshot: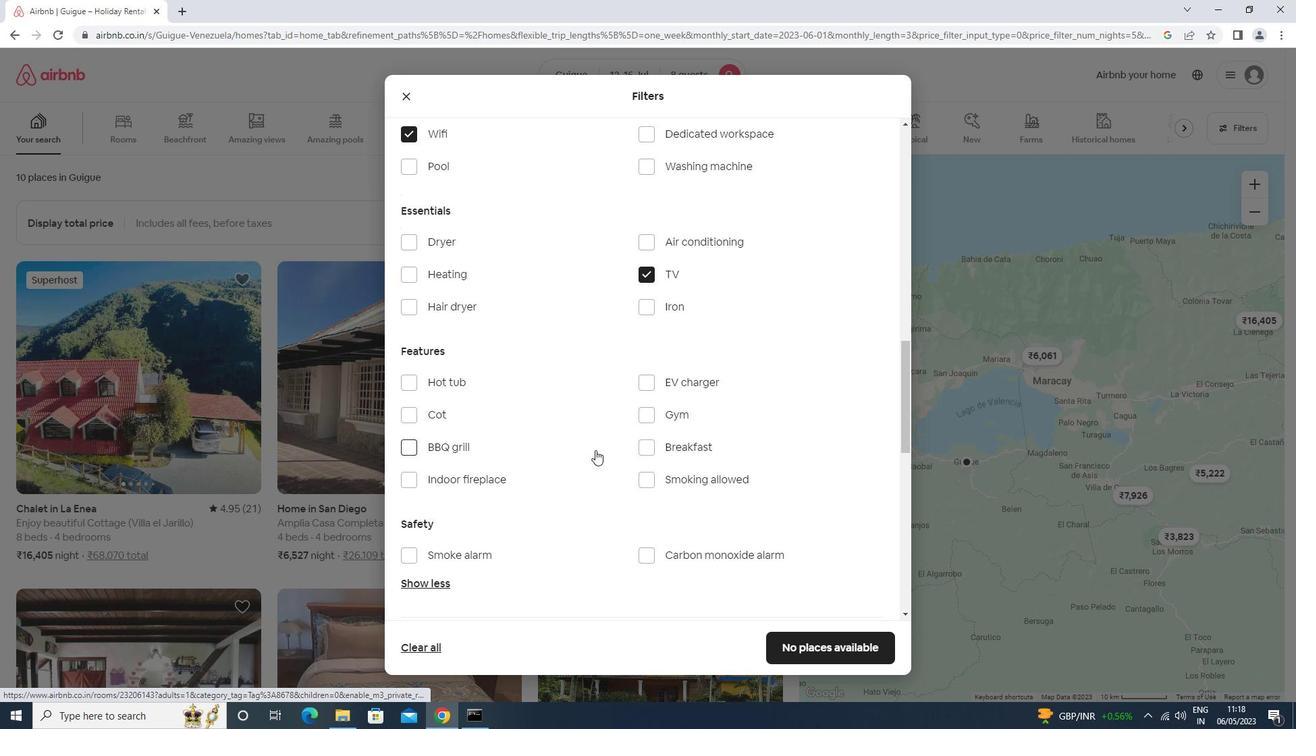 
Action: Mouse scrolled (598, 451) with delta (0, 0)
Screenshot: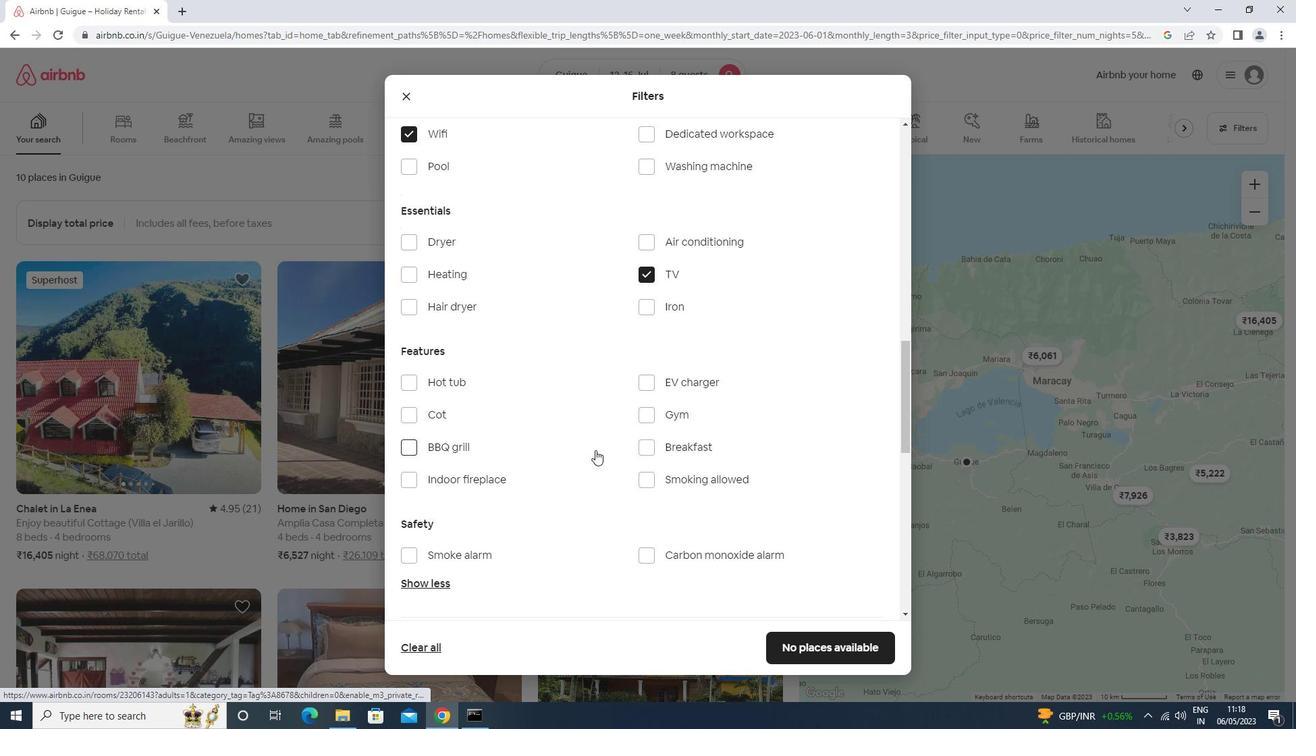 
Action: Mouse moved to (570, 471)
Screenshot: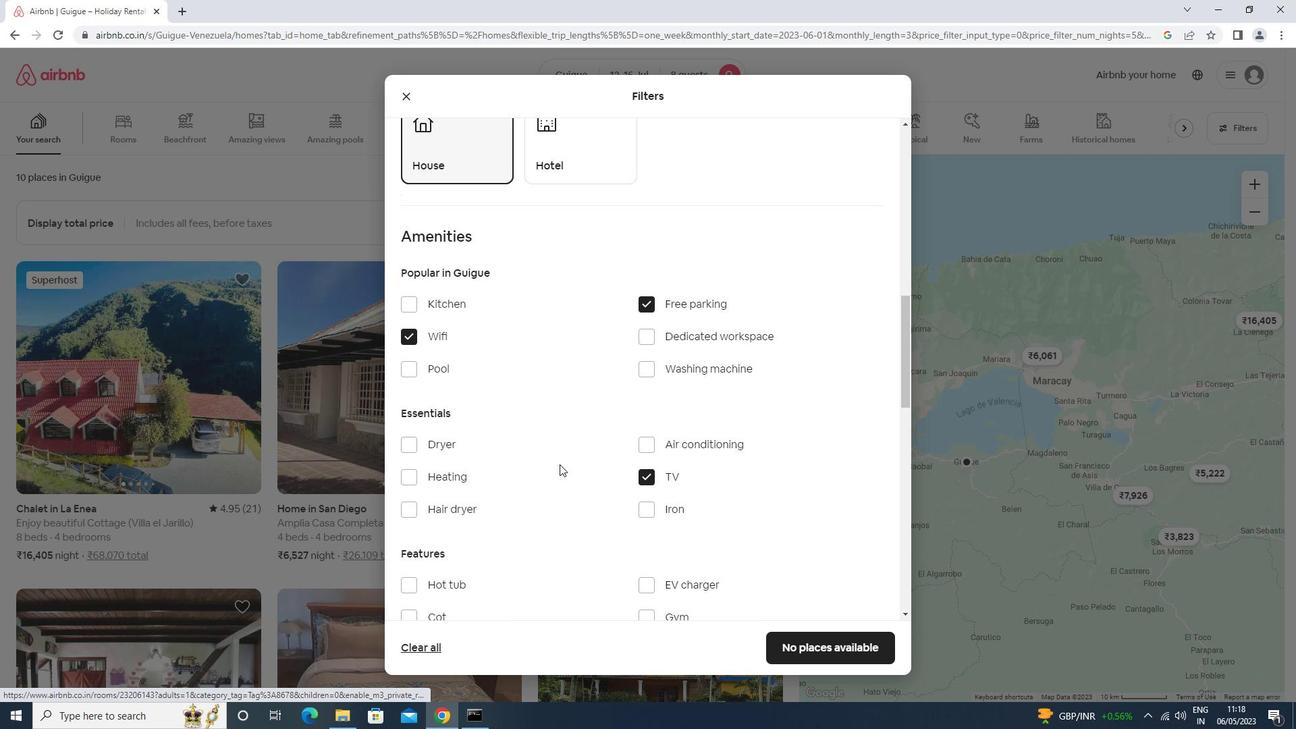 
Action: Mouse scrolled (570, 470) with delta (0, 0)
Screenshot: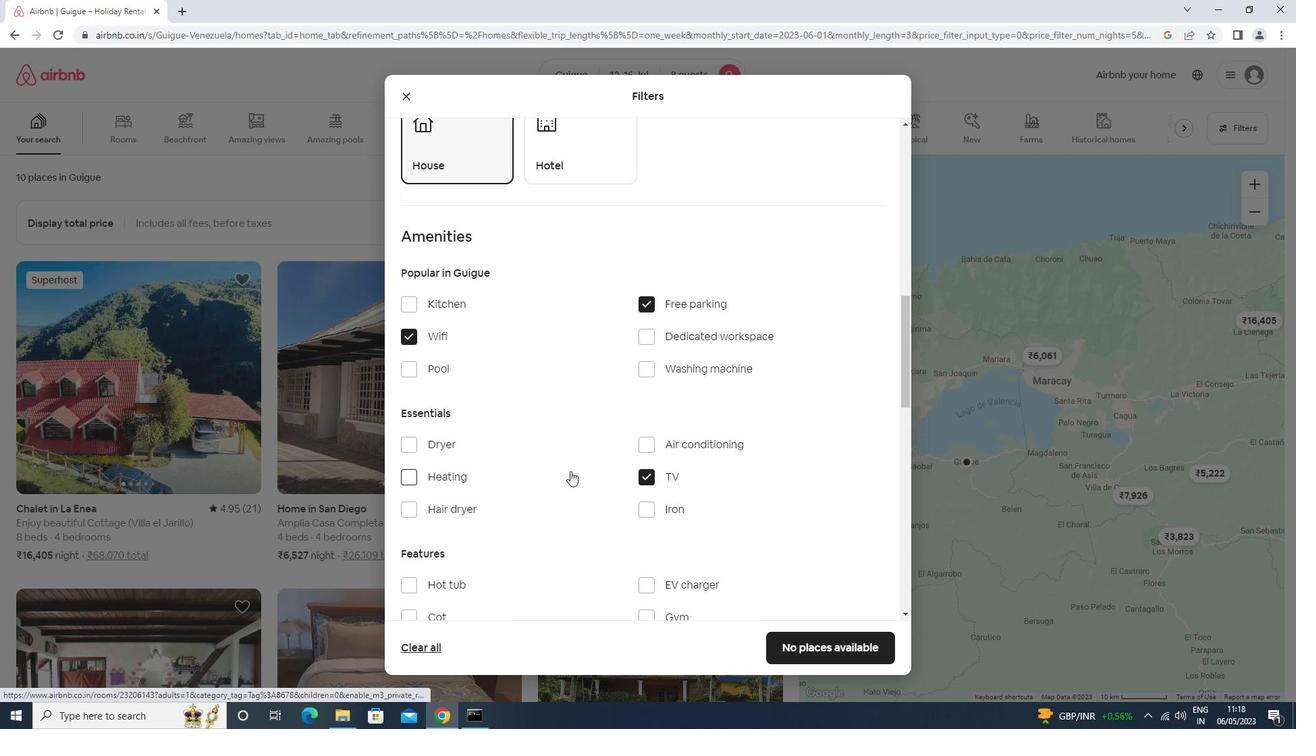 
Action: Mouse scrolled (570, 470) with delta (0, 0)
Screenshot: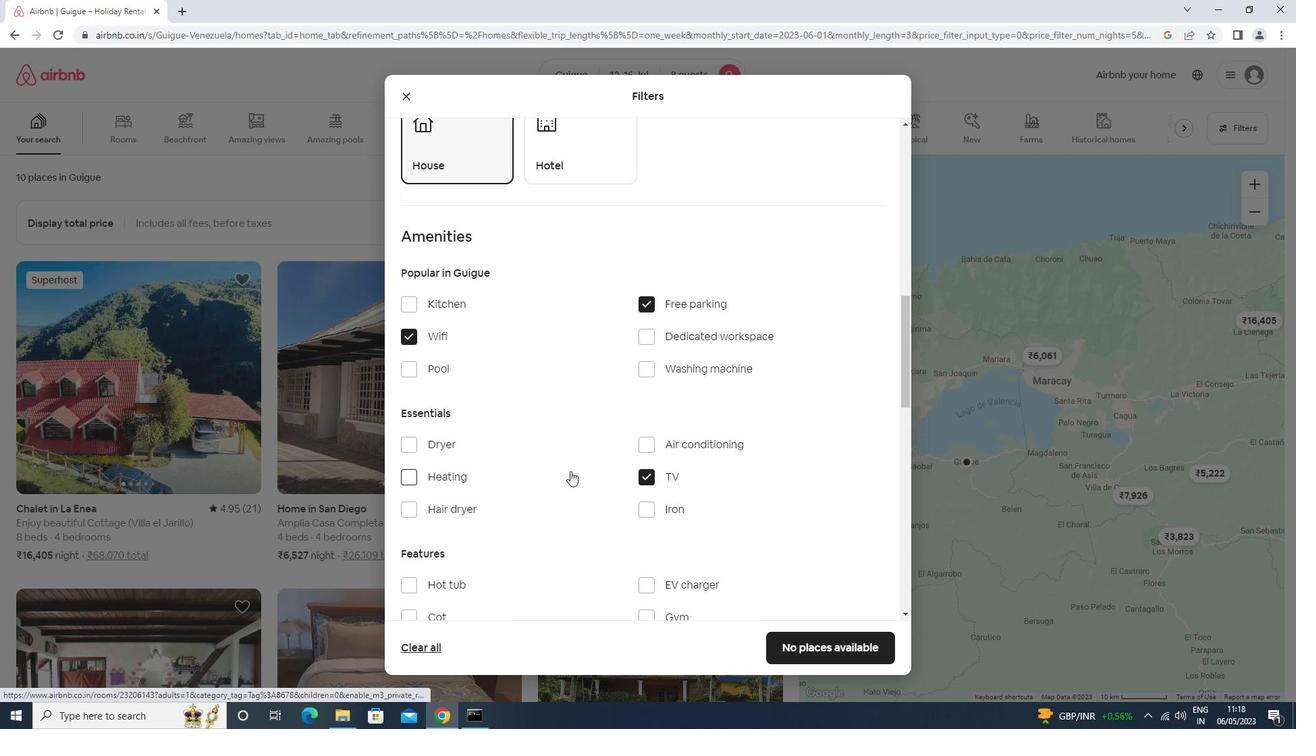 
Action: Mouse scrolled (570, 470) with delta (0, 0)
Screenshot: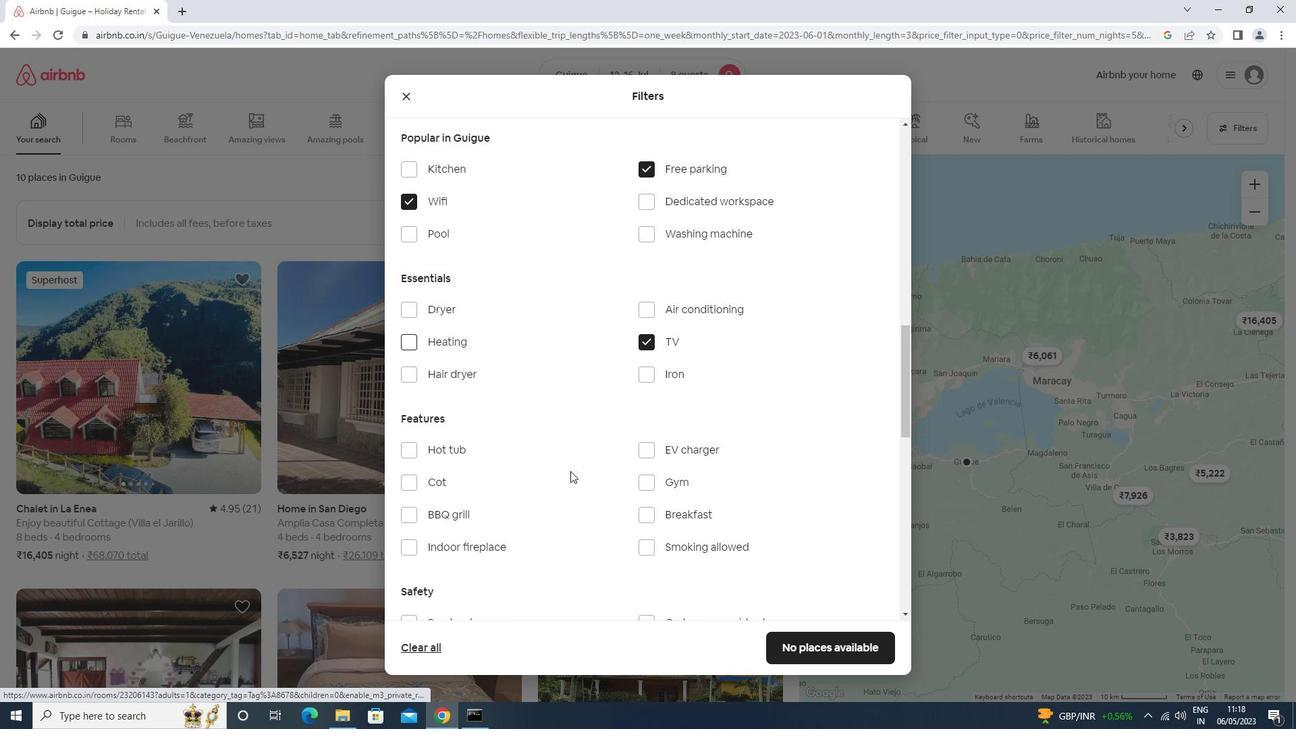 
Action: Mouse moved to (680, 415)
Screenshot: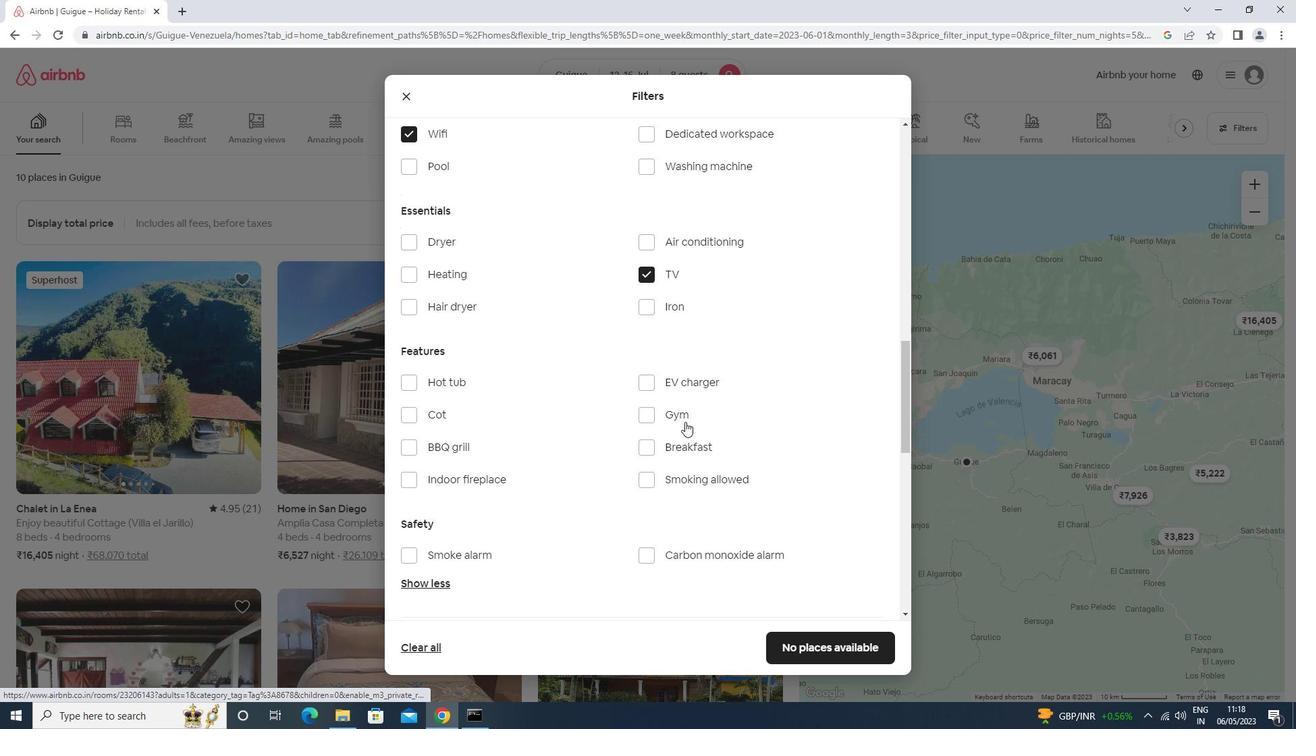 
Action: Mouse pressed left at (680, 415)
Screenshot: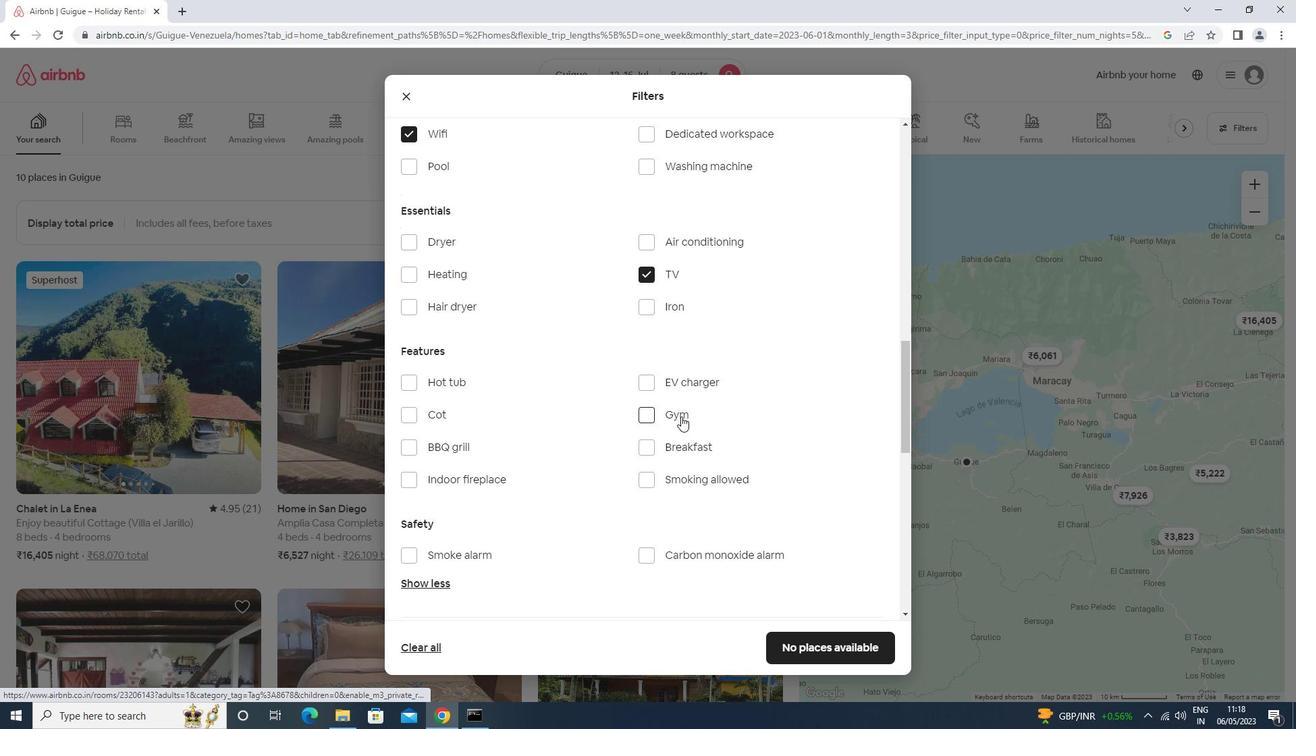 
Action: Mouse moved to (682, 444)
Screenshot: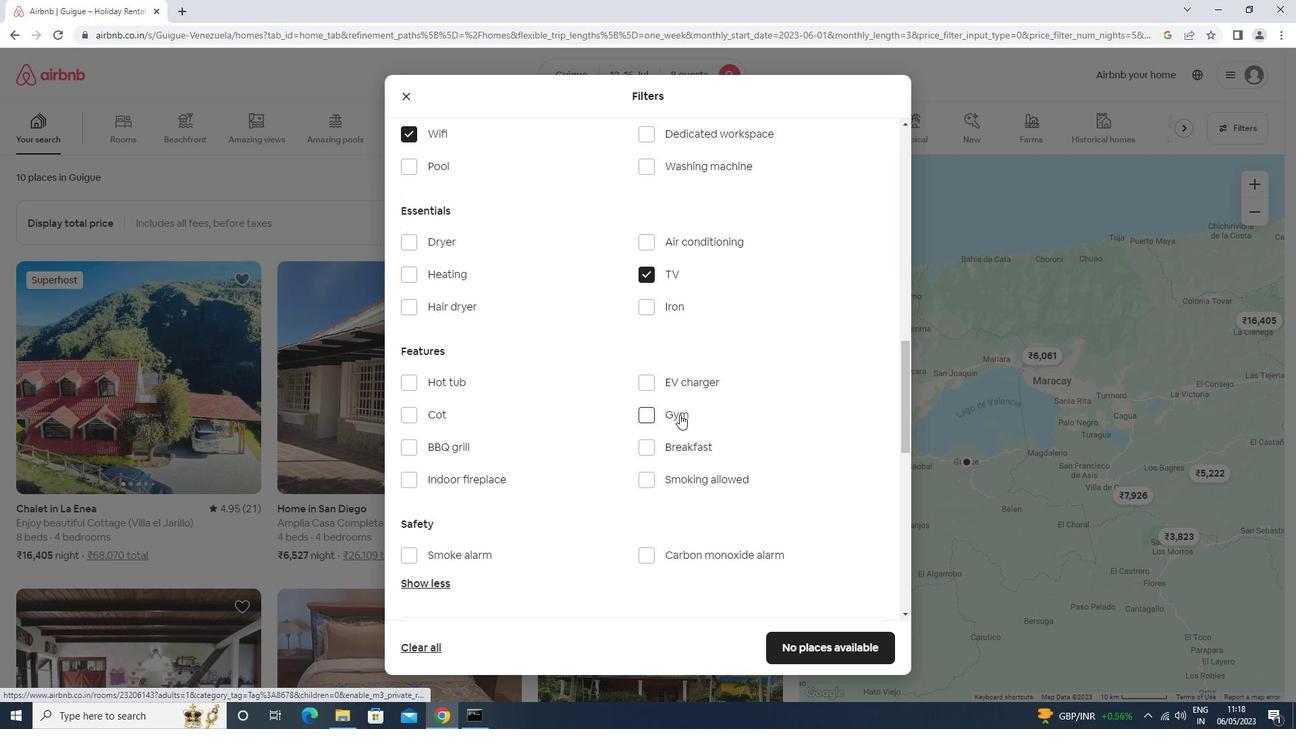 
Action: Mouse pressed left at (682, 444)
Screenshot: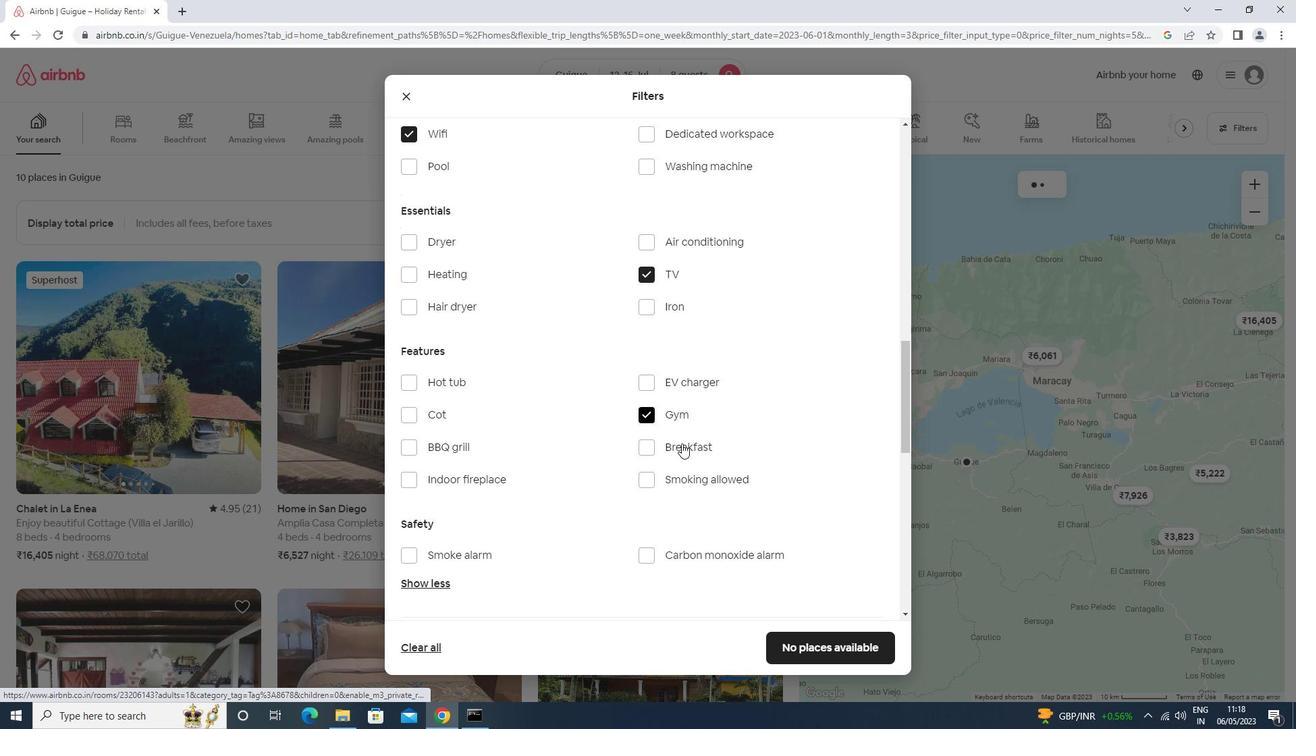 
Action: Mouse moved to (668, 468)
Screenshot: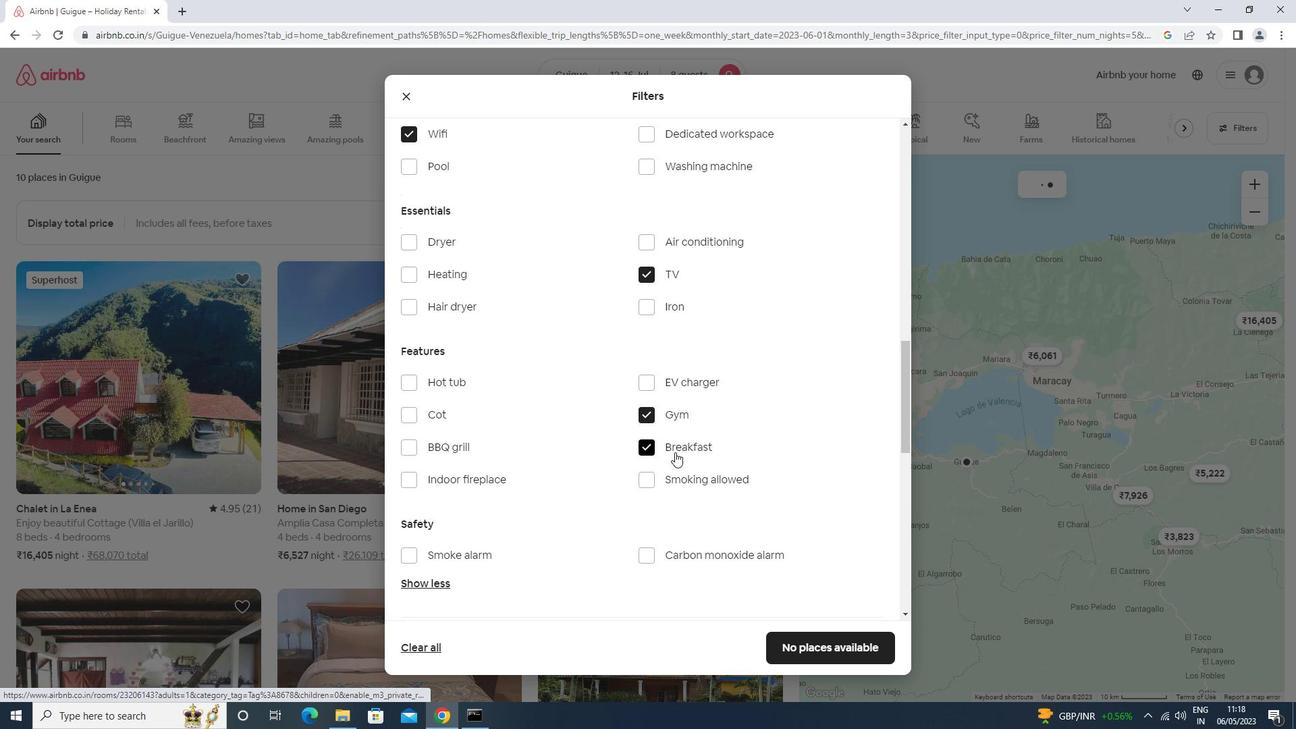 
Action: Mouse scrolled (668, 468) with delta (0, 0)
Screenshot: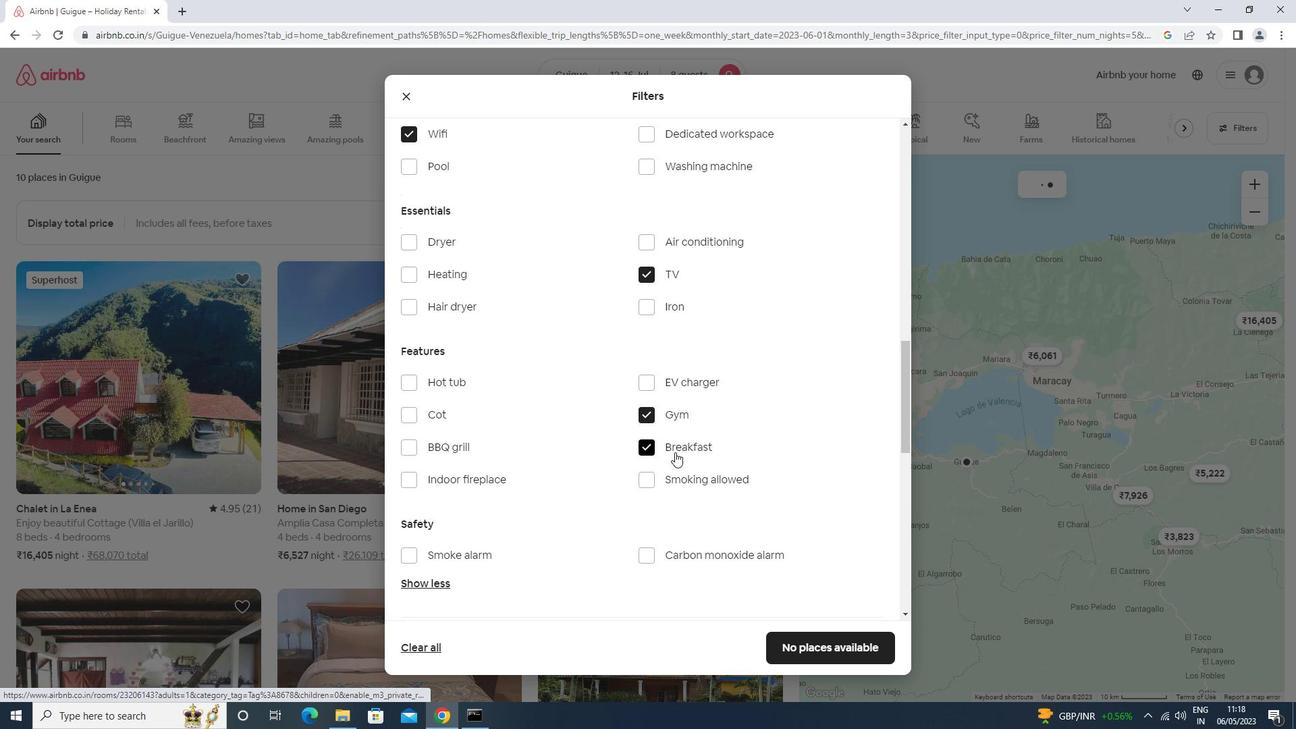 
Action: Mouse moved to (667, 471)
Screenshot: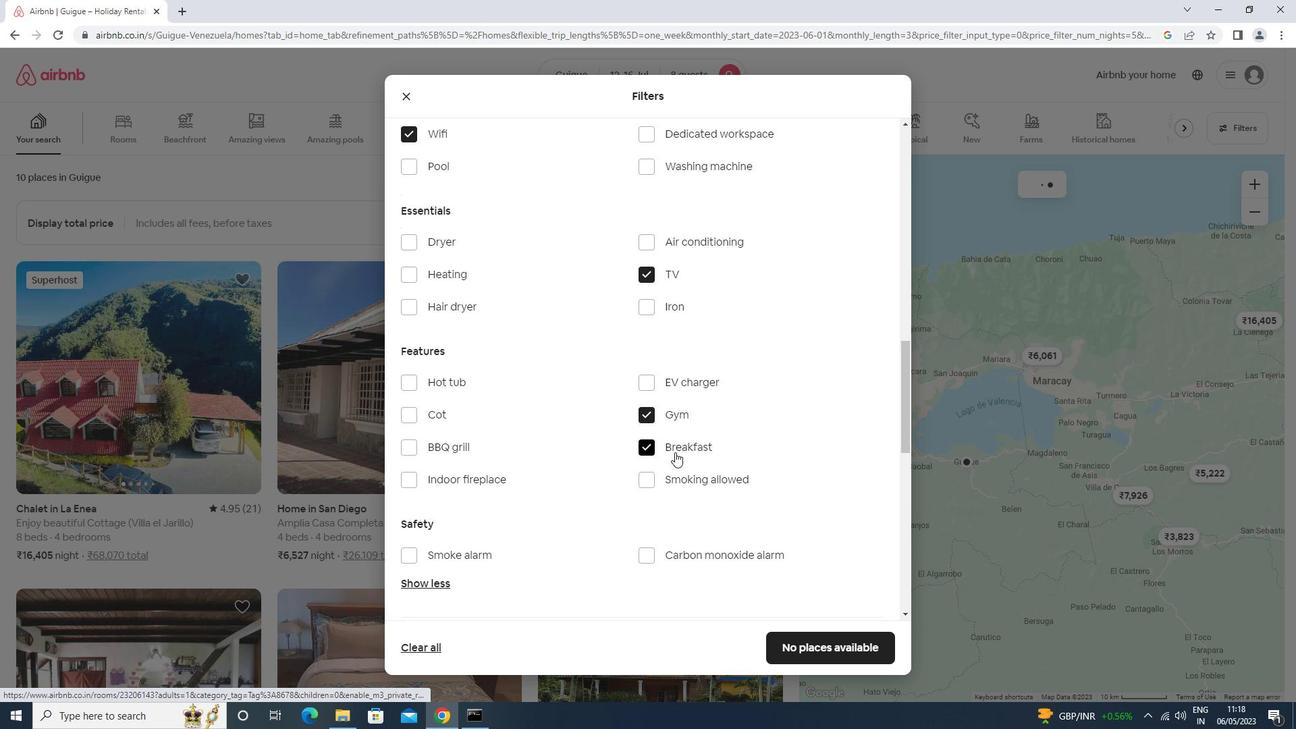 
Action: Mouse scrolled (667, 470) with delta (0, 0)
Screenshot: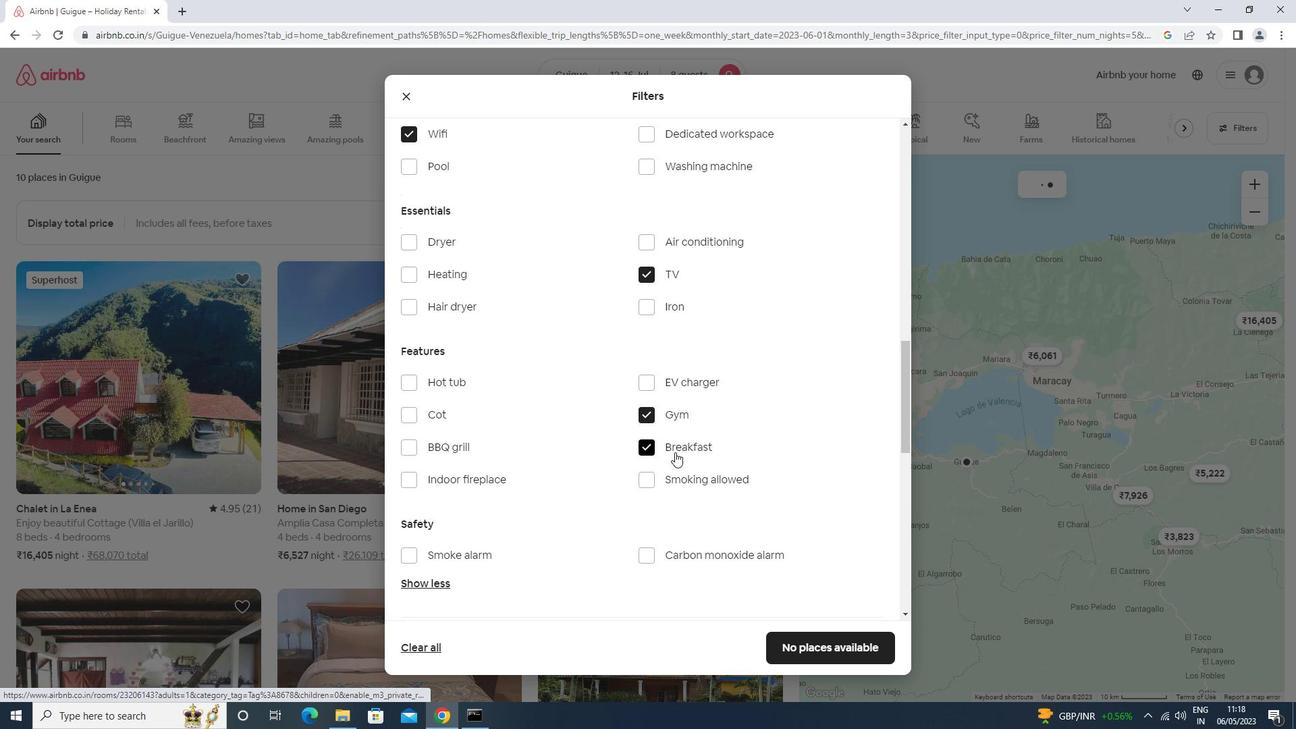 
Action: Mouse moved to (666, 472)
Screenshot: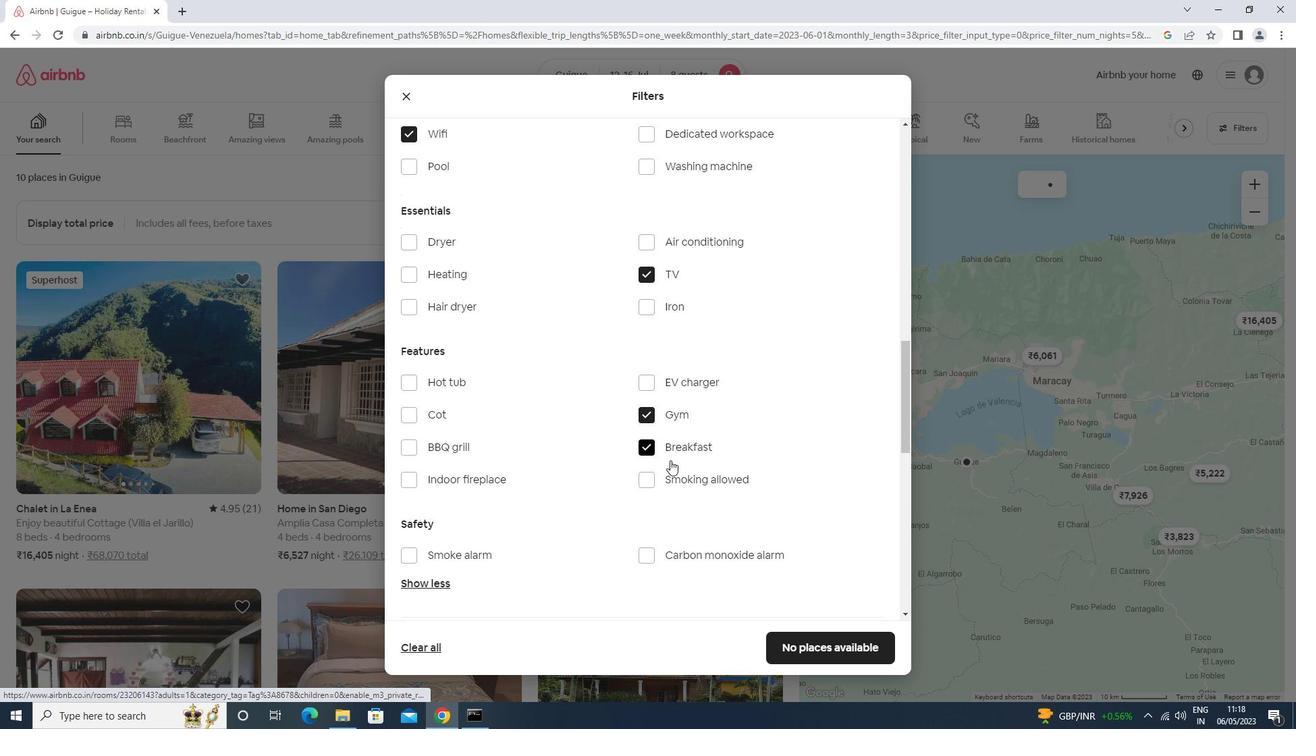 
Action: Mouse scrolled (666, 471) with delta (0, 0)
Screenshot: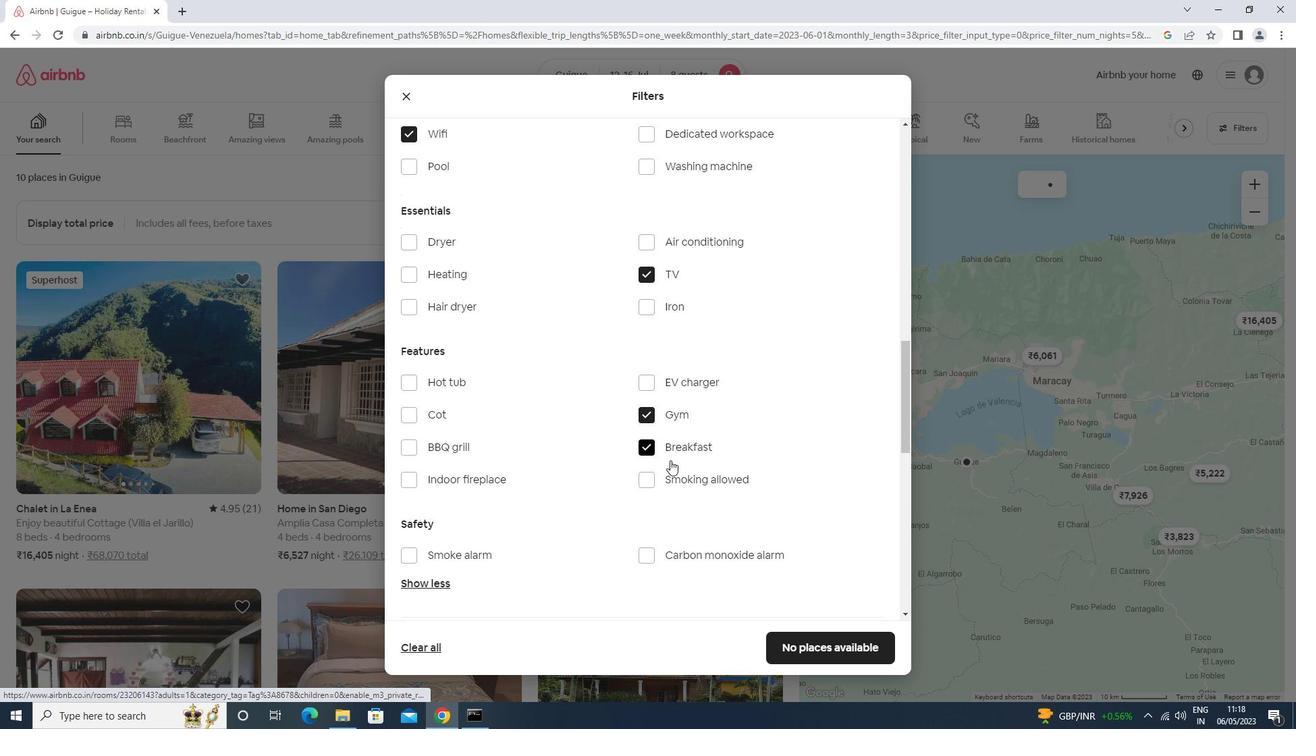 
Action: Mouse scrolled (666, 471) with delta (0, 0)
Screenshot: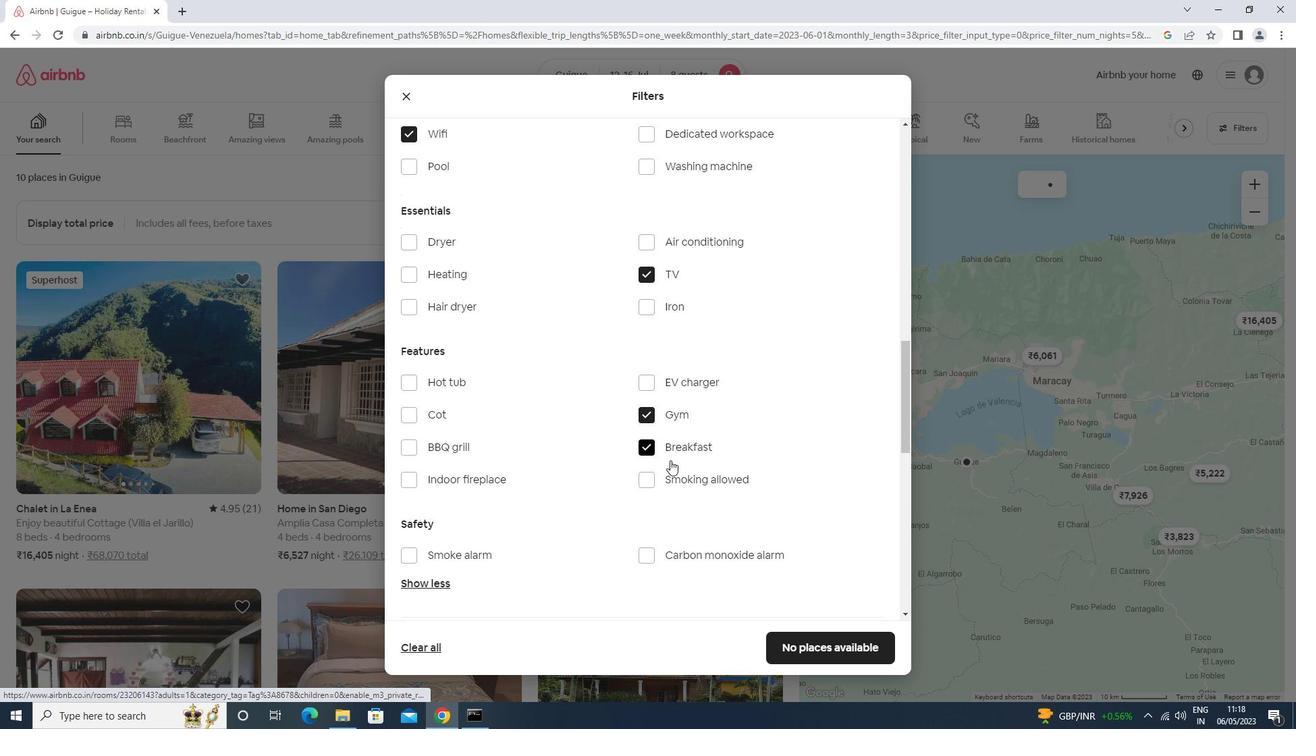
Action: Mouse scrolled (666, 471) with delta (0, 0)
Screenshot: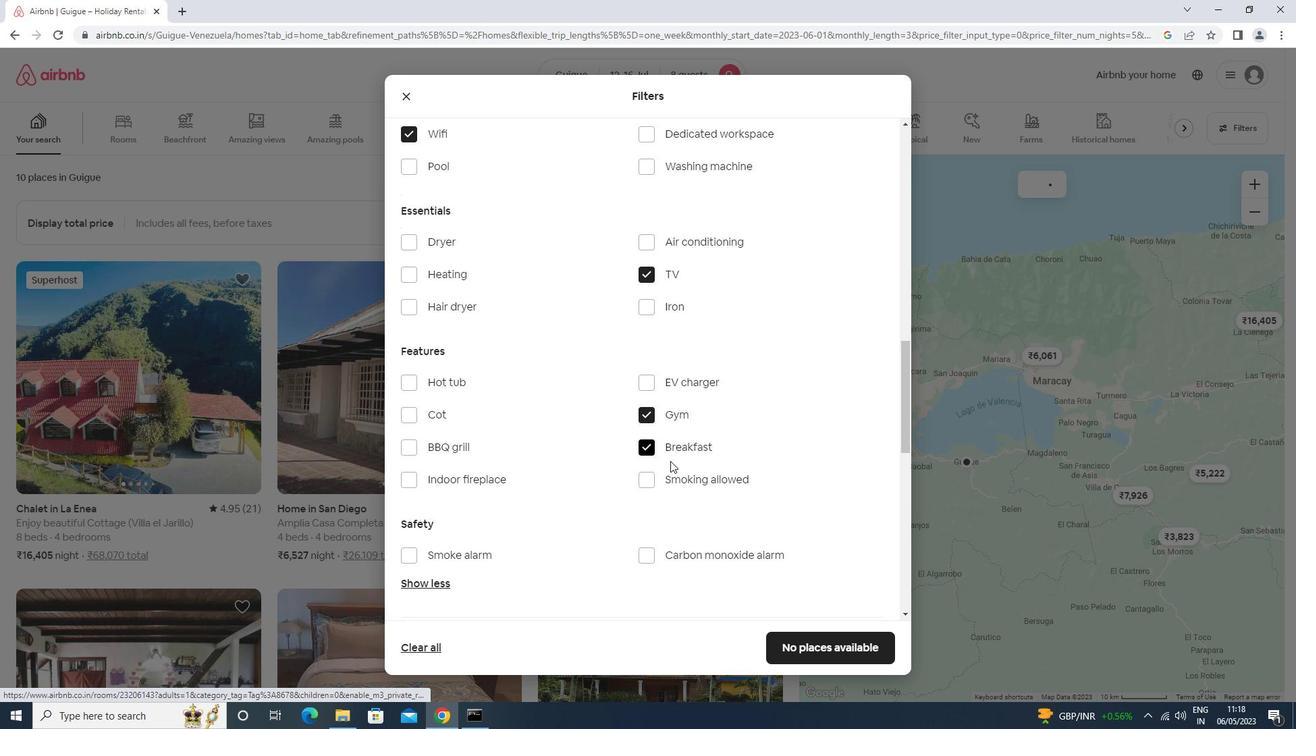 
Action: Mouse moved to (666, 473)
Screenshot: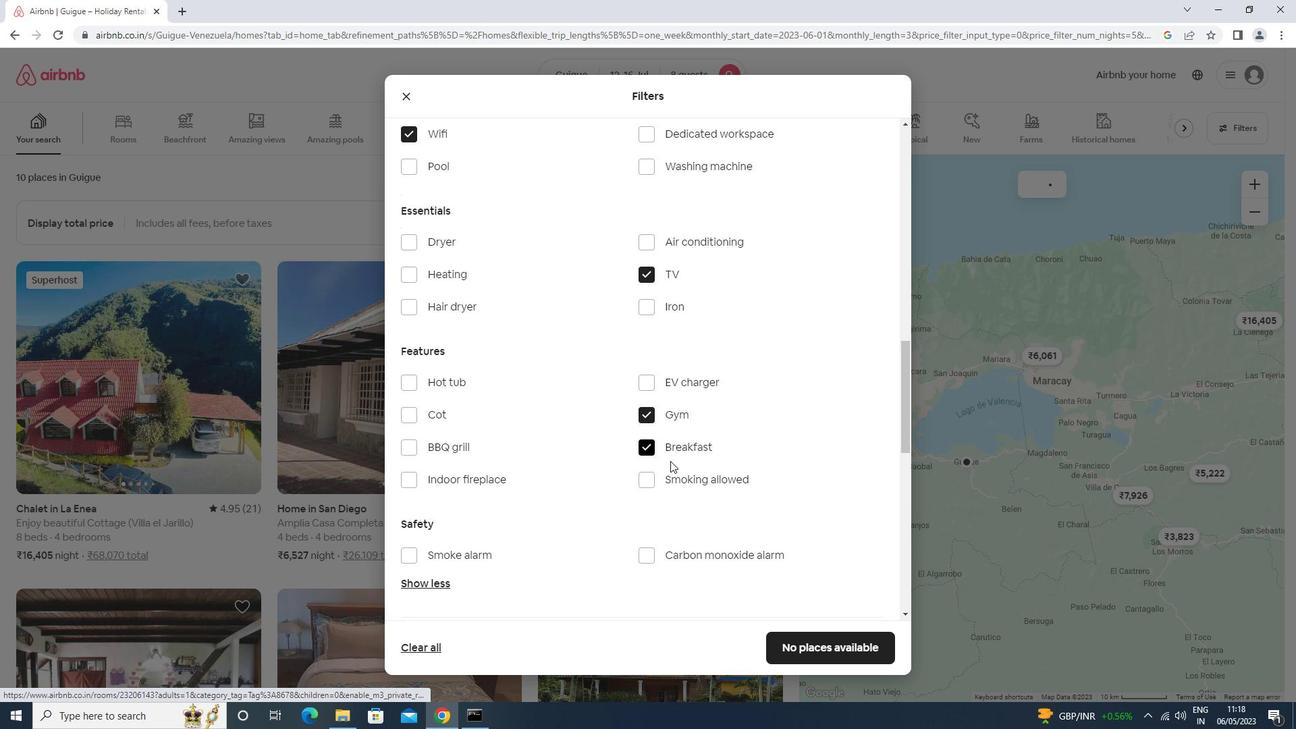 
Action: Mouse scrolled (666, 472) with delta (0, 0)
Screenshot: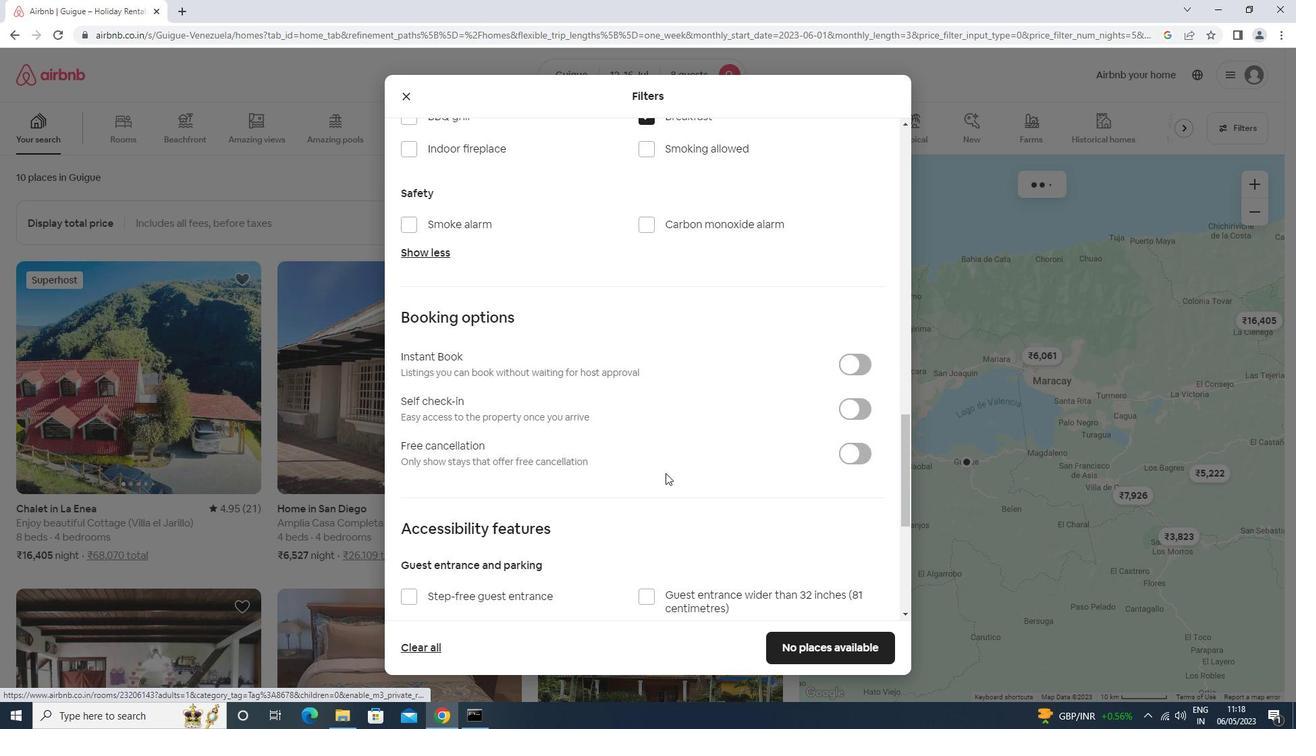 
Action: Mouse moved to (853, 336)
Screenshot: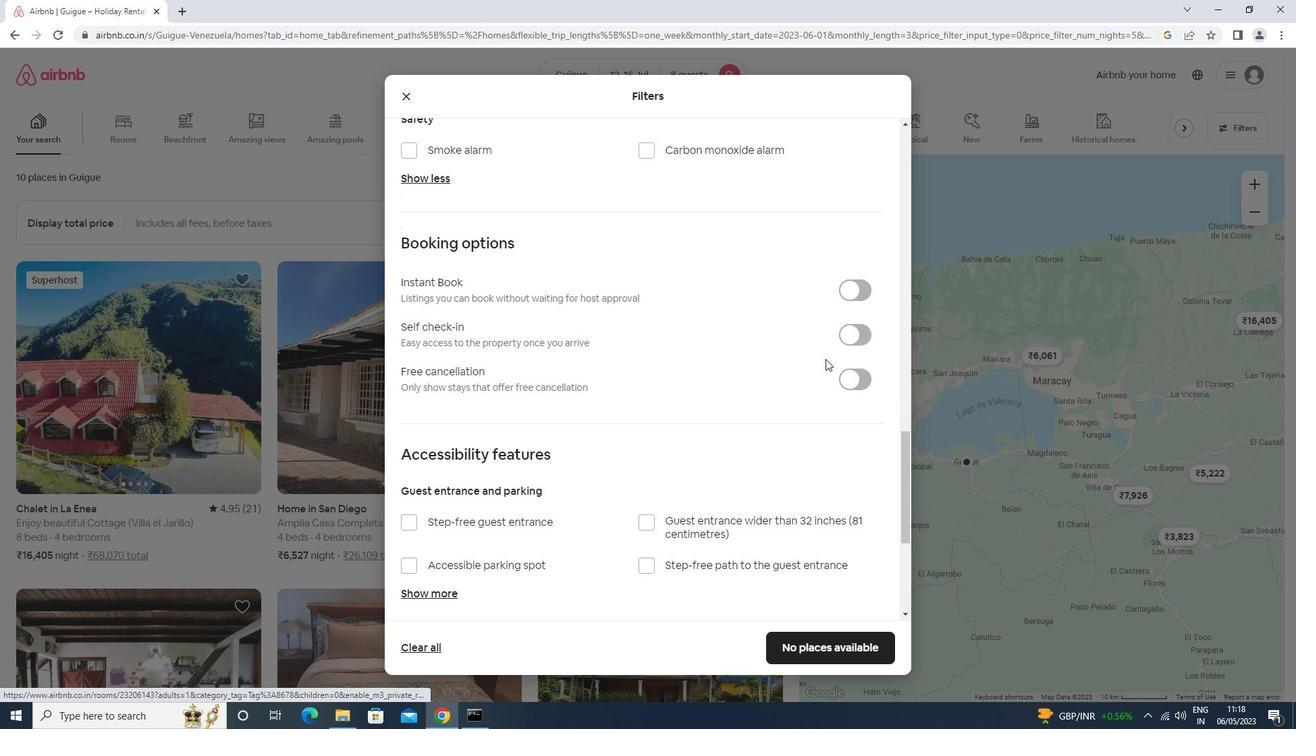 
Action: Mouse pressed left at (853, 336)
Screenshot: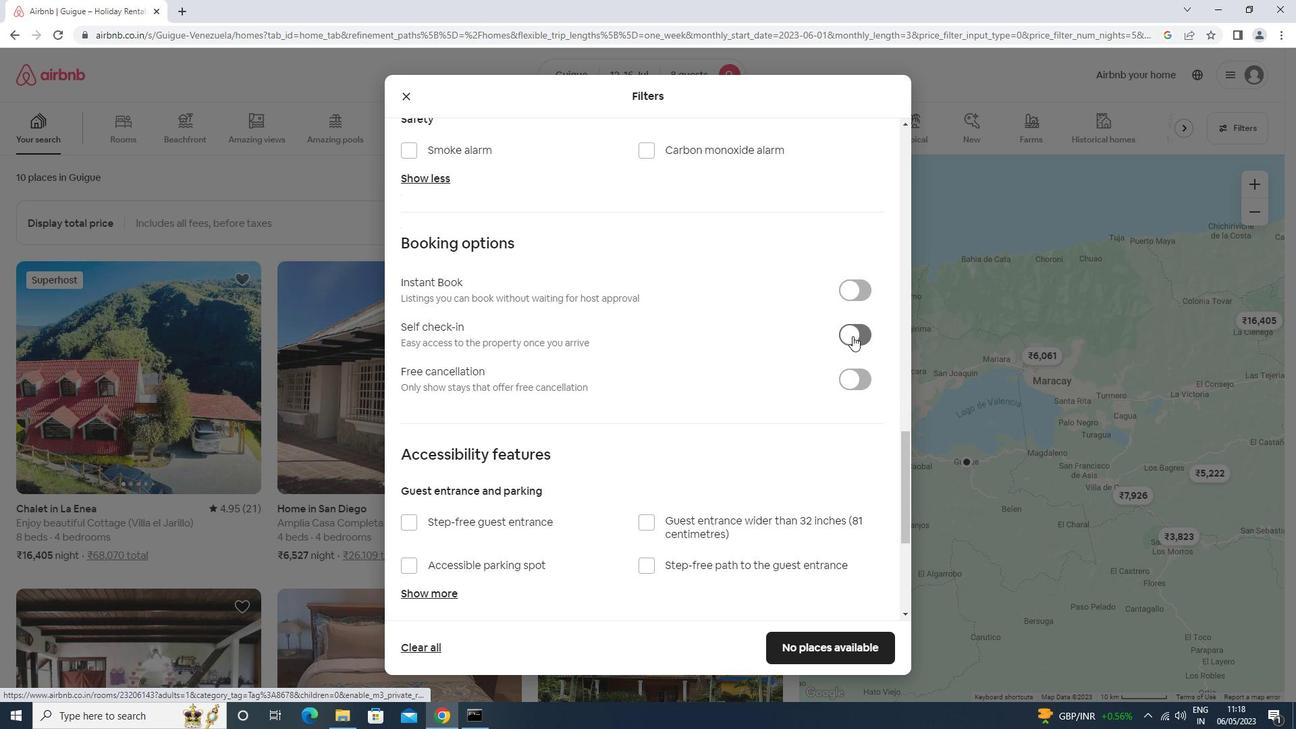 
Action: Mouse moved to (834, 349)
Screenshot: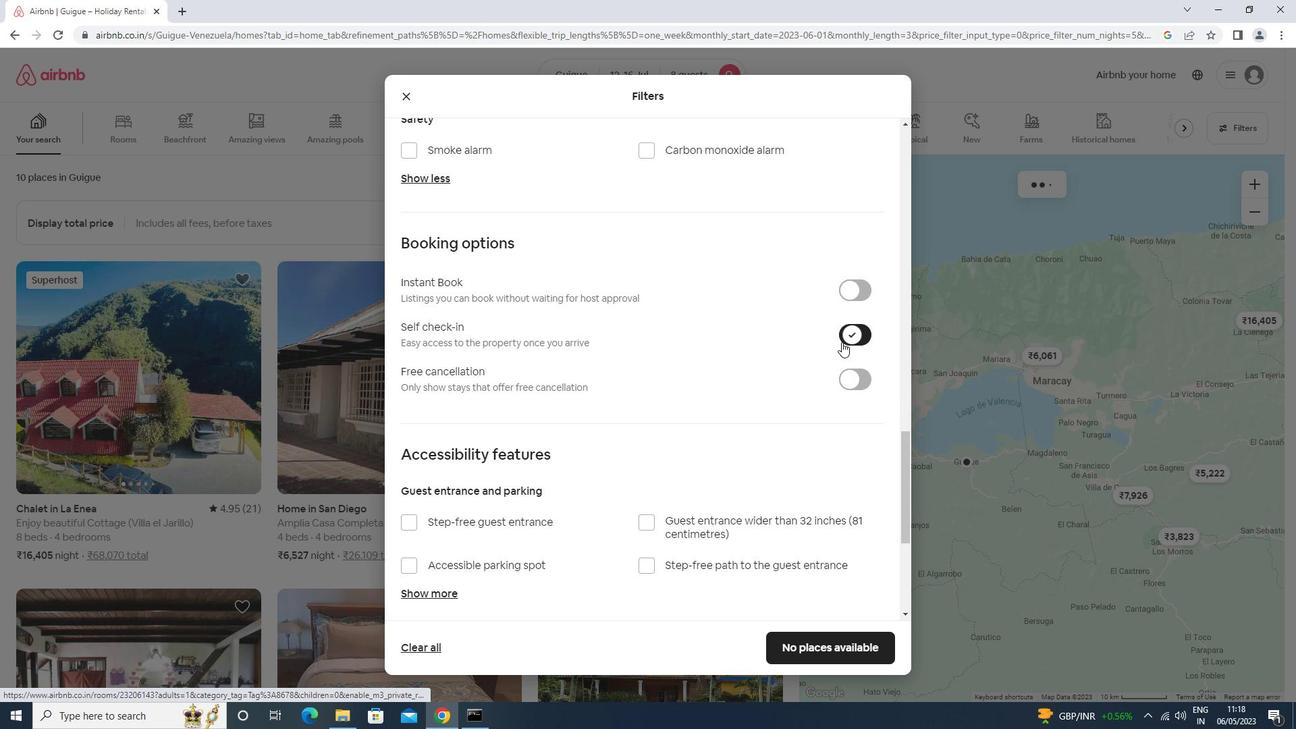 
Action: Mouse scrolled (834, 348) with delta (0, 0)
Screenshot: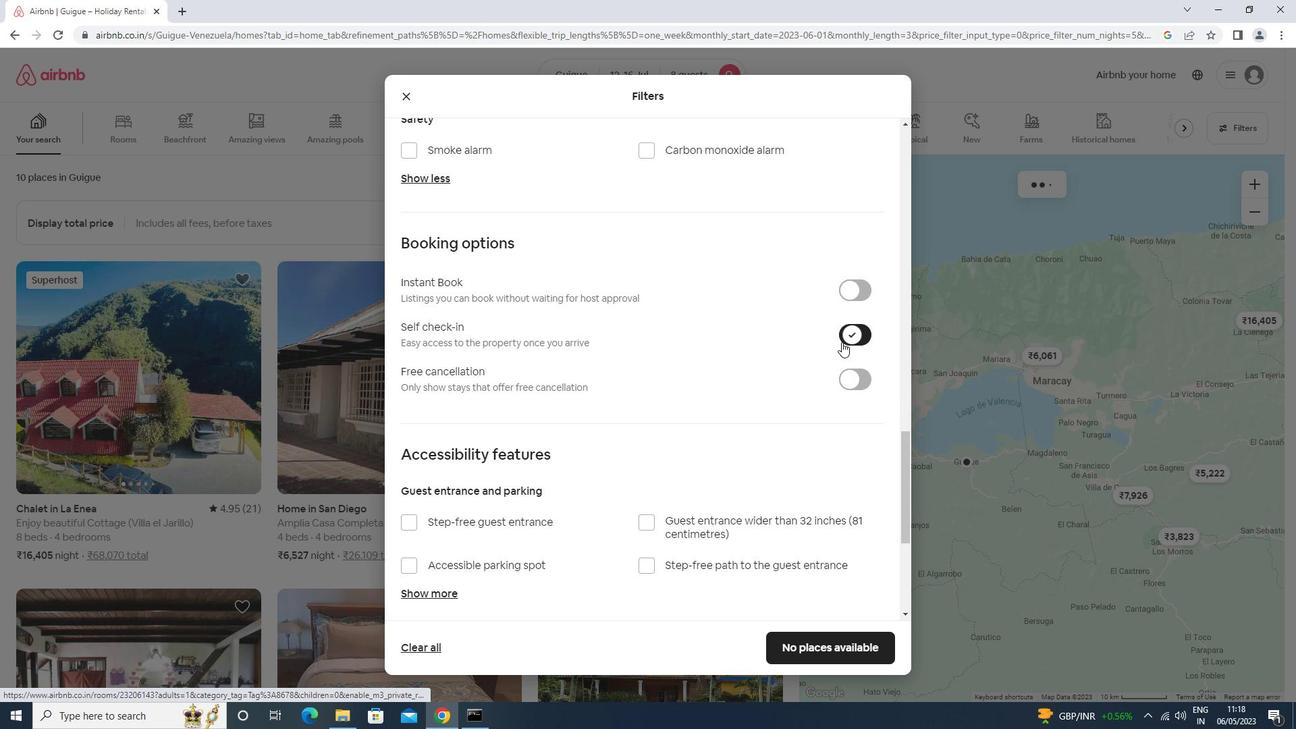 
Action: Mouse moved to (833, 350)
Screenshot: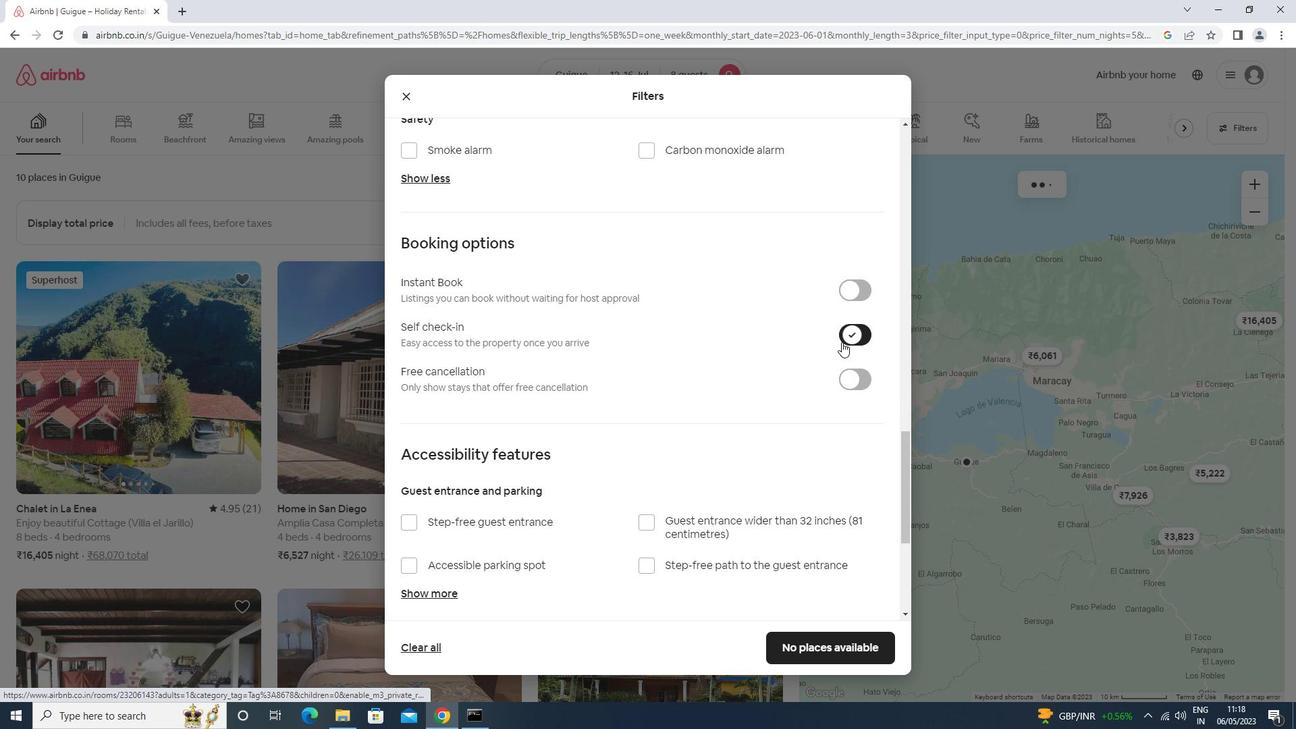
Action: Mouse scrolled (833, 349) with delta (0, 0)
Screenshot: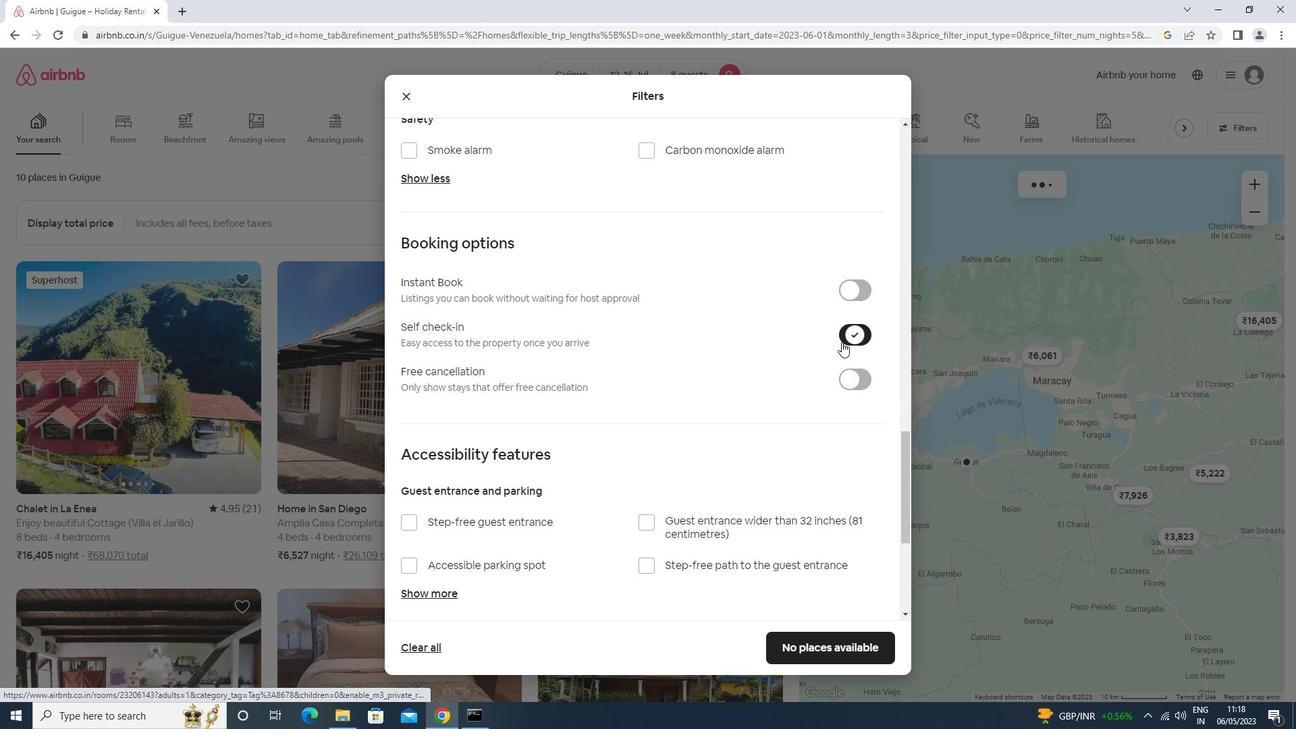 
Action: Mouse scrolled (833, 349) with delta (0, 0)
Screenshot: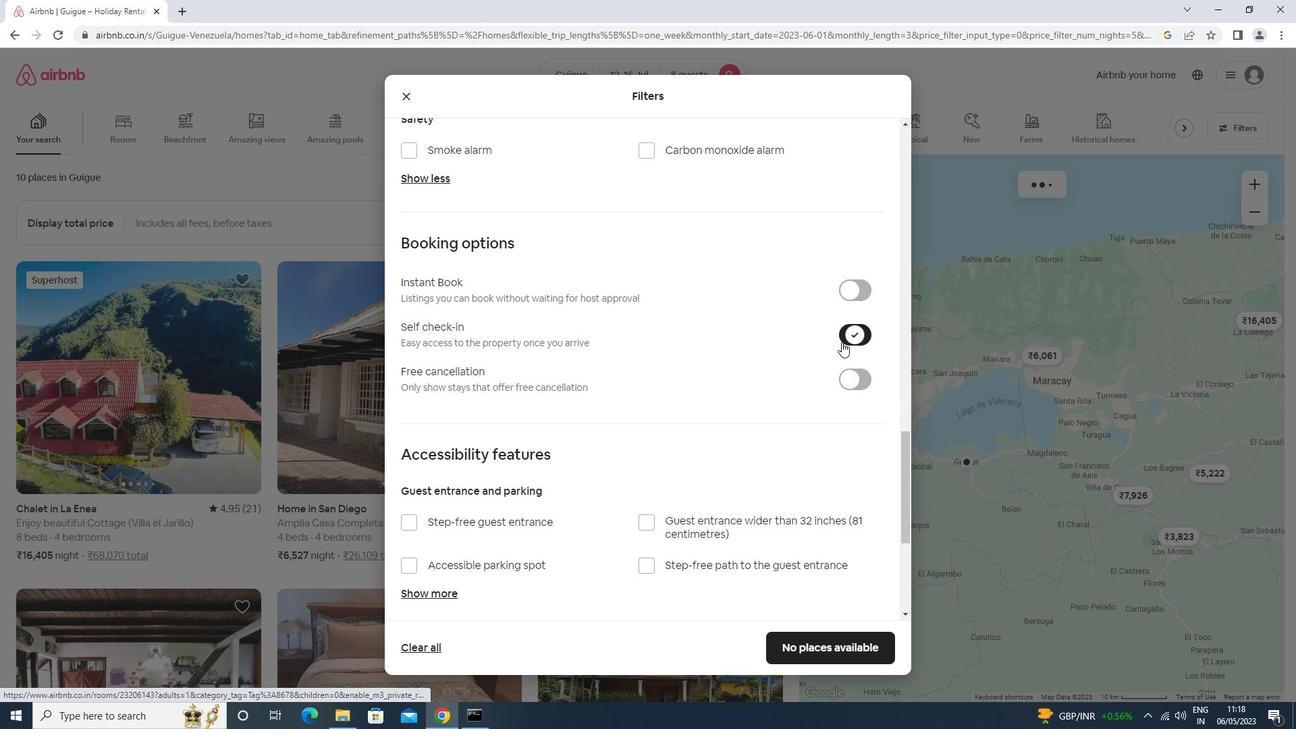 
Action: Mouse scrolled (833, 349) with delta (0, 0)
Screenshot: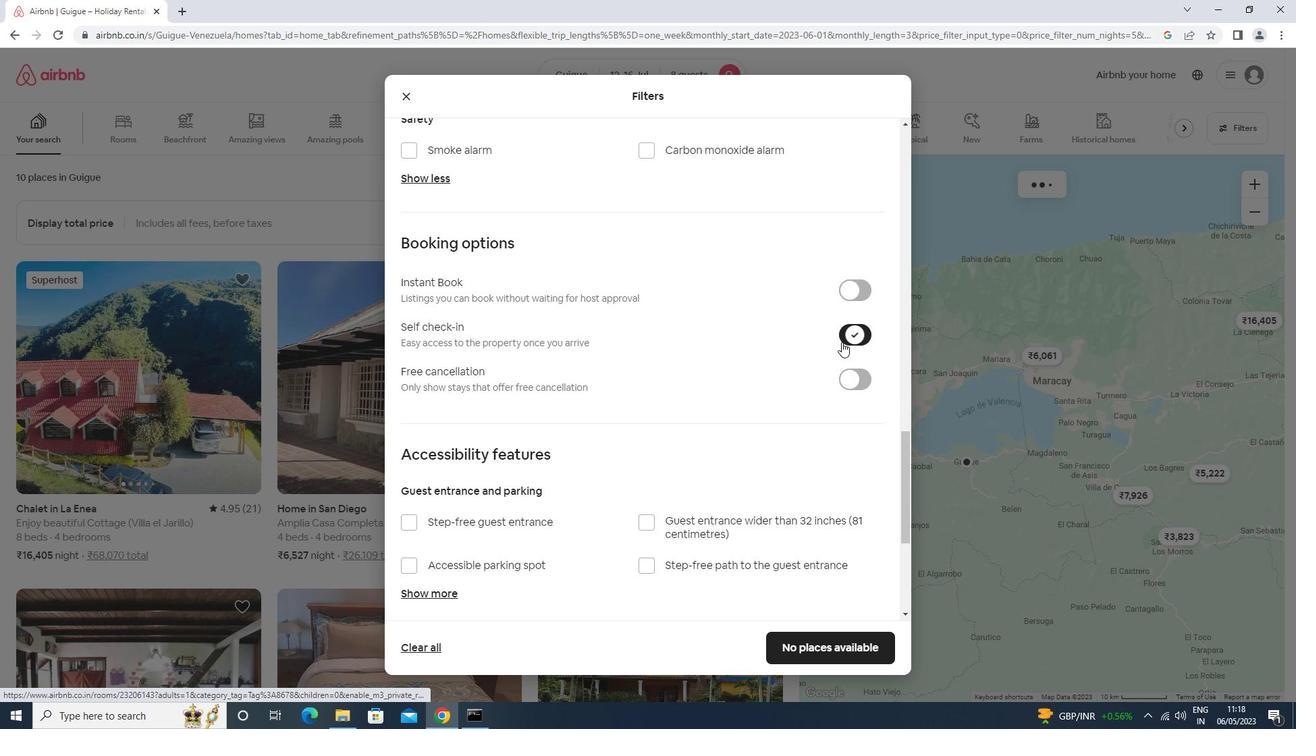 
Action: Mouse scrolled (833, 349) with delta (0, 0)
Screenshot: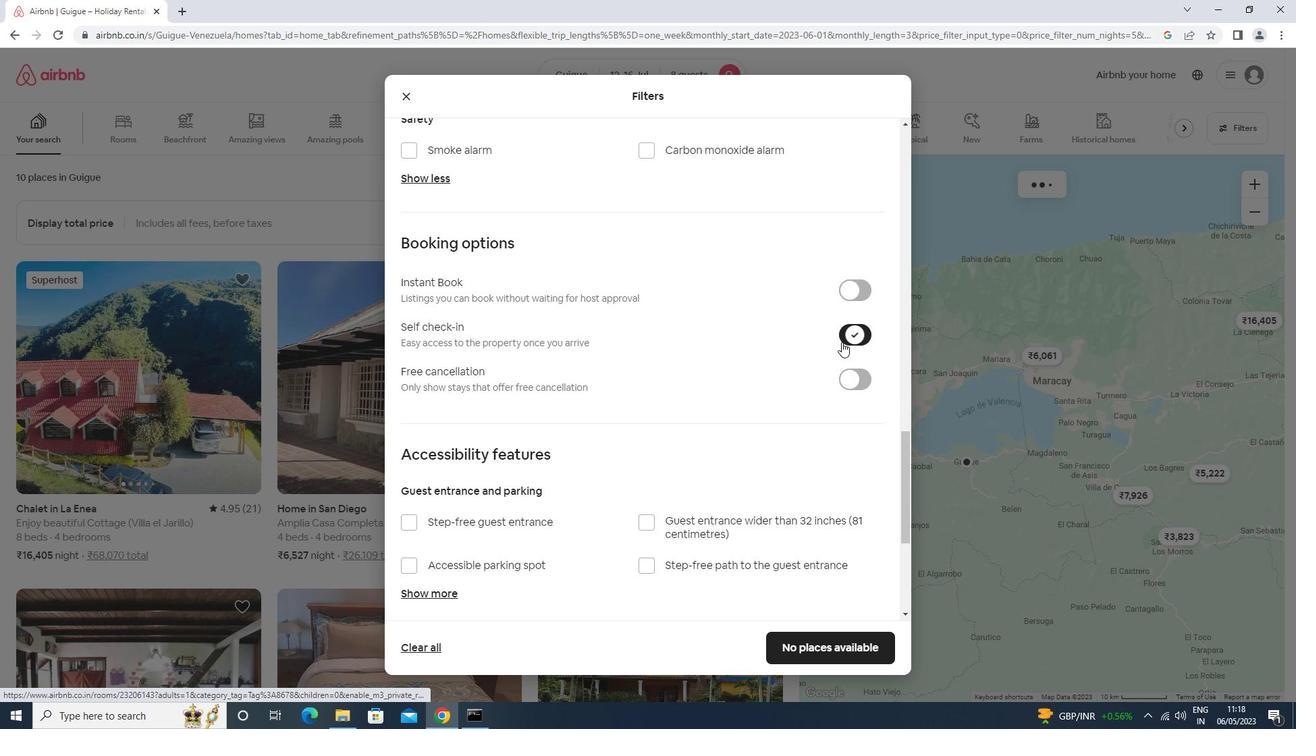 
Action: Mouse moved to (832, 351)
Screenshot: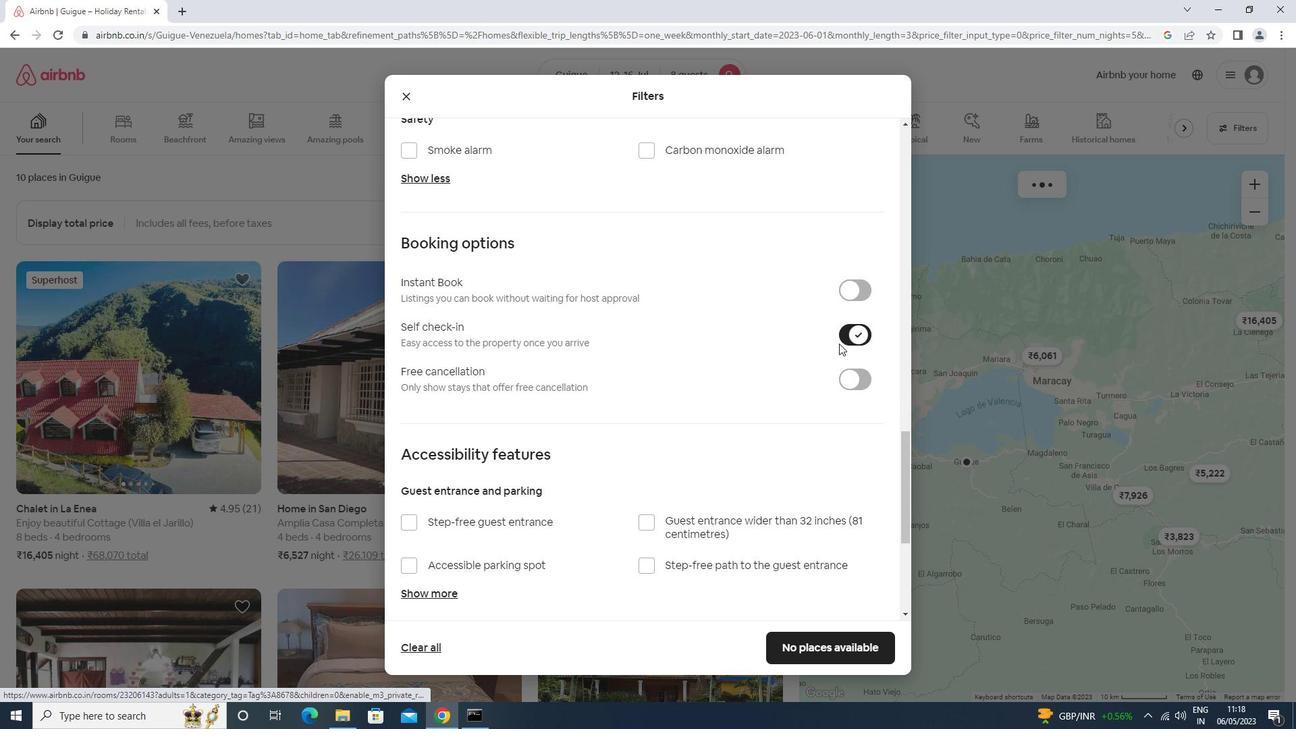 
Action: Mouse scrolled (832, 350) with delta (0, 0)
Screenshot: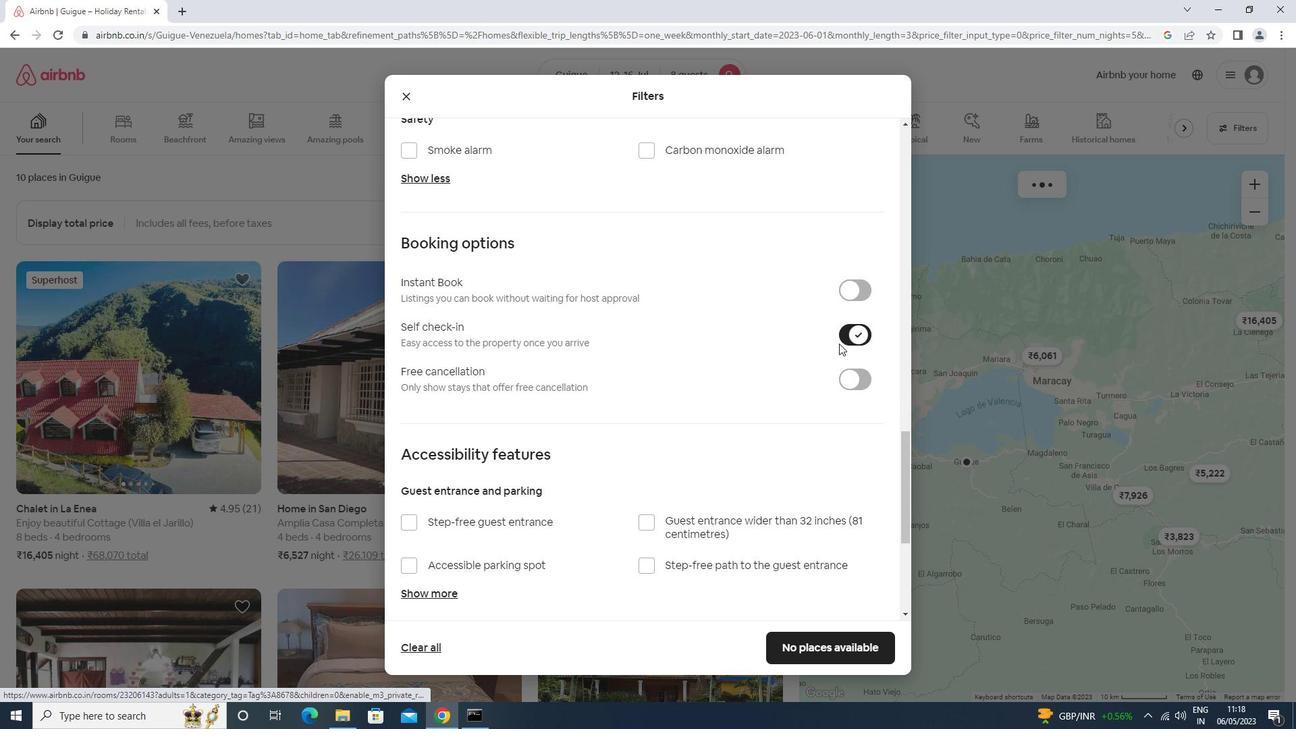
Action: Mouse moved to (442, 553)
Screenshot: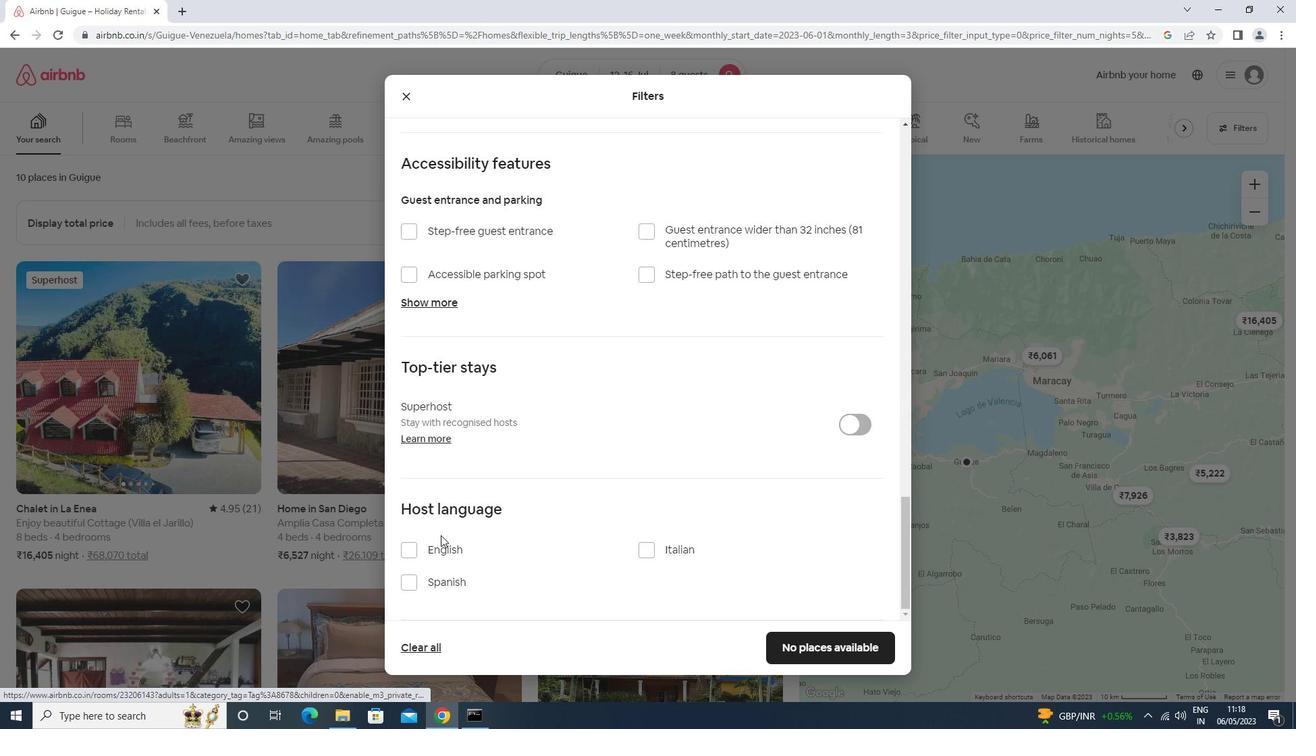 
Action: Mouse pressed left at (442, 553)
Screenshot: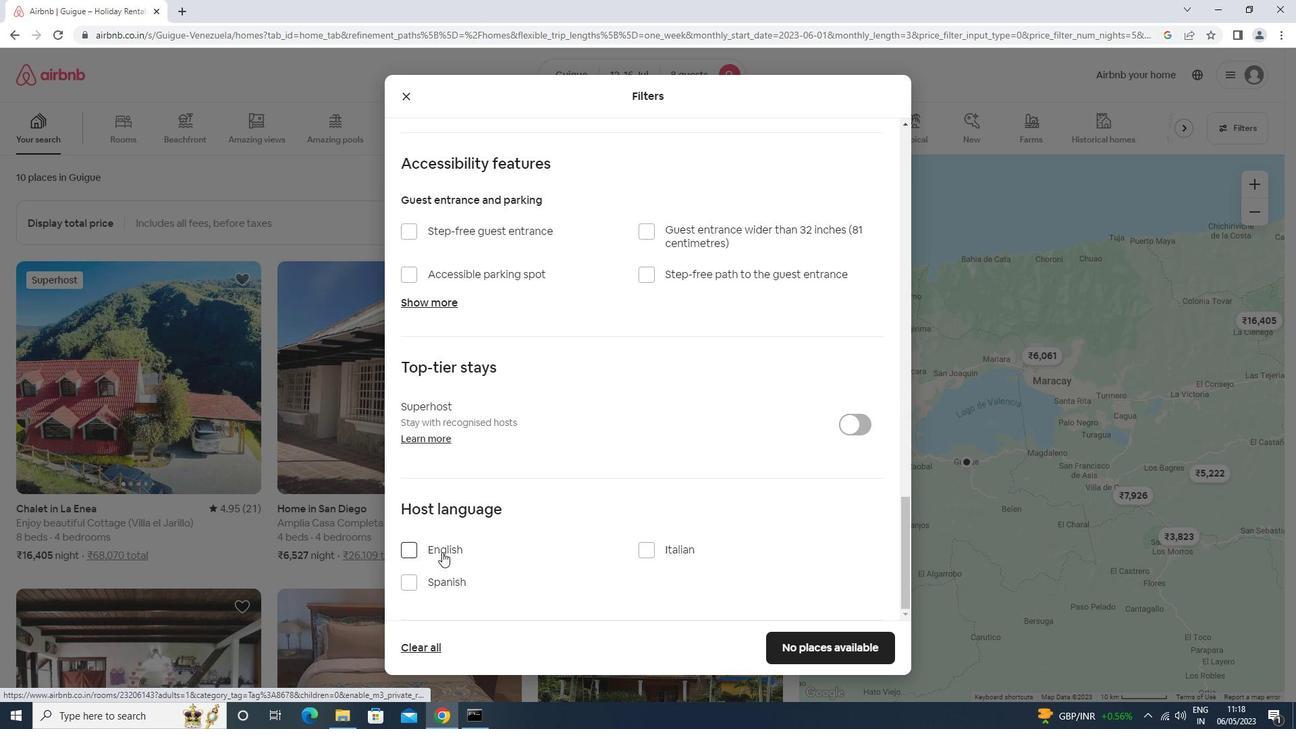 
Action: Mouse moved to (856, 646)
Screenshot: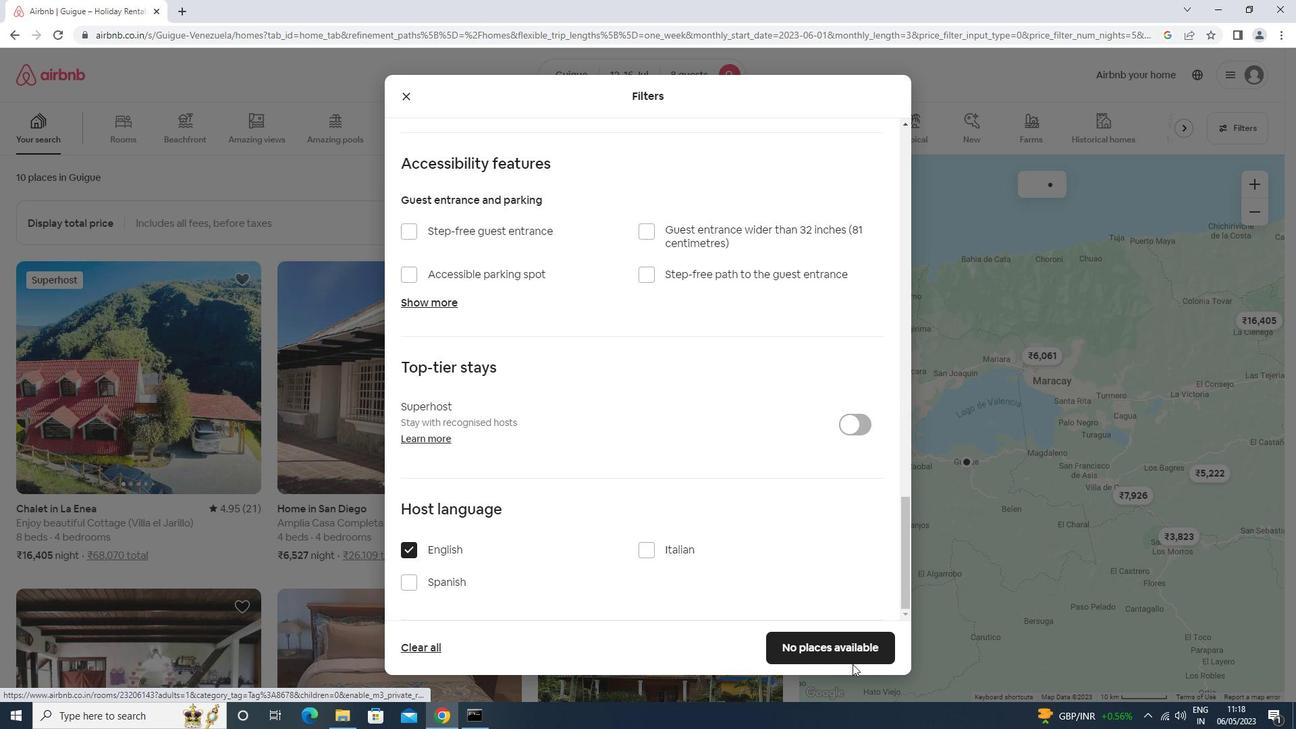
Action: Mouse pressed left at (856, 646)
Screenshot: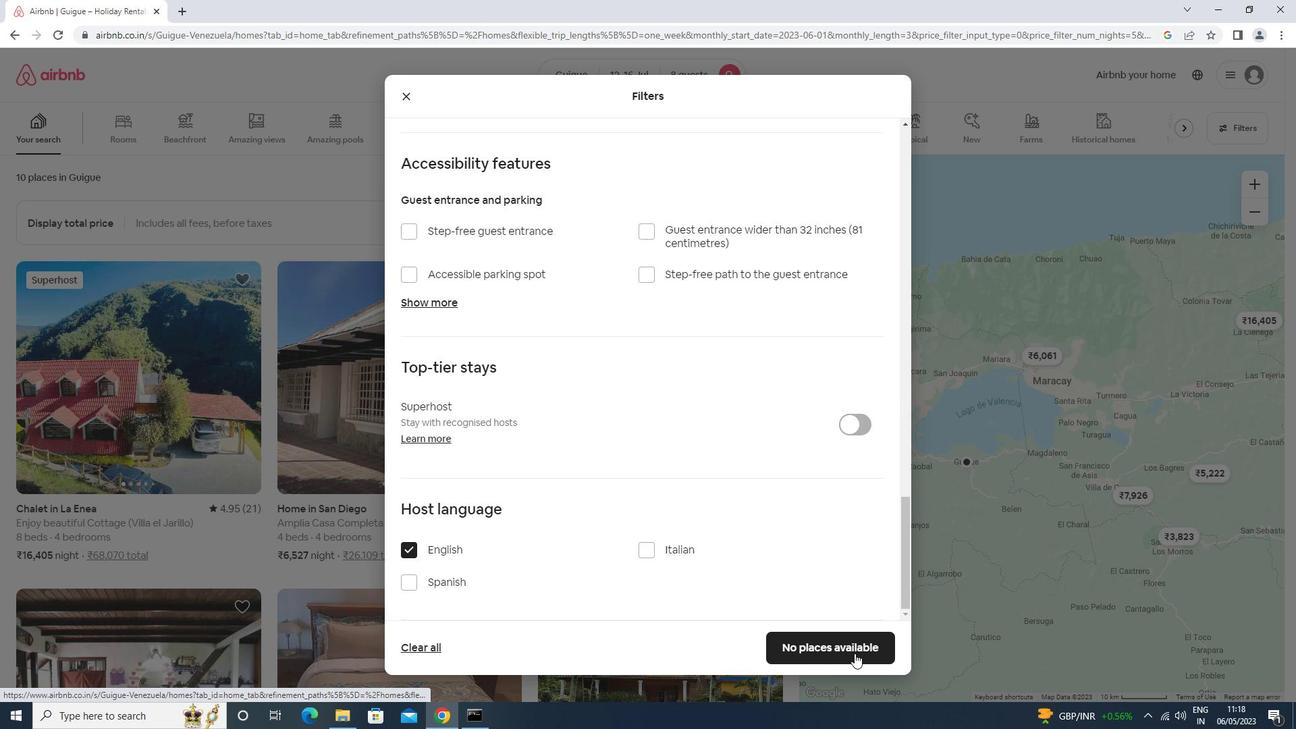 
